 Task: open an excel sheet and write heading  Budget Tracker. Add Descriptions in a column and its values below  'Salary, Rent, Dining Out, Internet Bill, Groceries, Utilities Bill, Gas & Savings. 'Add Categories in next column and its values below  Income, Housing, Food, Utilities, Food, Utilities, Transportation & Savings. Add amount in next column and its values below  $2,500, $800, $100, $50, $200, $100, $100, $50 & $500. Add Dates in next column and its values below  2023-05-01, 2023-05-05, 2023-05-10, 2023-05-15, 2023-05-19, 2023-05-22, 2023-05-25 & 2023-05-30. Add Income/ Expense in next column and its values below  Income, Expense, Expense, Expense, Expense, Expense, Expense & IncomeSave page  Expense Manager book
Action: Mouse moved to (310, 151)
Screenshot: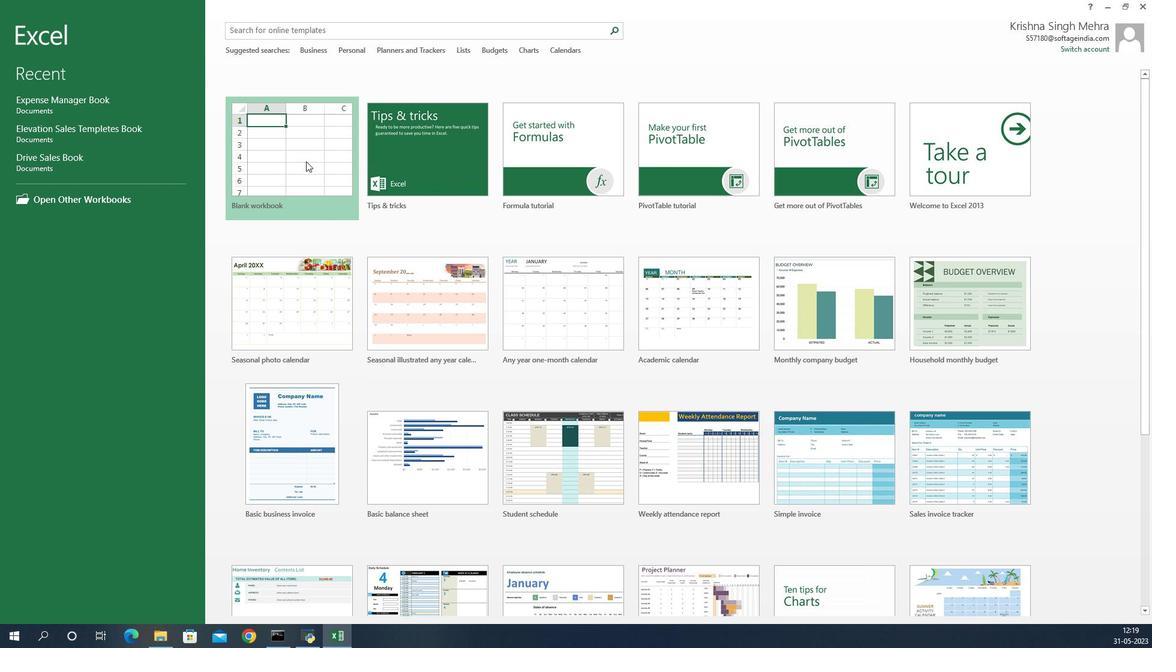 
Action: Mouse pressed left at (310, 151)
Screenshot: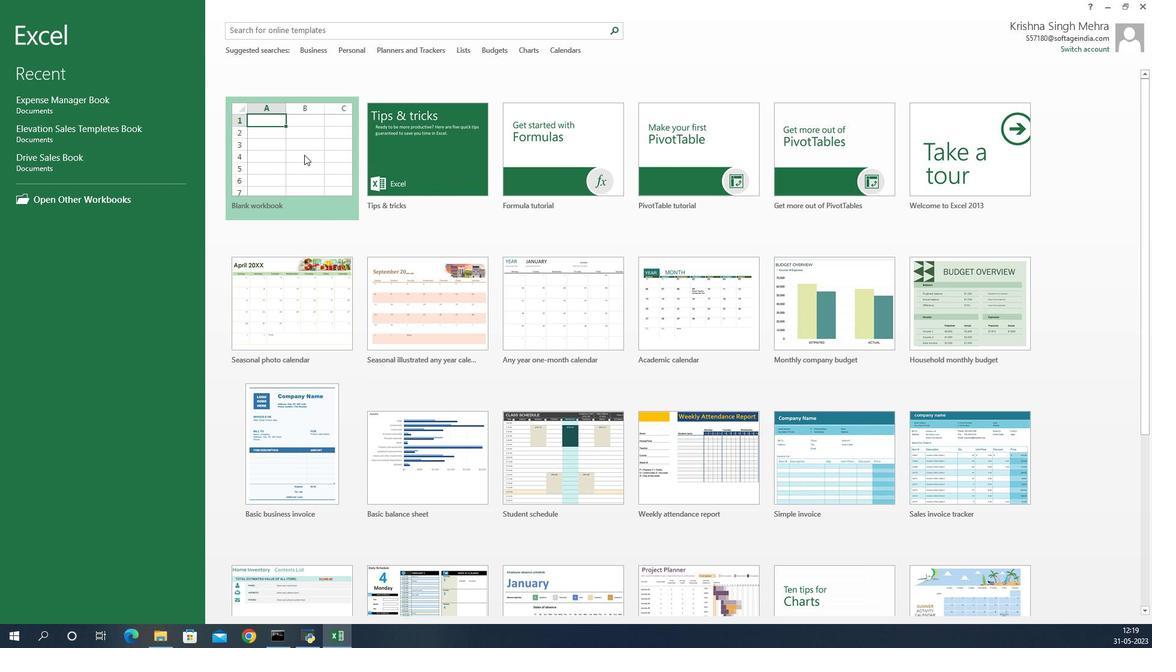 
Action: Mouse pressed left at (310, 151)
Screenshot: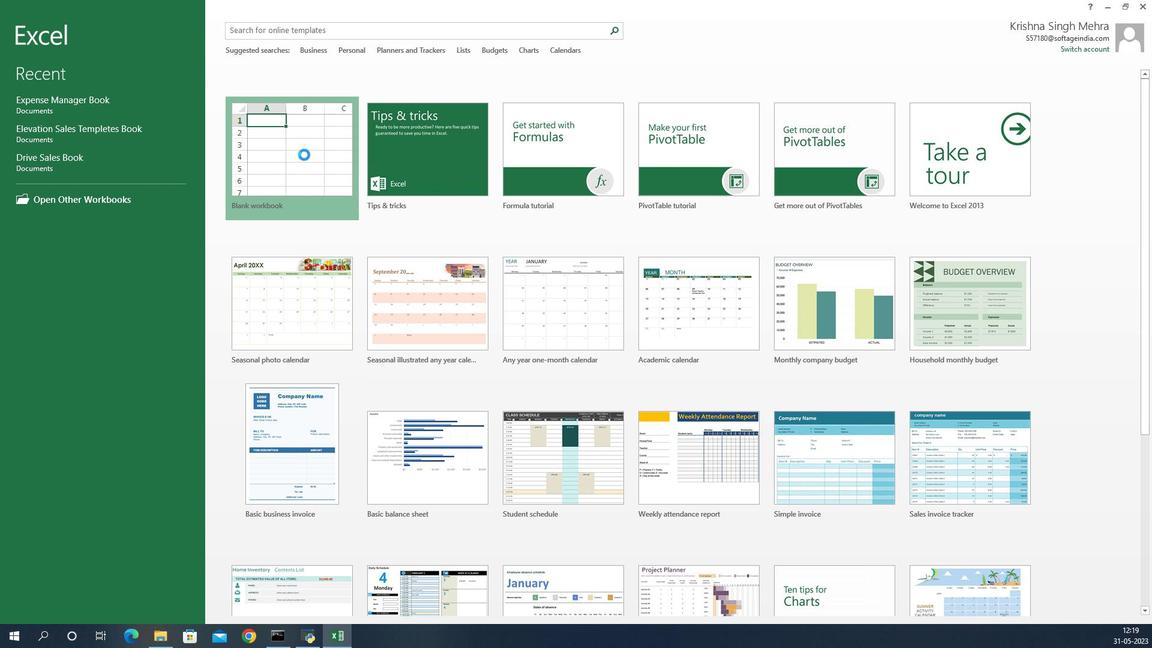 
Action: Mouse moved to (33, 122)
Screenshot: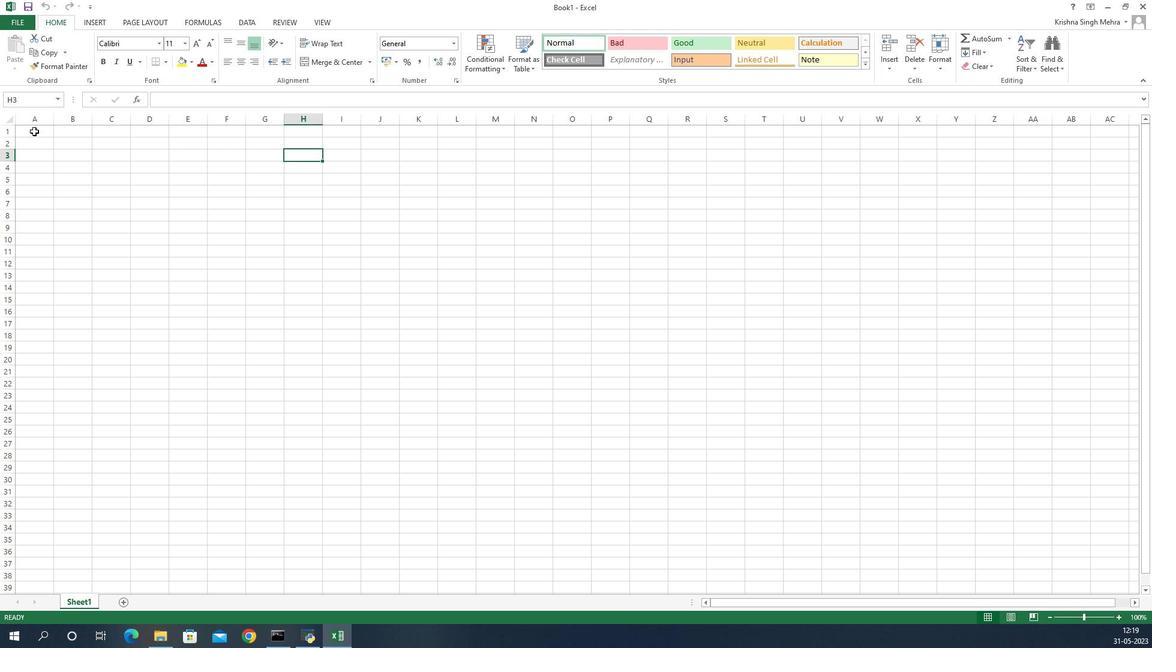 
Action: Mouse pressed left at (33, 122)
Screenshot: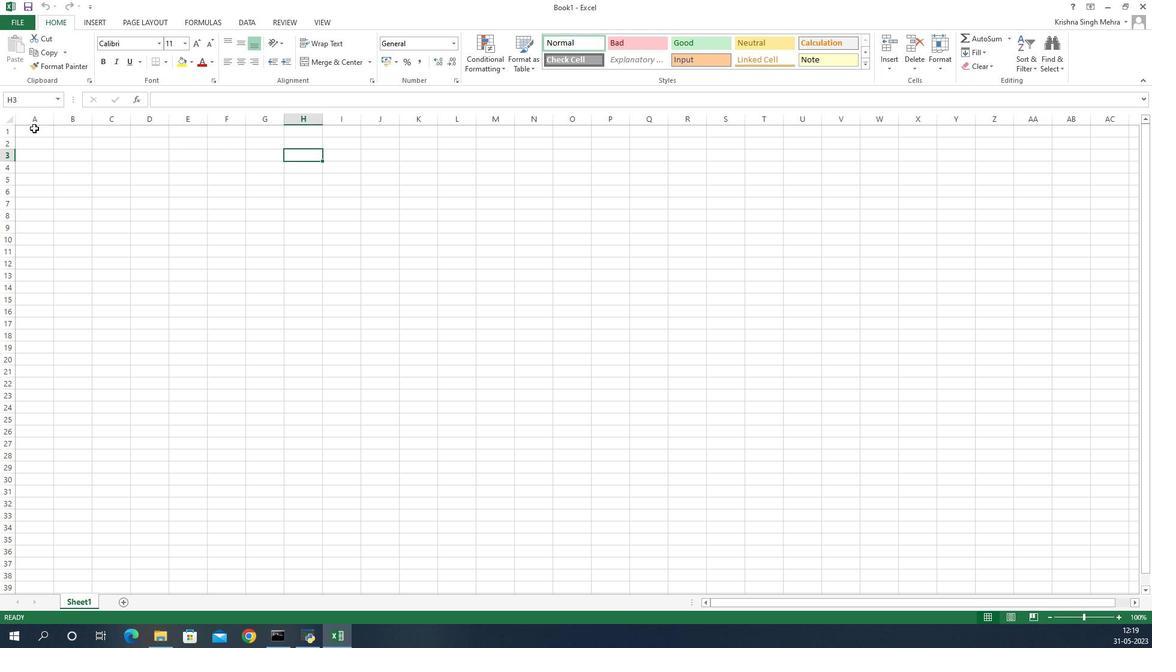 
Action: Key pressed <Key.shift>Budget<Key.space><Key.shift><Key.shift><Key.shift><Key.shift><Key.shift><Key.shift>Tracker<Key.enter><Key.shift>Descriptions<Key.enter><Key.shift>Salary<Key.enter><Key.shift>Rent<Key.enter><Key.shift>Dining<Key.space><Key.shift>Out<Key.enter><Key.shift>Internet<Key.space><Key.shift>Bill<Key.enter><Key.shift><Key.shift><Key.shift><Key.shift><Key.shift><Key.shift><Key.shift><Key.shift><Key.shift>Groceries<Key.enter><Key.shift>Utilities<Key.space><Key.shift>Bill<Key.enter><Key.shift><Key.shift>Gas<Key.space><Key.shift>Sav<Key.backspace><Key.backspace><Key.backspace><Key.backspace><Key.enter><Key.shift>Savings
Screenshot: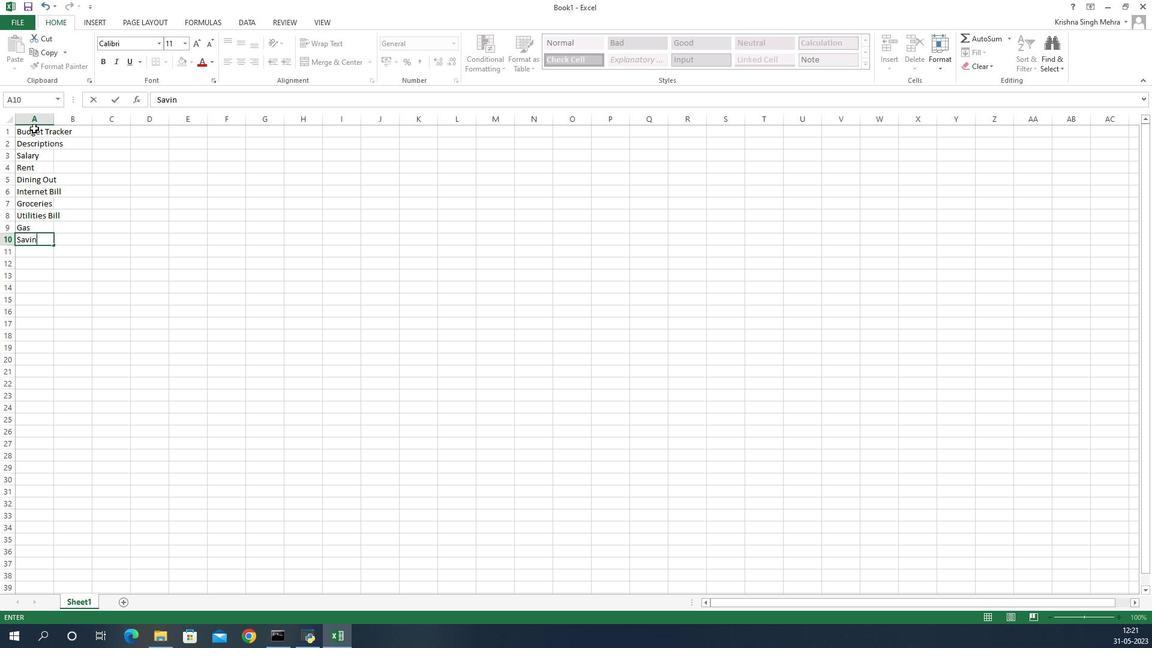 
Action: Mouse moved to (85, 216)
Screenshot: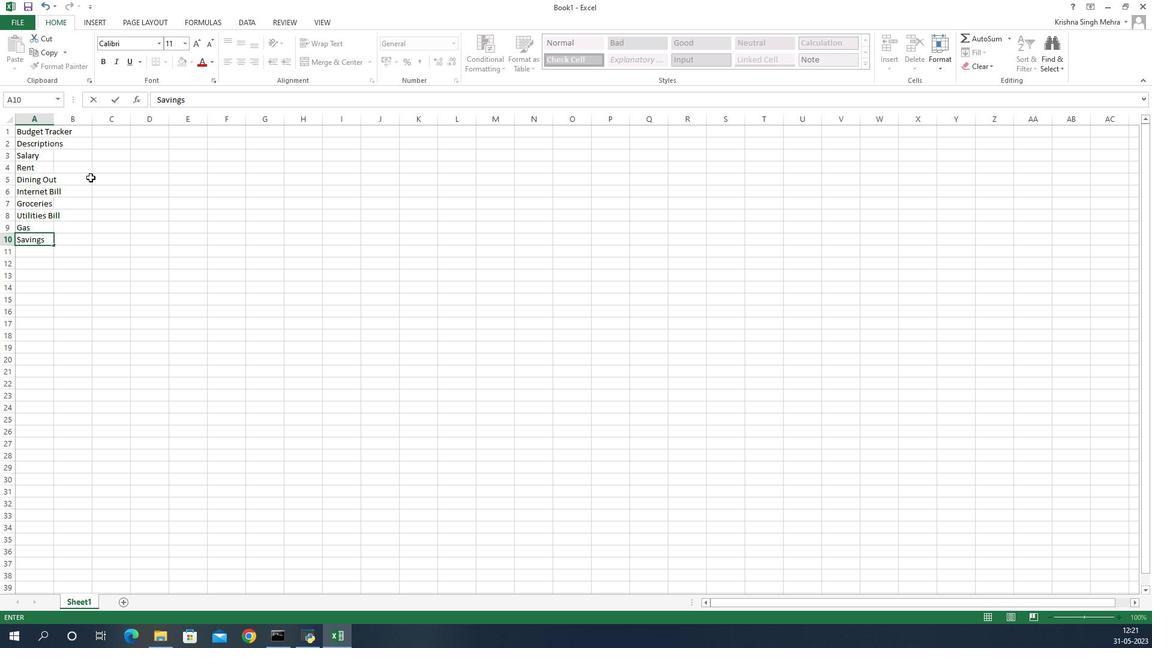 
Action: Key pressed <Key.enter>
Screenshot: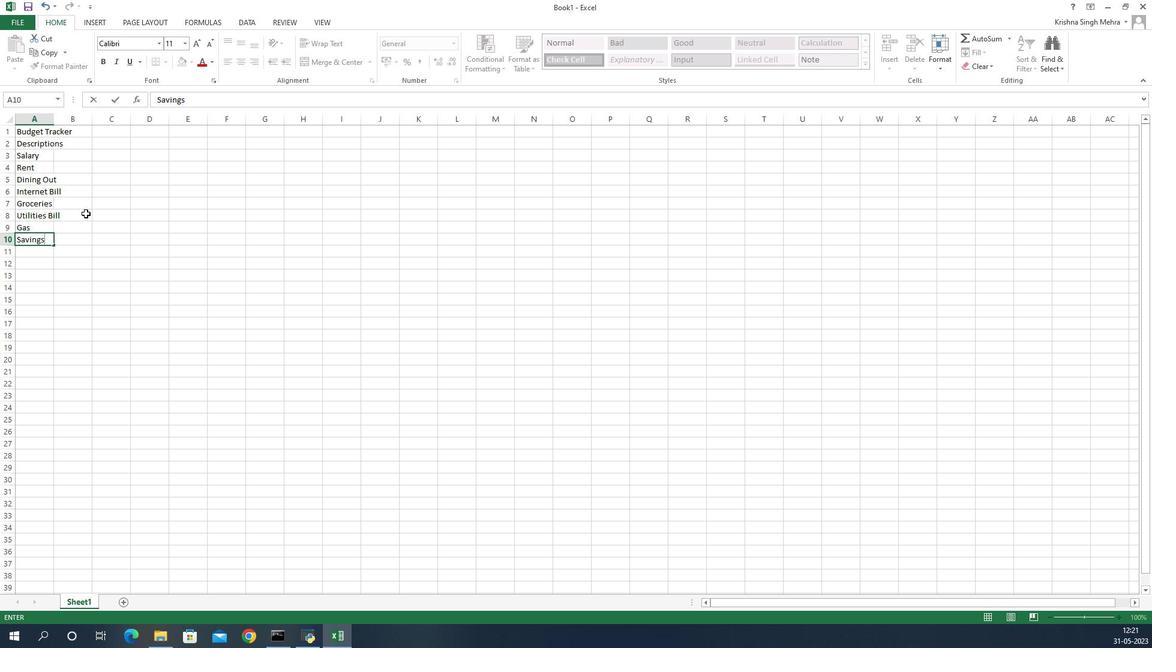 
Action: Mouse moved to (52, 109)
Screenshot: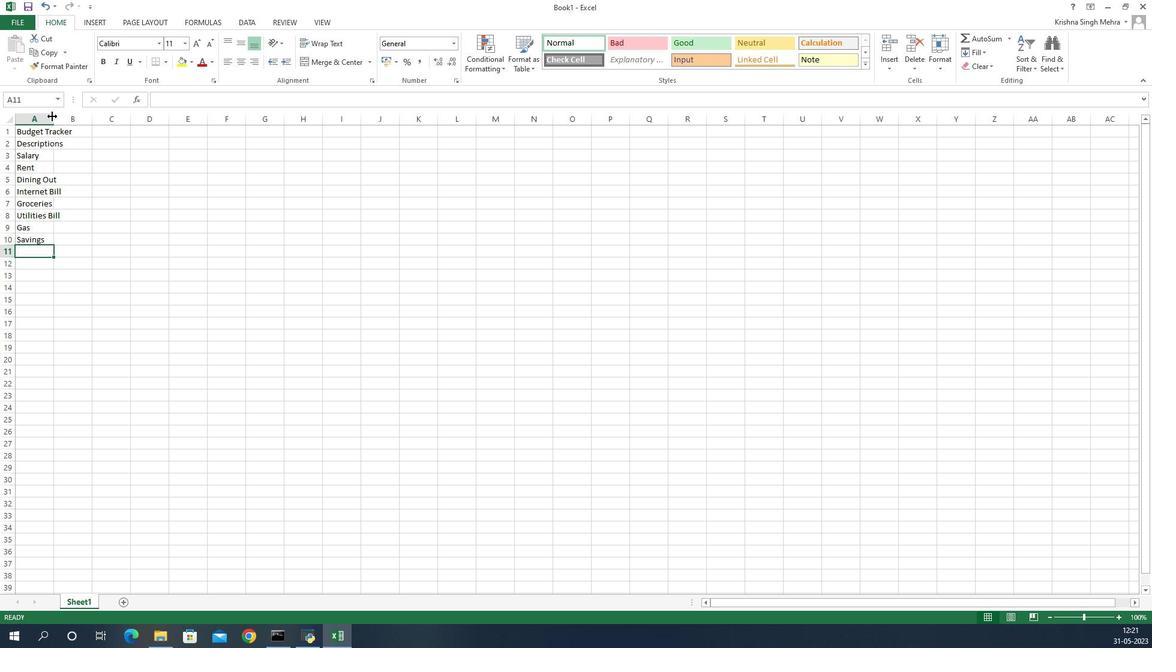 
Action: Mouse pressed left at (52, 109)
Screenshot: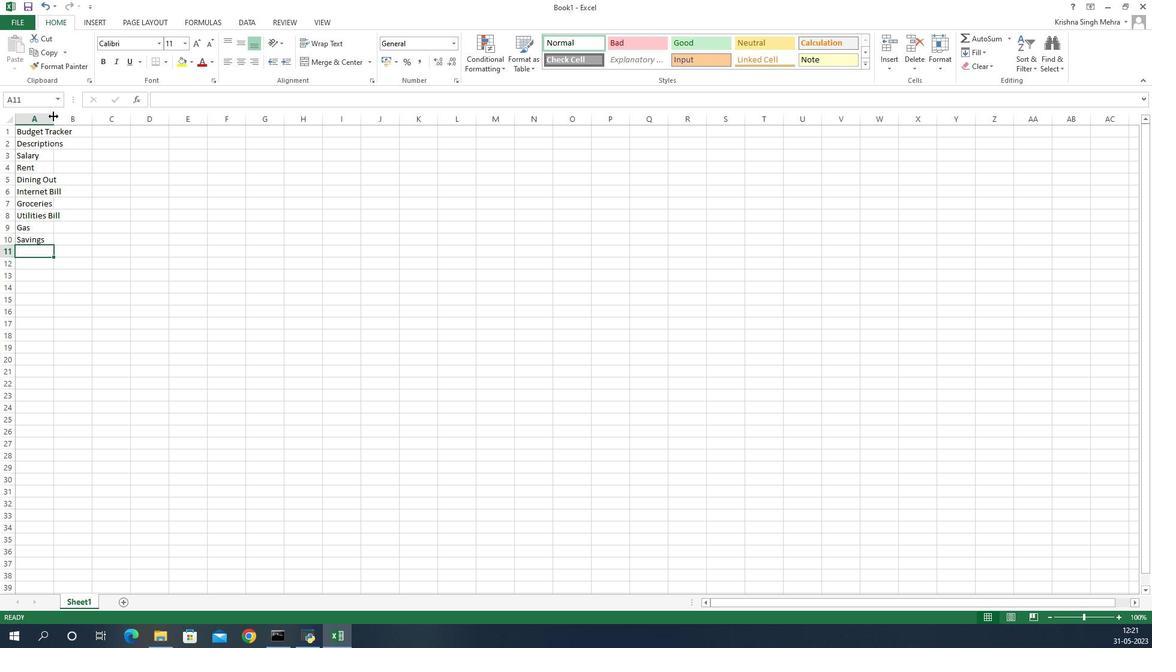 
Action: Mouse pressed left at (52, 109)
Screenshot: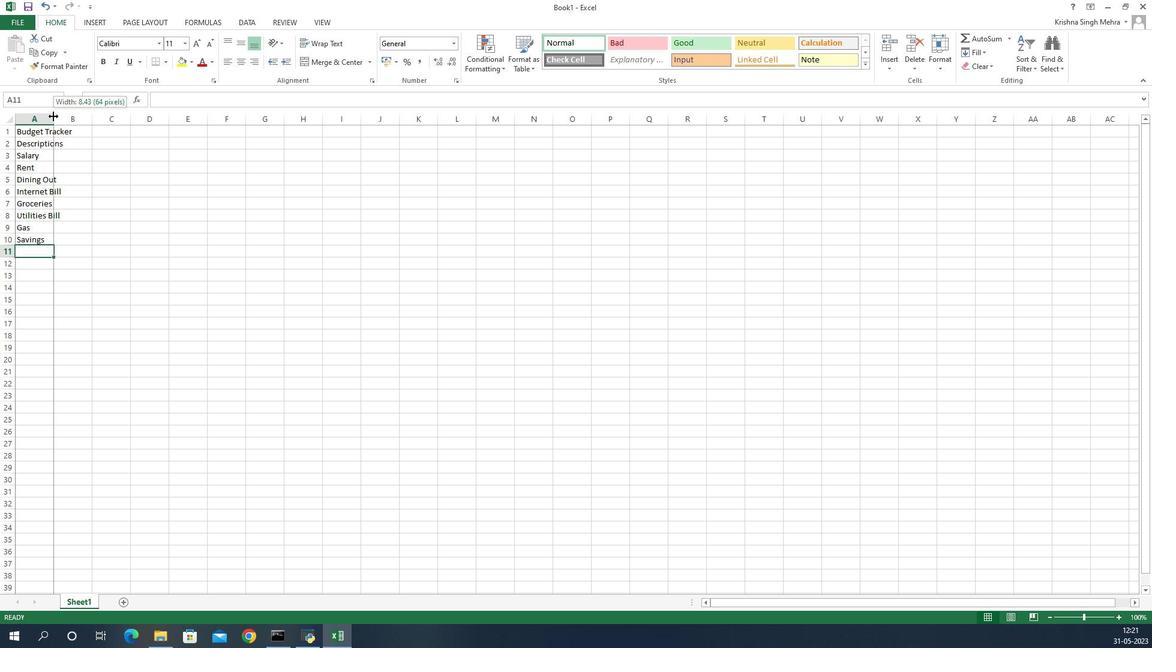
Action: Mouse moved to (88, 139)
Screenshot: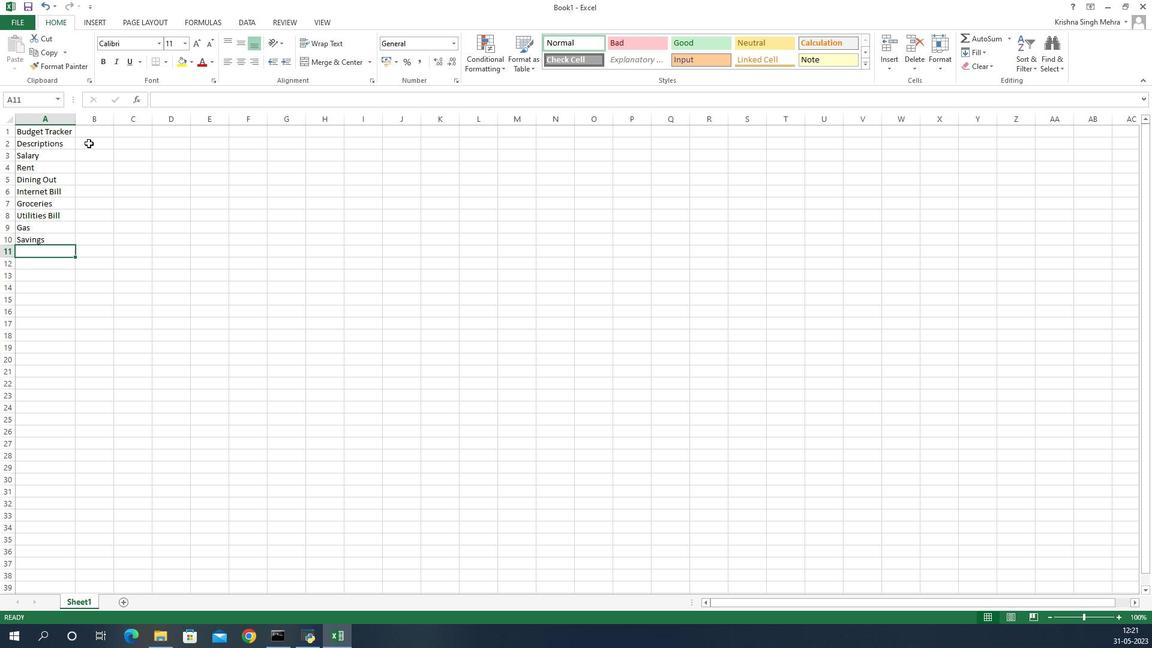 
Action: Mouse pressed left at (88, 139)
Screenshot: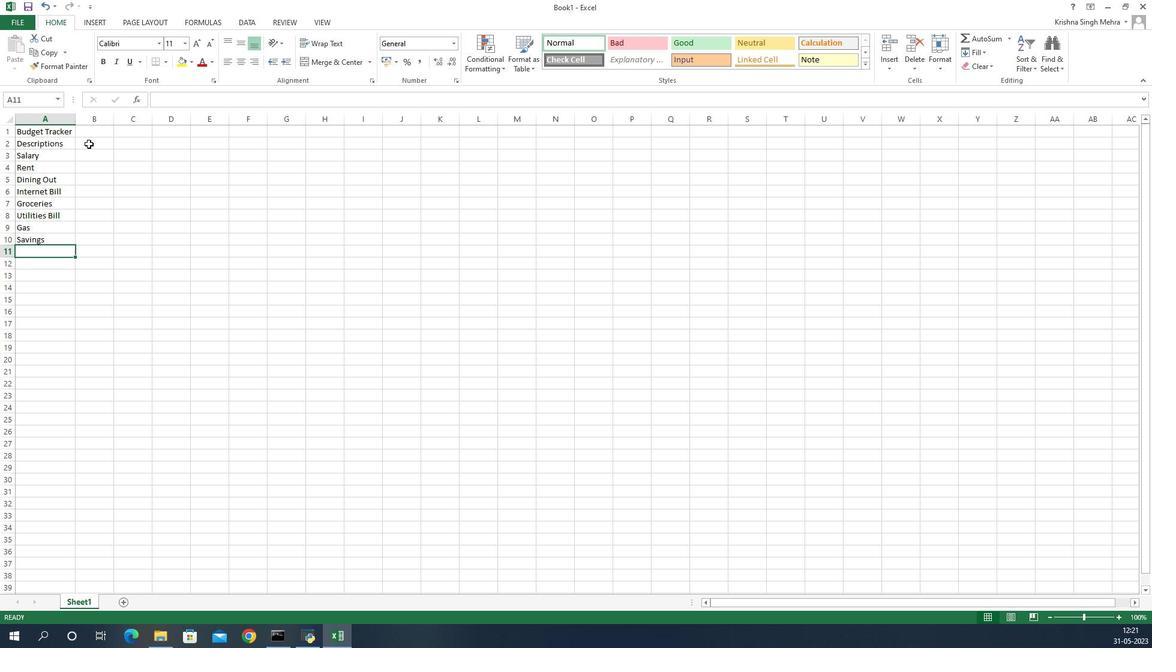 
Action: Mouse moved to (87, 139)
Screenshot: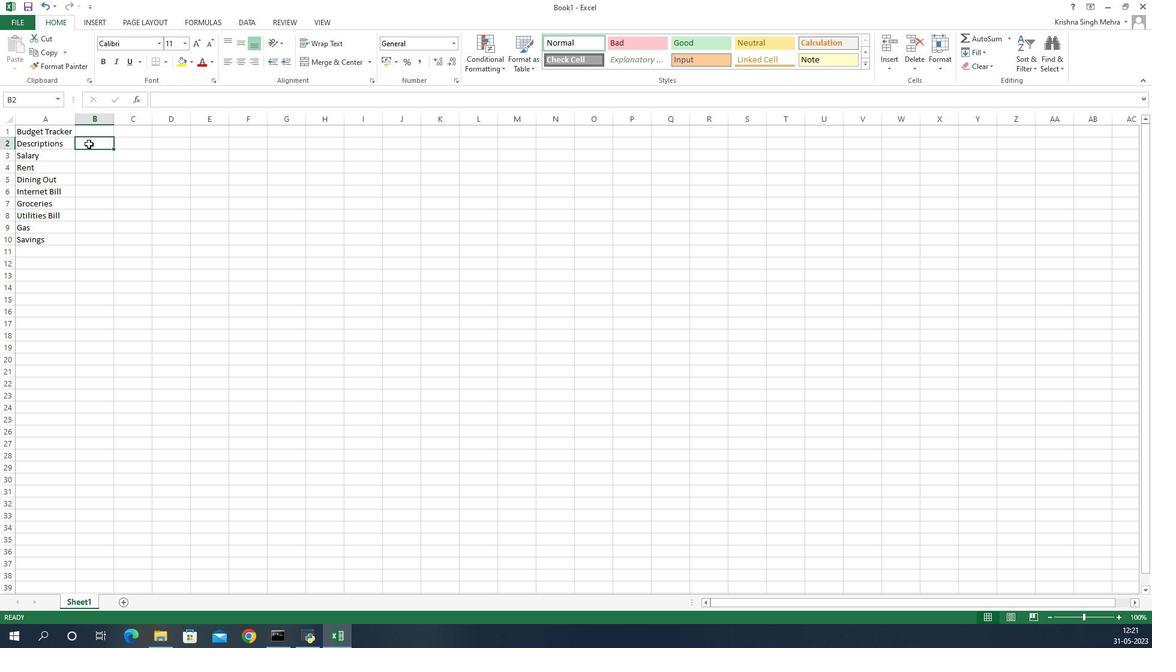 
Action: Key pressed <Key.shift><Key.shift>Categories<Key.enter><Key.shift>Income<Key.enter><Key.shift>Housing<Key.enter><Key.shift>Food<Key.enter><Key.shift>Utilities<Key.enter><Key.shift>Food<Key.space><Key.backspace><Key.enter><Key.shift>Utilities<Key.enter><Key.shift>Transportation<Key.enter><Key.shift>Savings<Key.enter>
Screenshot: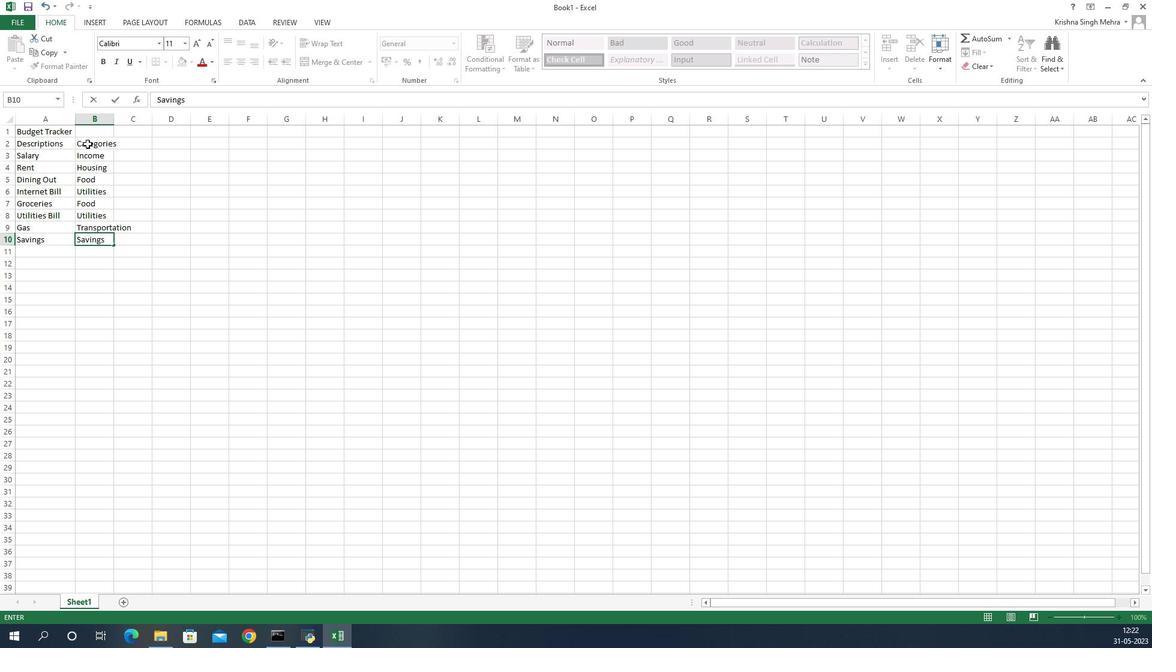 
Action: Mouse moved to (114, 124)
Screenshot: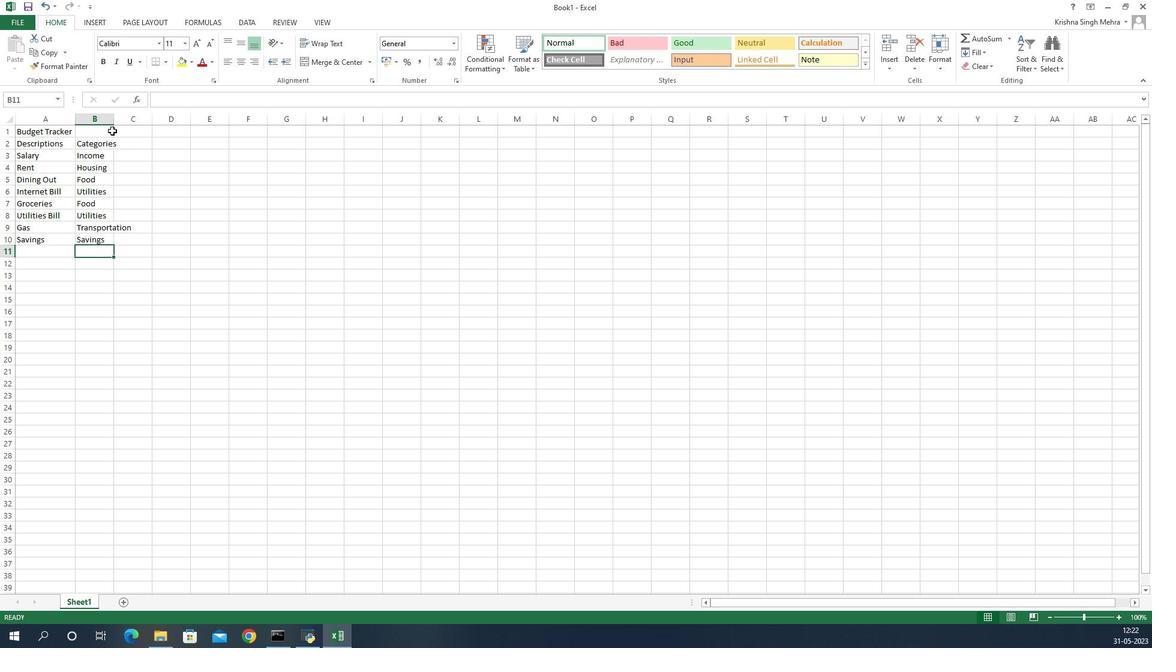 
Action: Mouse pressed left at (114, 124)
Screenshot: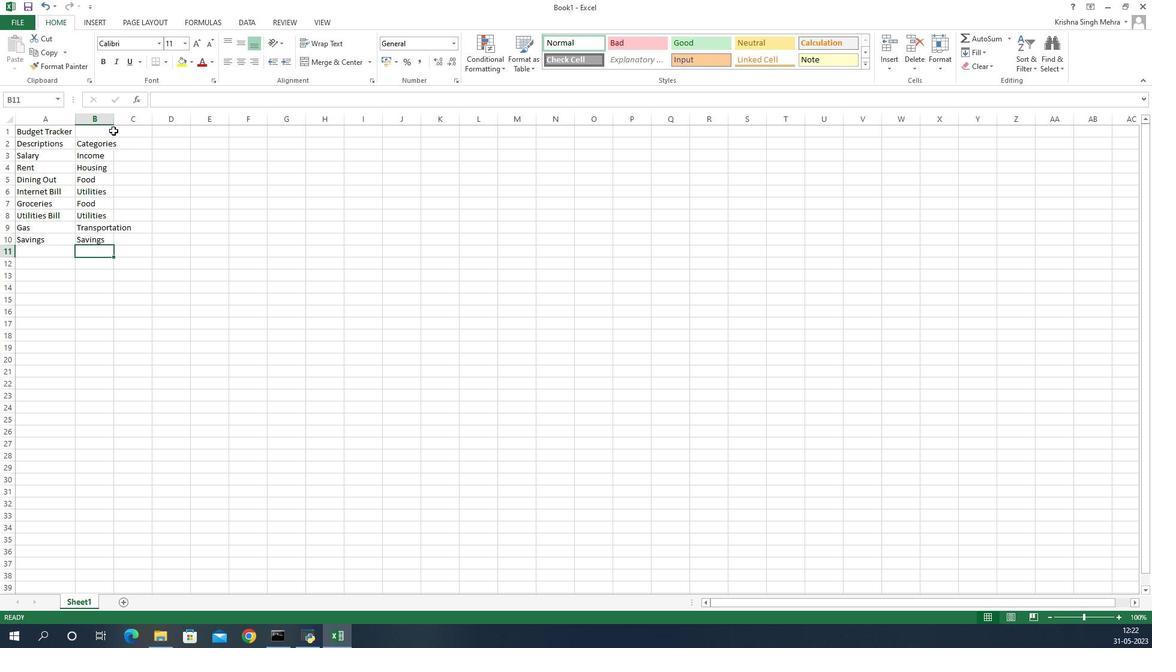 
Action: Mouse moved to (114, 124)
Screenshot: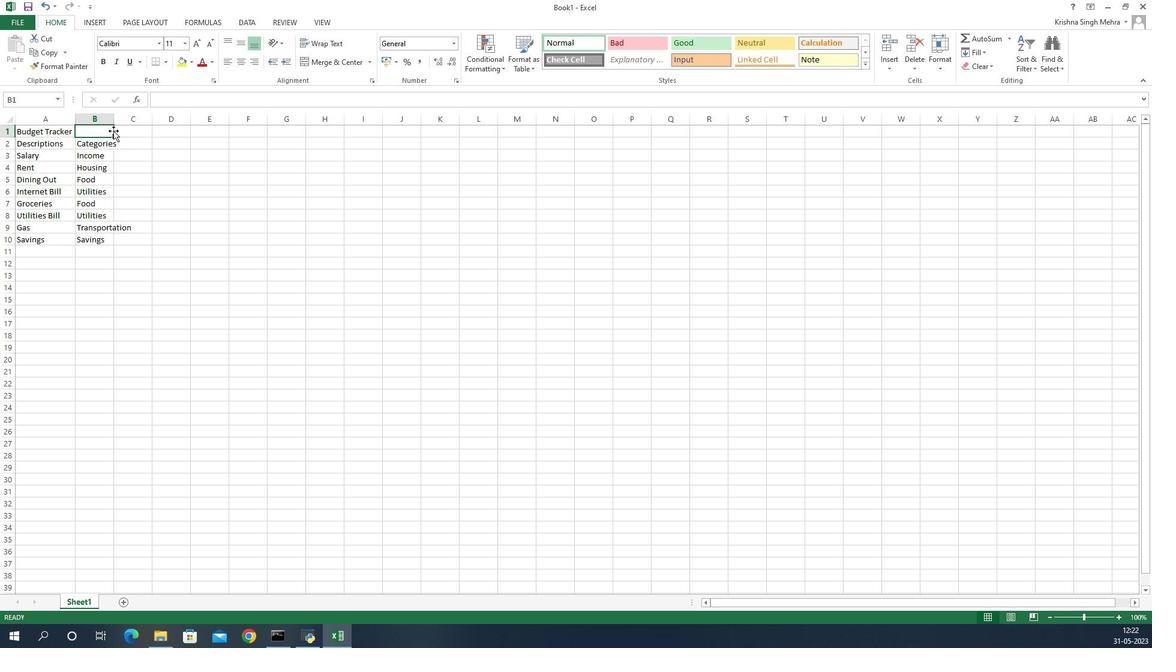 
Action: Mouse pressed left at (114, 124)
Screenshot: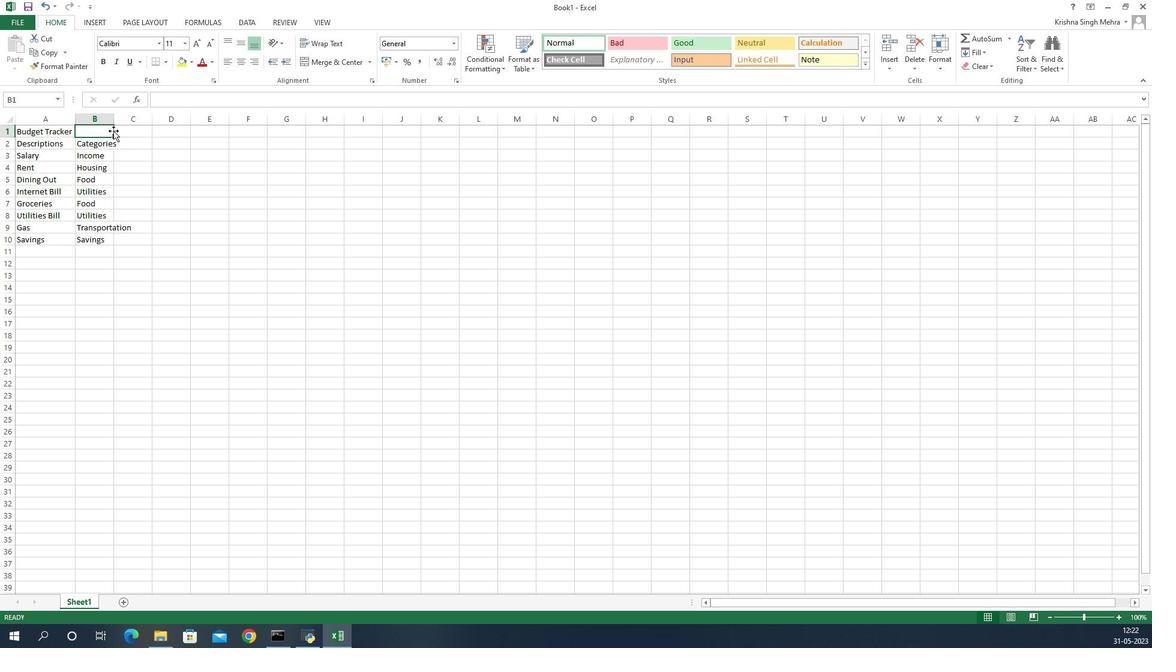 
Action: Mouse pressed left at (114, 124)
Screenshot: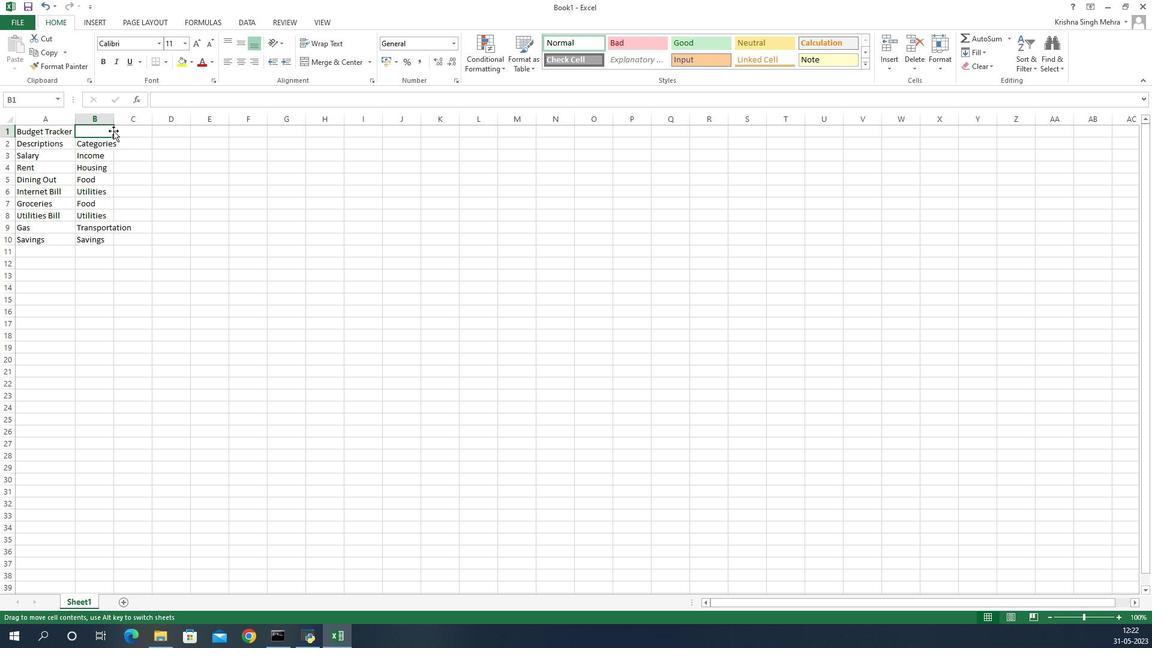 
Action: Mouse moved to (112, 107)
Screenshot: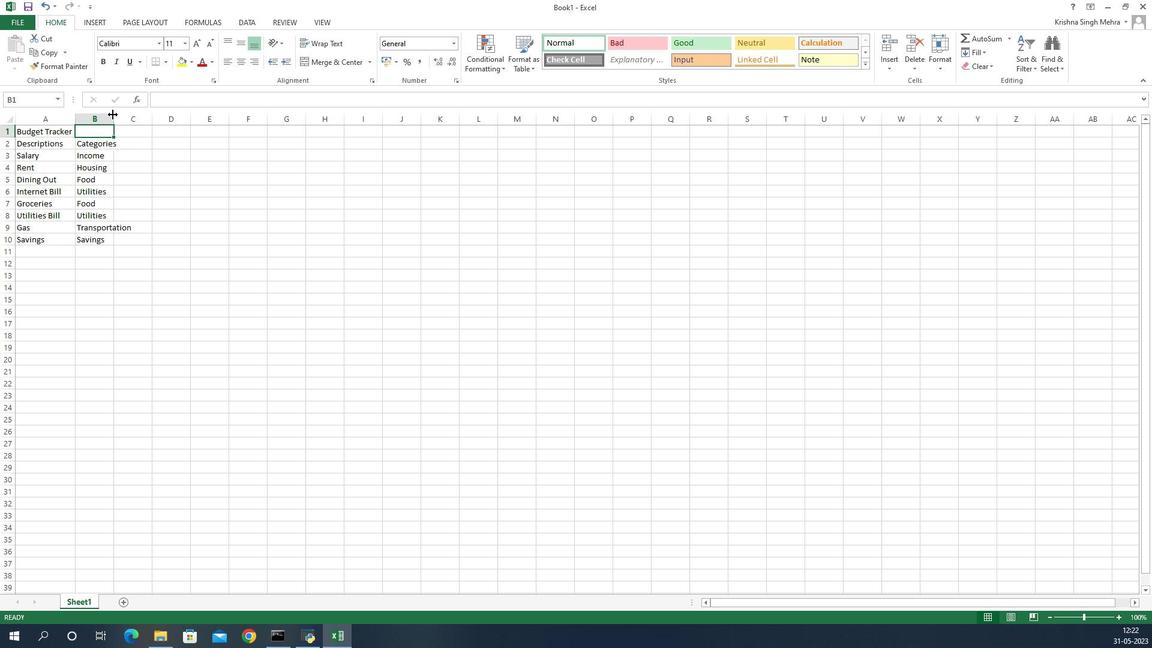 
Action: Mouse pressed left at (112, 107)
Screenshot: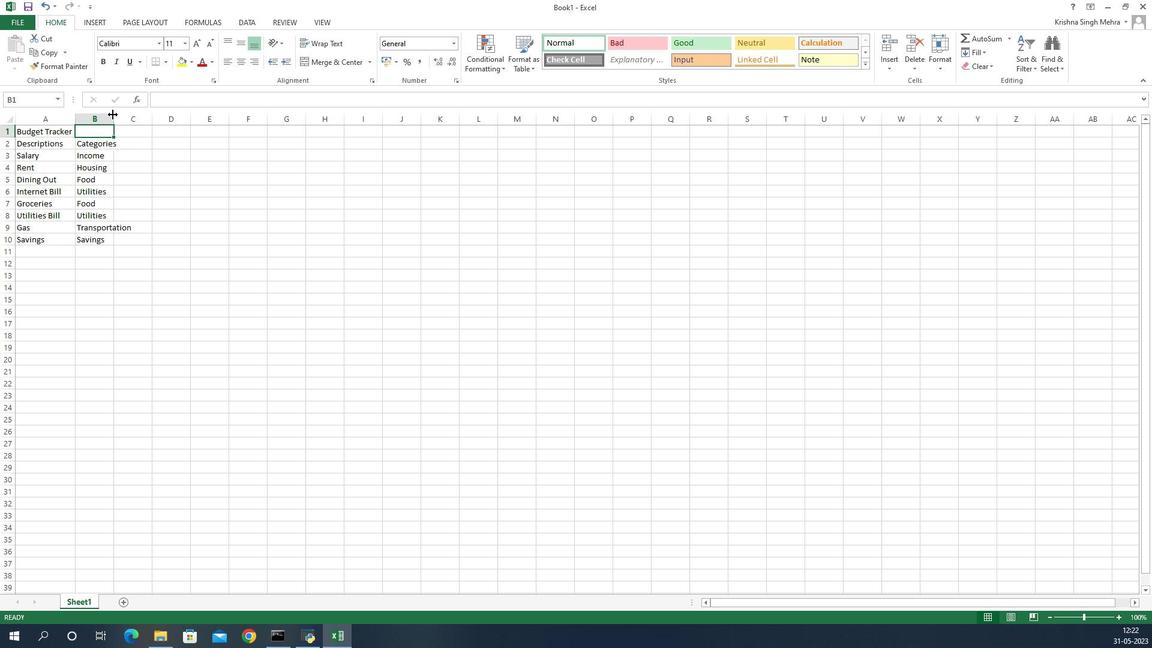 
Action: Mouse pressed left at (112, 107)
Screenshot: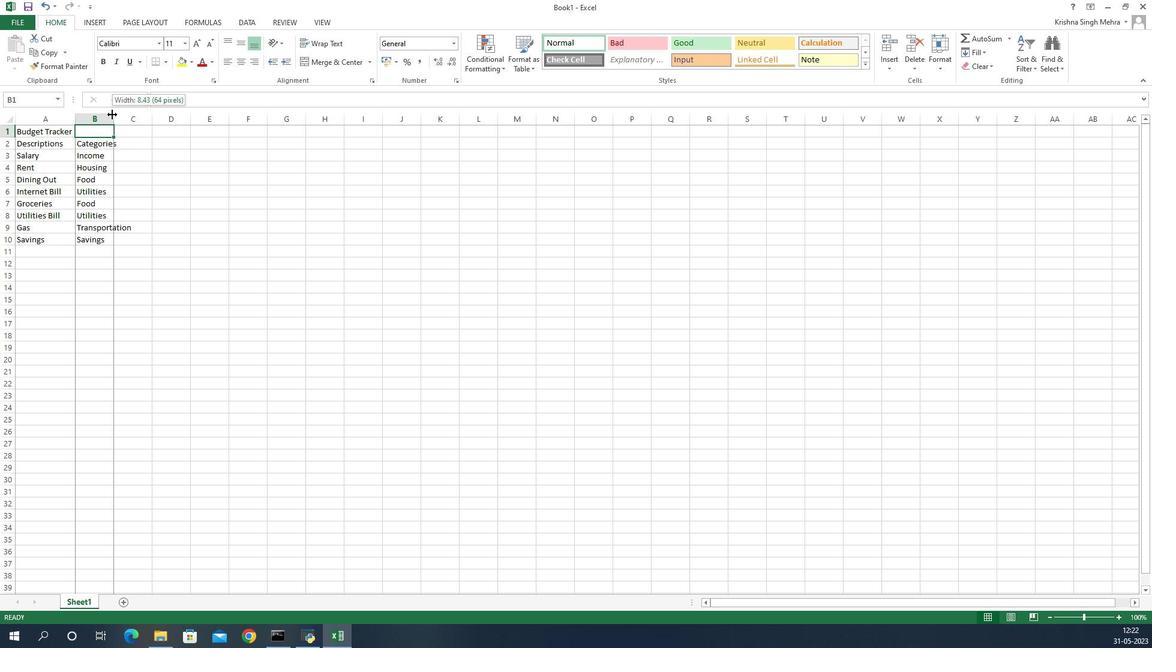 
Action: Mouse moved to (151, 141)
Screenshot: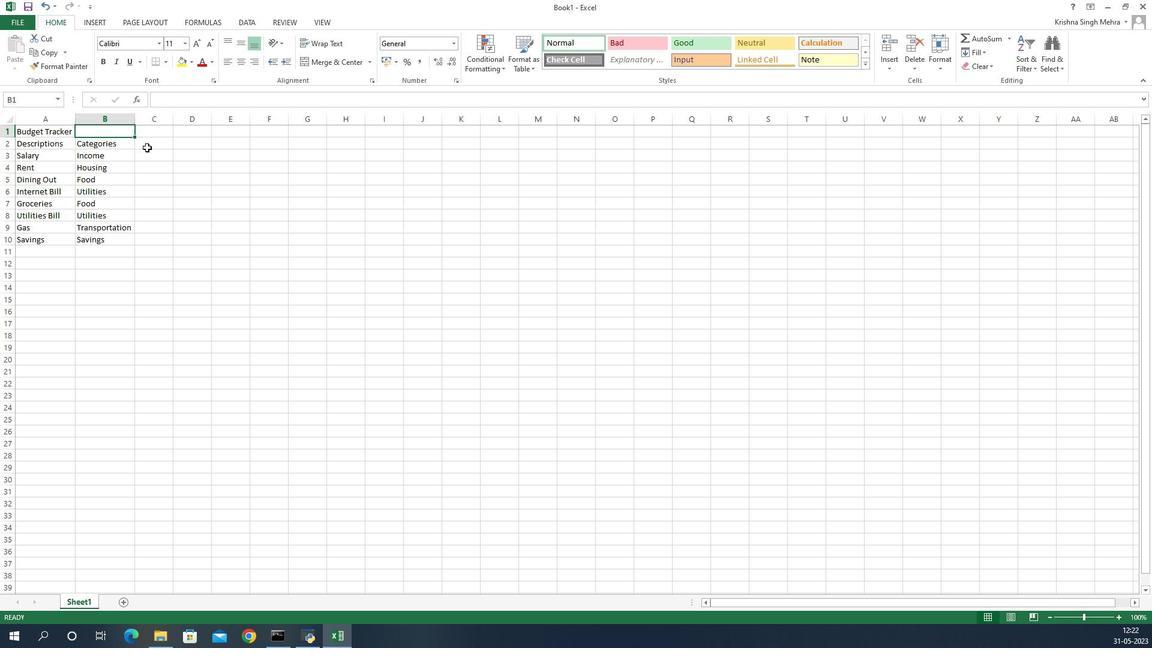 
Action: Mouse pressed left at (151, 141)
Screenshot: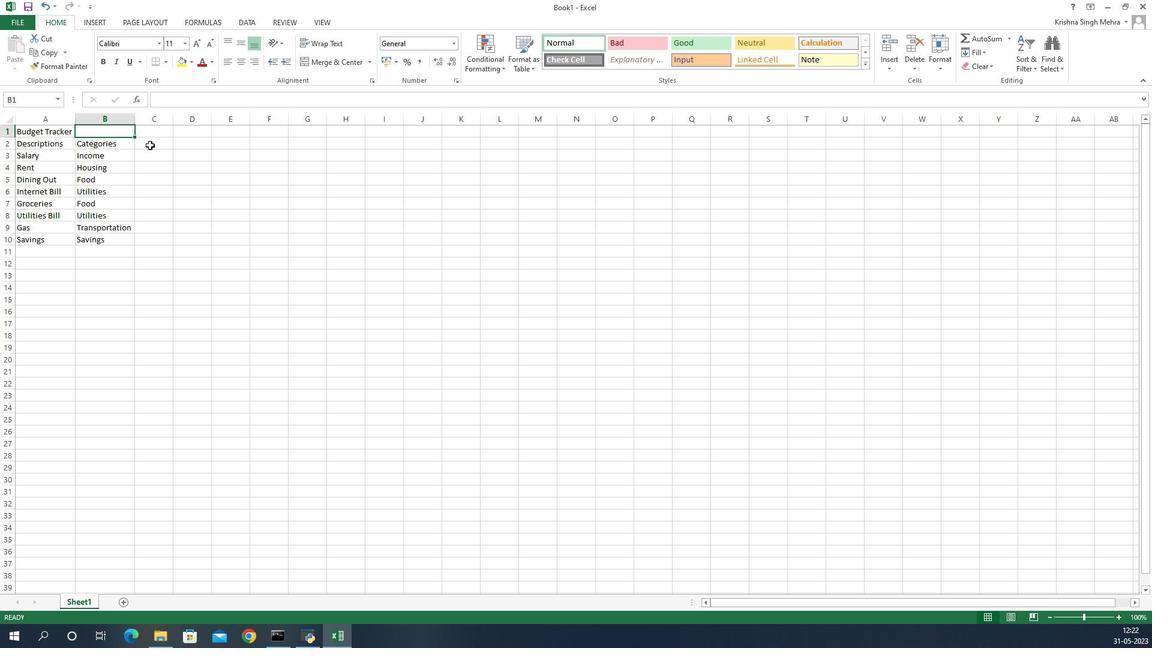 
Action: Key pressed <Key.shift>Amount<Key.enter><Key.shift><Key.shift><Key.shift><Key.shift>$2500<Key.enter><Key.shift><Key.shift><Key.shift><Key.shift><Key.shift><Key.shift><Key.shift><Key.shift><Key.shift><Key.shift><Key.shift><Key.shift><Key.shift><Key.shift><Key.shift><Key.shift><Key.shift><Key.shift><Key.shift><Key.shift><Key.shift><Key.shift><Key.shift><Key.shift><Key.shift><Key.shift><Key.shift><Key.shift><Key.shift><Key.shift><Key.shift><Key.shift><Key.shift><Key.shift><Key.shift><Key.shift><Key.shift><Key.shift><Key.shift><Key.shift><Key.shift><Key.shift><Key.shift><Key.shift><Key.shift><Key.shift><Key.shift><Key.shift><Key.shift><Key.shift><Key.shift>$800<Key.enter><Key.shift><Key.shift><Key.shift><Key.shift><Key.shift><Key.shift><Key.shift><Key.shift><Key.shift><Key.shift><Key.shift><Key.shift><Key.shift><Key.shift><Key.shift><Key.shift><Key.shift><Key.shift><Key.shift><Key.shift><Key.shift><Key.shift><Key.shift><Key.shift><Key.shift><Key.shift><Key.shift><Key.shift><Key.shift><Key.shift><Key.shift>$100<Key.enter><Key.shift><Key.shift><Key.shift><Key.shift><Key.shift><Key.shift><Key.shift><Key.shift><Key.shift><Key.shift><Key.shift><Key.shift><Key.shift><Key.shift><Key.shift><Key.shift><Key.shift><Key.shift>$50<Key.enter><Key.shift><Key.shift><Key.shift><Key.shift><Key.shift><Key.shift><Key.shift><Key.shift>$200<Key.enter><Key.shift><Key.shift><Key.shift><Key.shift><Key.shift><Key.shift><Key.shift><Key.shift><Key.shift><Key.shift><Key.shift><Key.shift><Key.shift><Key.shift><Key.shift><Key.shift><Key.shift><Key.shift><Key.shift><Key.shift><Key.shift><Key.shift><Key.shift><Key.shift><Key.shift><Key.shift><Key.shift><Key.shift><Key.shift><Key.shift><Key.shift><Key.shift><Key.shift><Key.shift><Key.shift><Key.shift><Key.shift><Key.shift><Key.shift><Key.shift><Key.shift><Key.shift><Key.shift><Key.shift><Key.shift><Key.shift><Key.shift><Key.shift><Key.shift><Key.shift><Key.shift><Key.shift><Key.shift><Key.shift><Key.shift><Key.shift>$100<Key.enter><Key.shift><Key.shift><Key.shift><Key.shift><Key.shift><Key.shift><Key.shift><Key.shift><Key.shift><Key.shift><Key.shift><Key.shift><Key.shift><Key.shift><Key.shift><Key.shift><Key.shift><Key.shift><Key.shift><Key.shift><Key.shift><Key.shift><Key.shift><Key.shift><Key.shift><Key.shift><Key.shift><Key.shift><Key.shift><Key.shift><Key.shift><Key.shift><Key.shift><Key.shift><Key.shift><Key.shift><Key.shift><Key.shift>$100<Key.enter><Key.shift><Key.shift><Key.shift><Key.shift><Key.shift><Key.shift><Key.shift><Key.shift><Key.shift><Key.shift><Key.shift>$50<Key.enter>
Screenshot: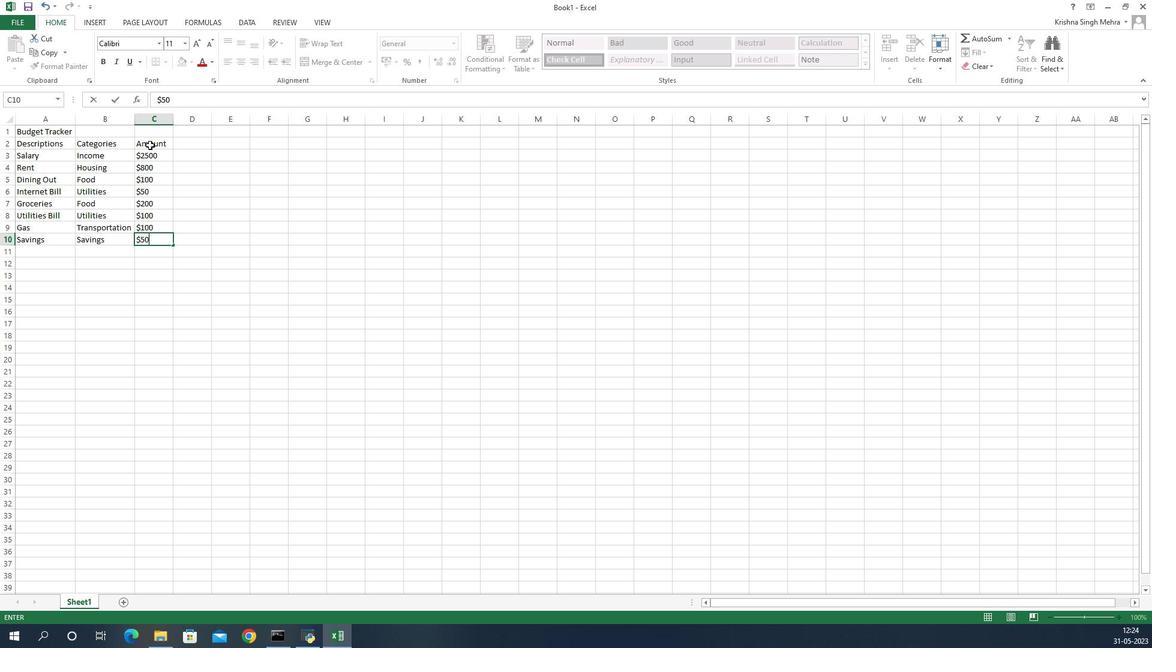 
Action: Mouse moved to (186, 138)
Screenshot: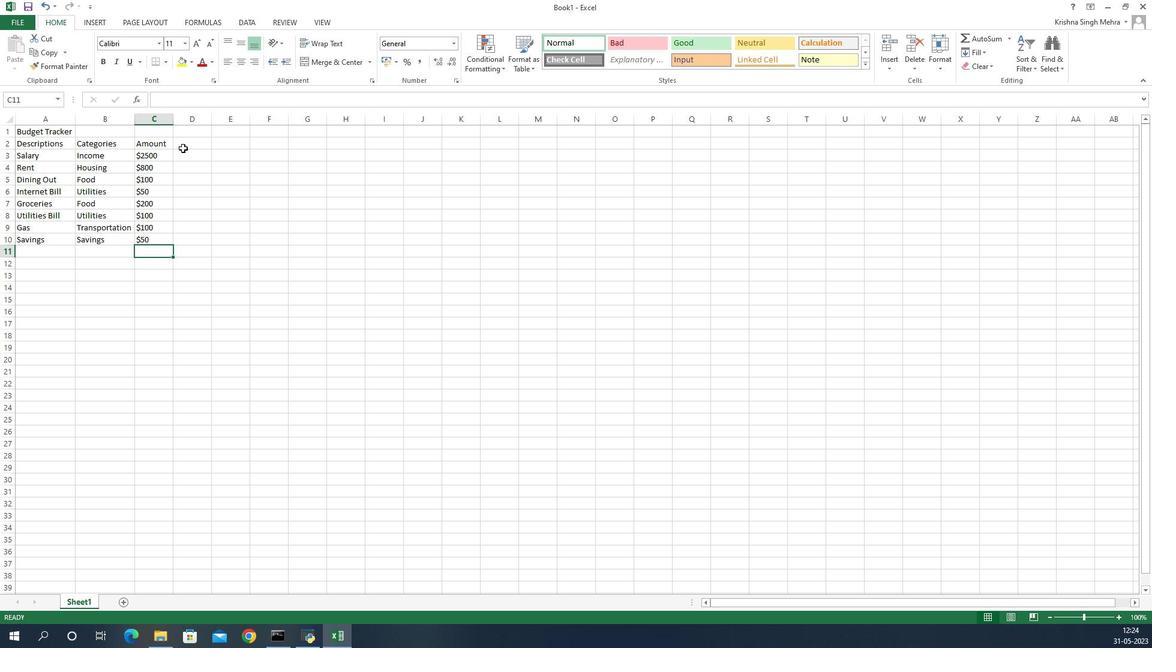 
Action: Mouse pressed left at (186, 138)
Screenshot: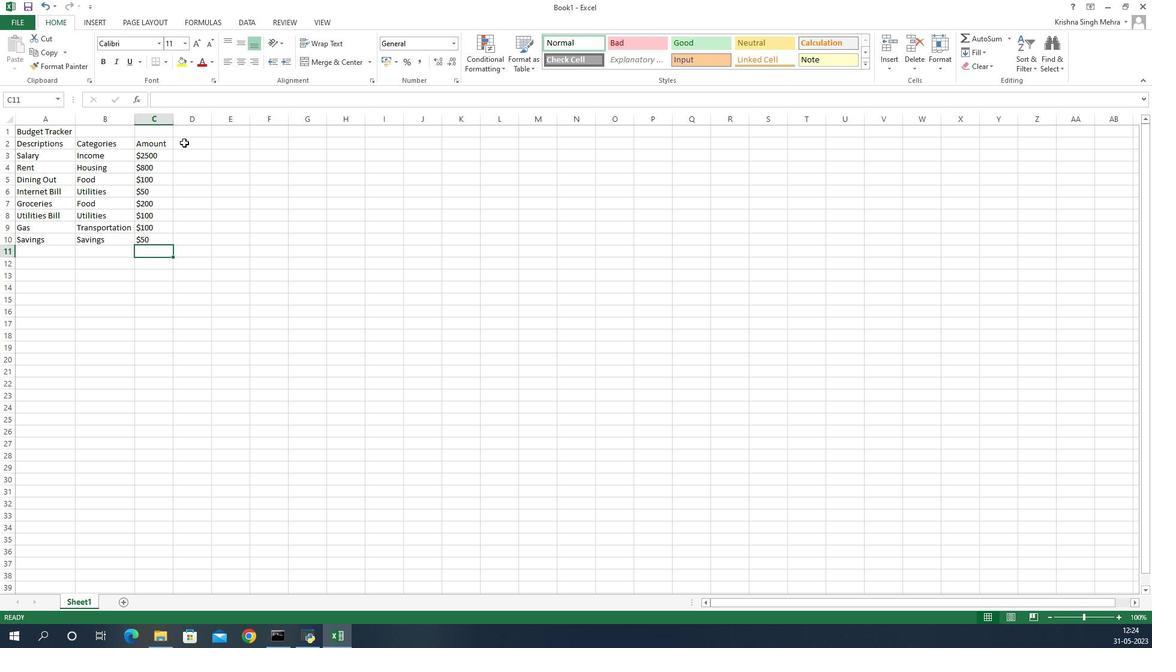 
Action: Key pressed <Key.shift><Key.shift><Key.shift><Key.shift><Key.shift>Dates<Key.enter>
Screenshot: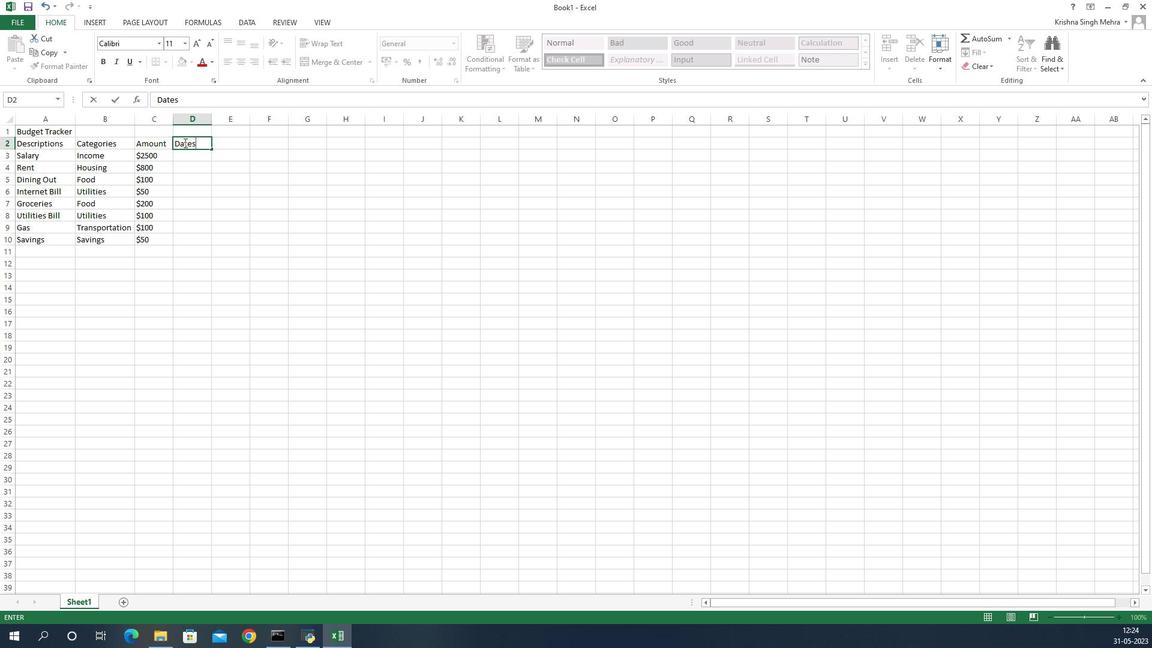 
Action: Mouse moved to (202, 152)
Screenshot: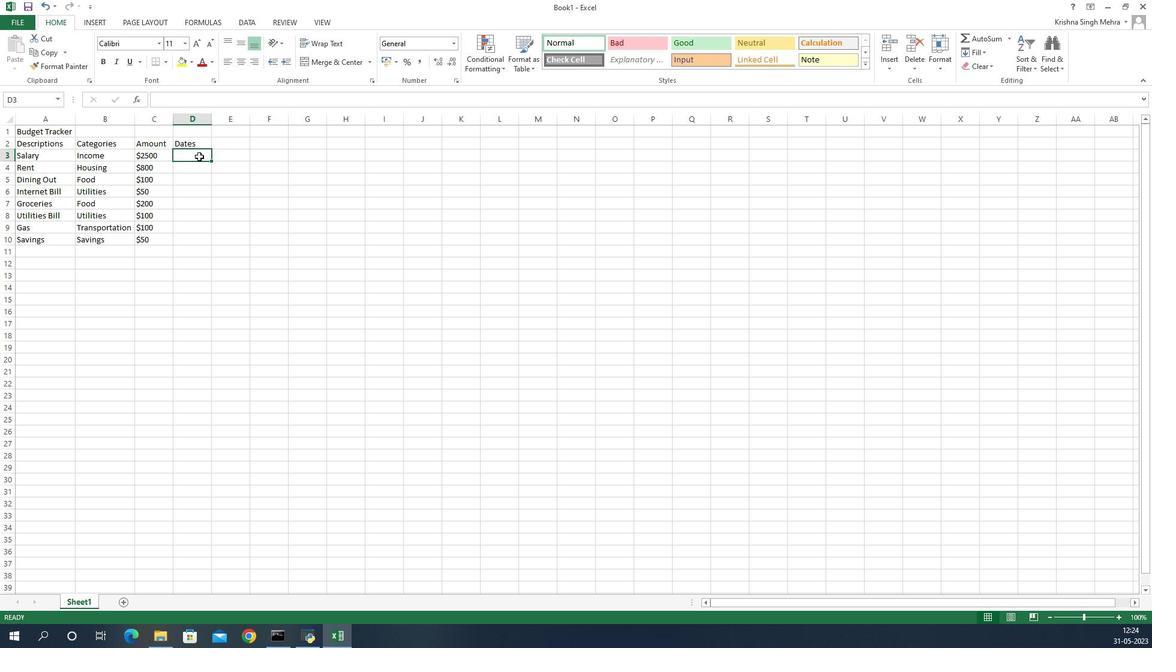 
Action: Mouse pressed right at (202, 152)
Screenshot: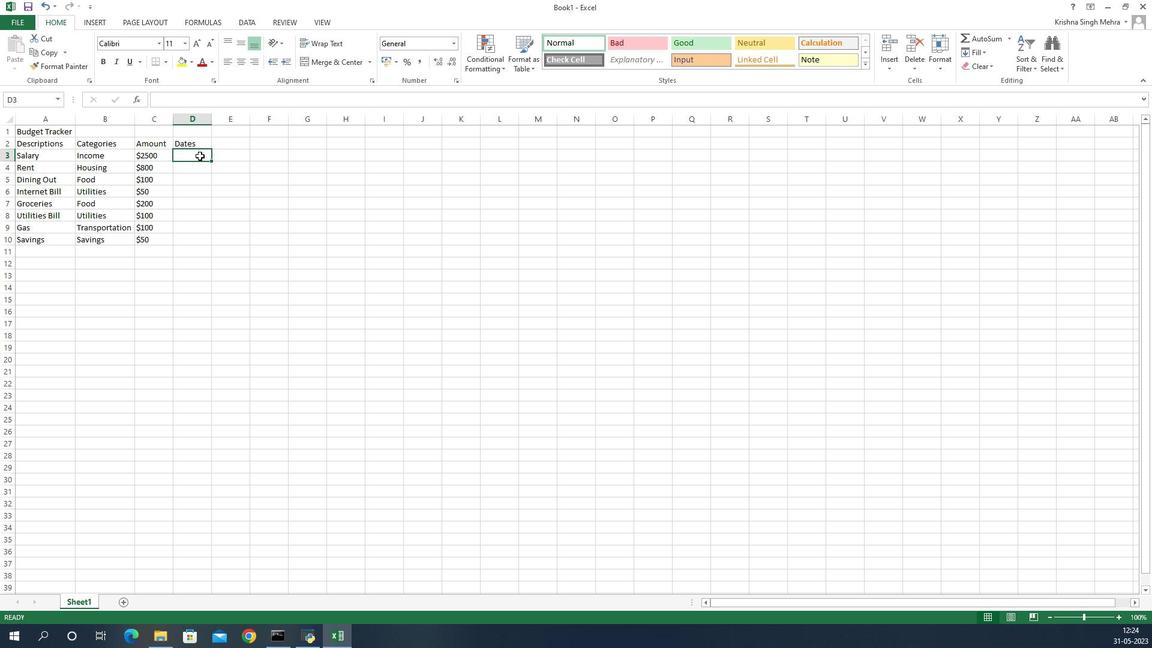 
Action: Mouse pressed left at (202, 152)
Screenshot: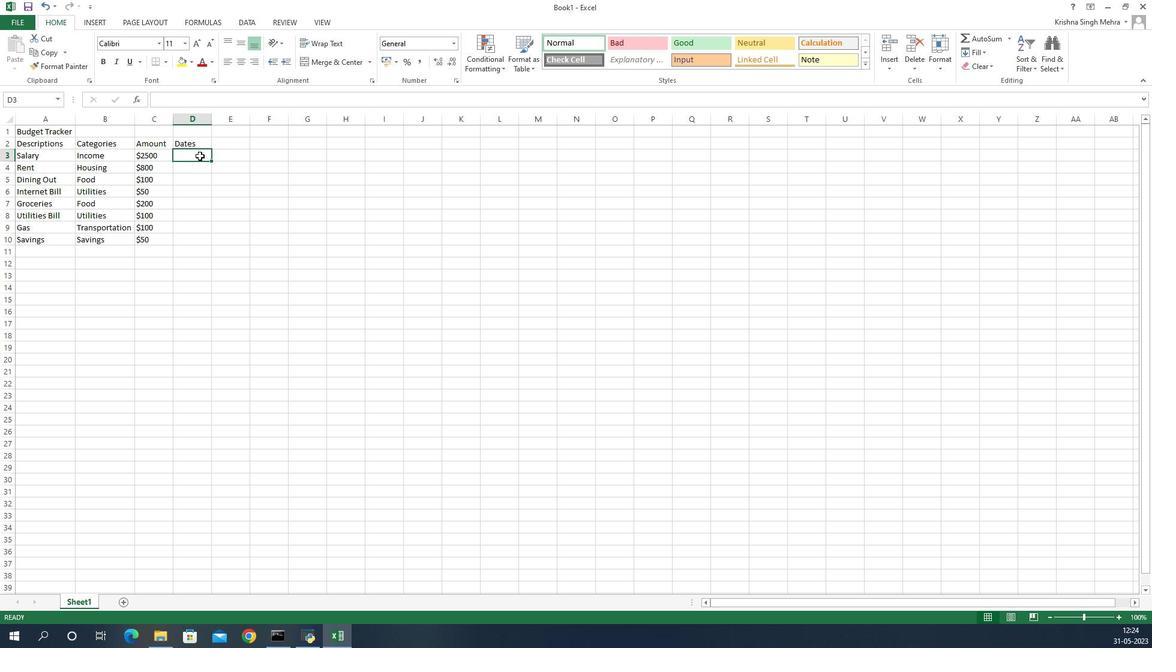 
Action: Key pressed 2023-05-01
Screenshot: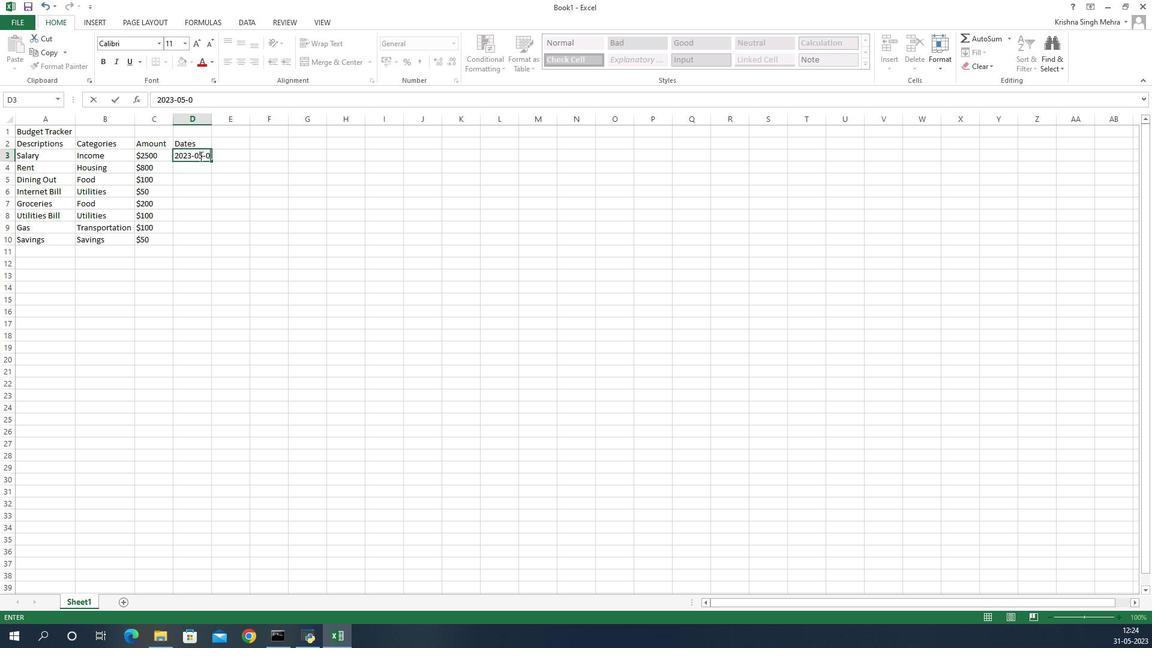 
Action: Mouse pressed right at (202, 152)
Screenshot: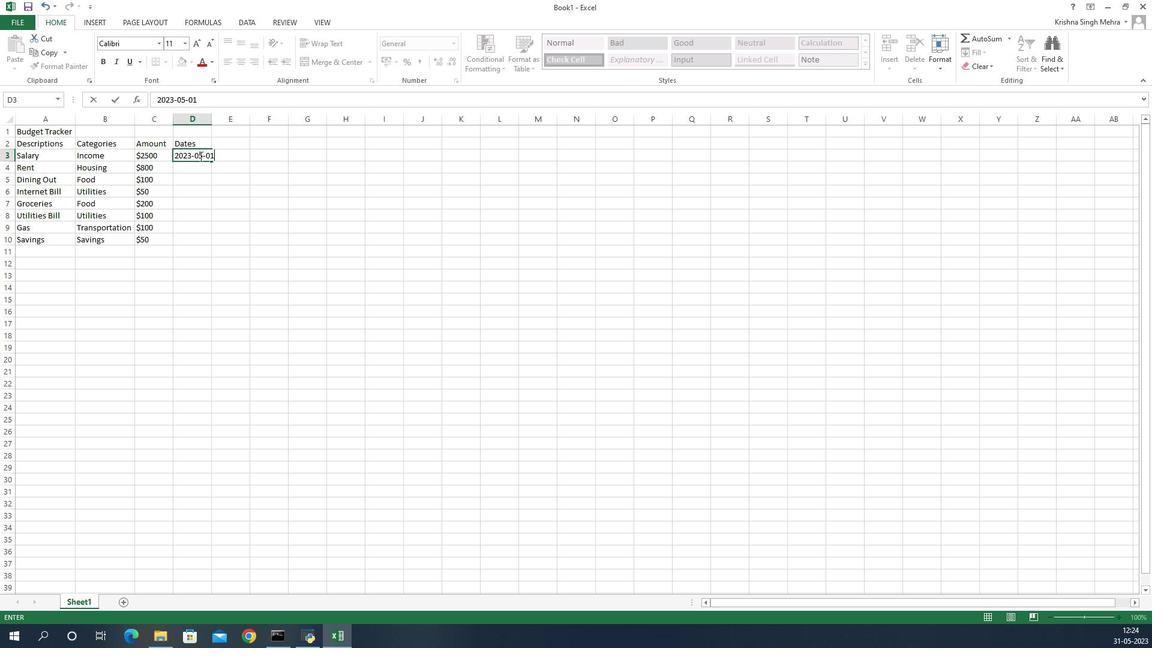 
Action: Mouse moved to (256, 230)
Screenshot: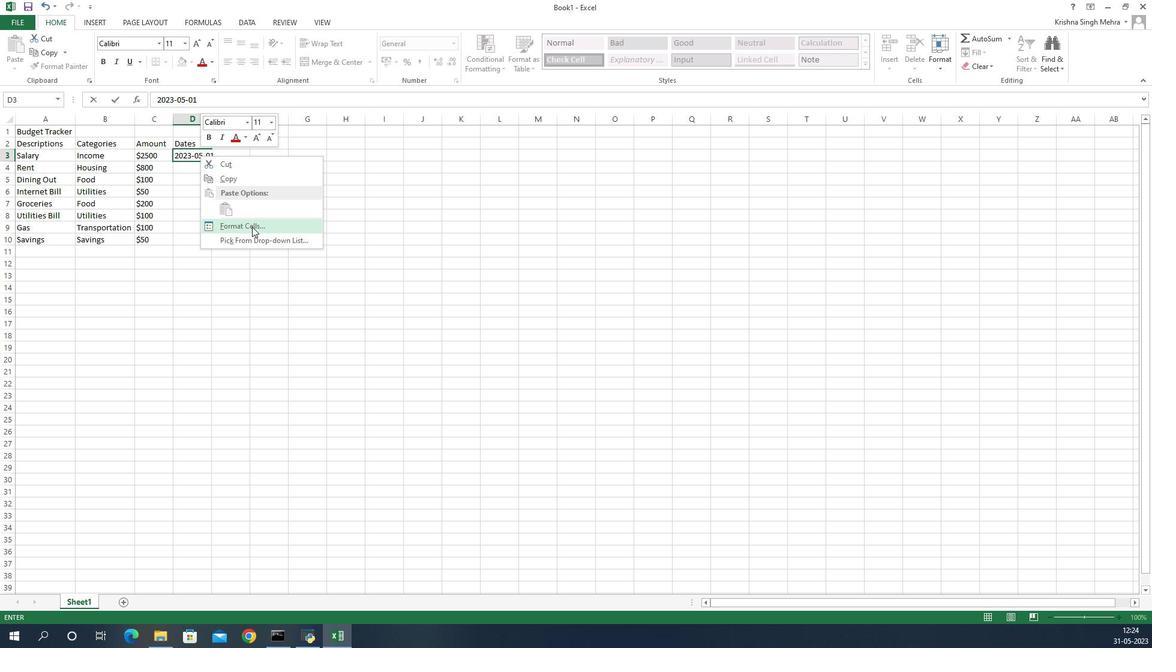 
Action: Mouse pressed left at (256, 230)
Screenshot: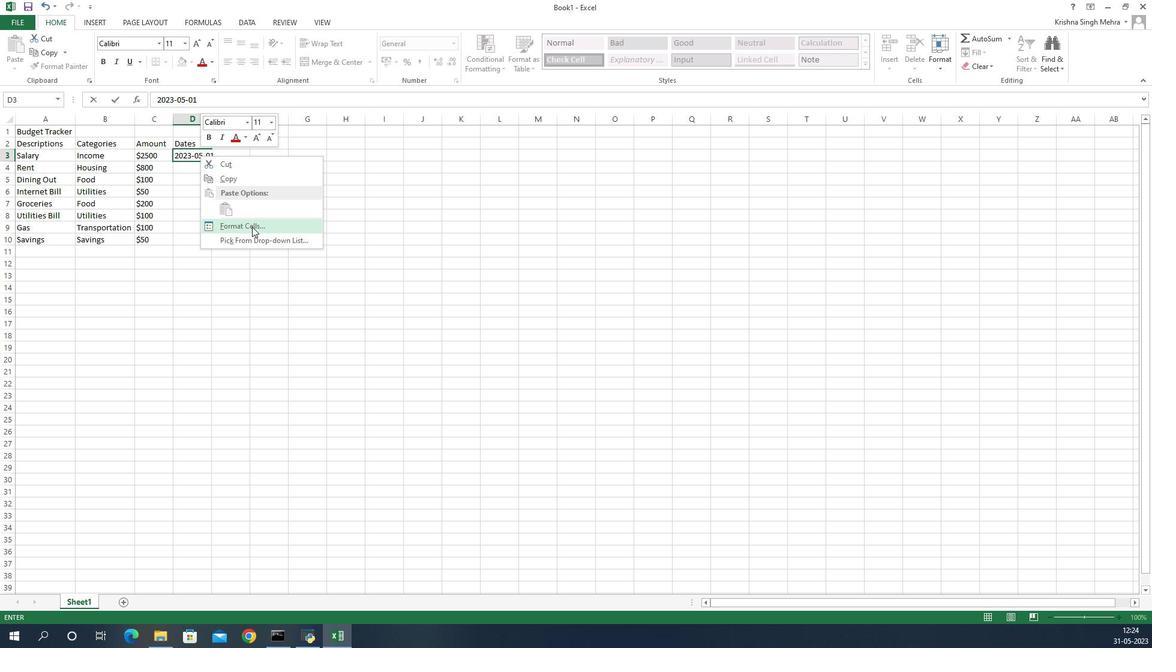 
Action: Mouse moved to (179, 168)
Screenshot: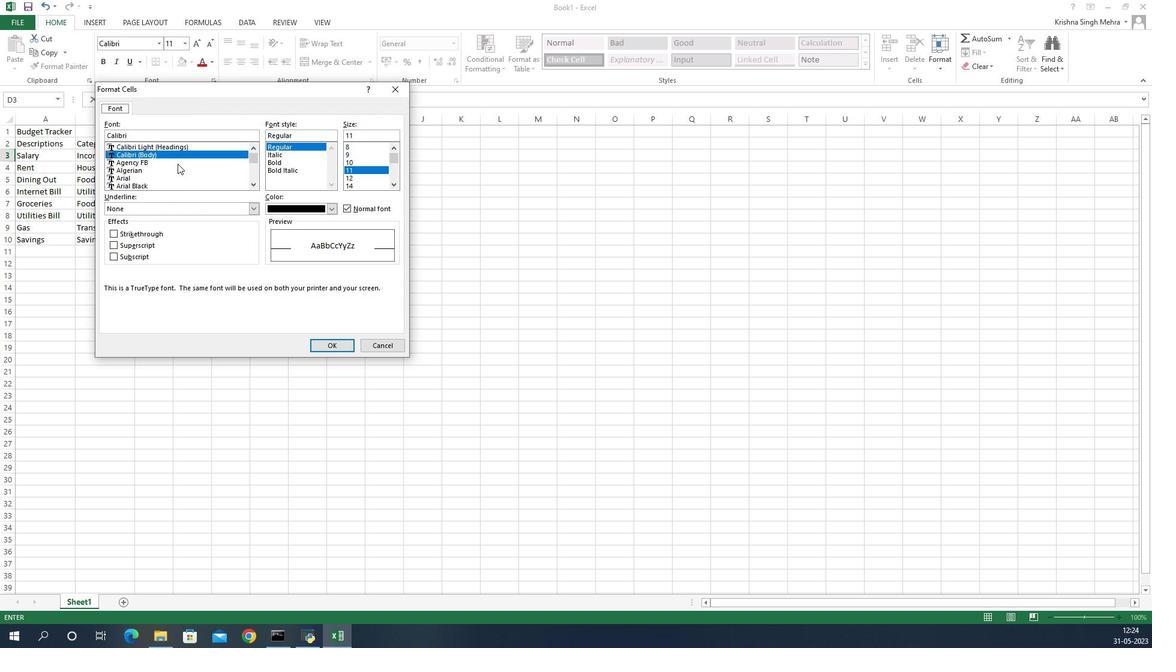 
Action: Mouse scrolled (179, 166) with delta (0, -1)
Screenshot: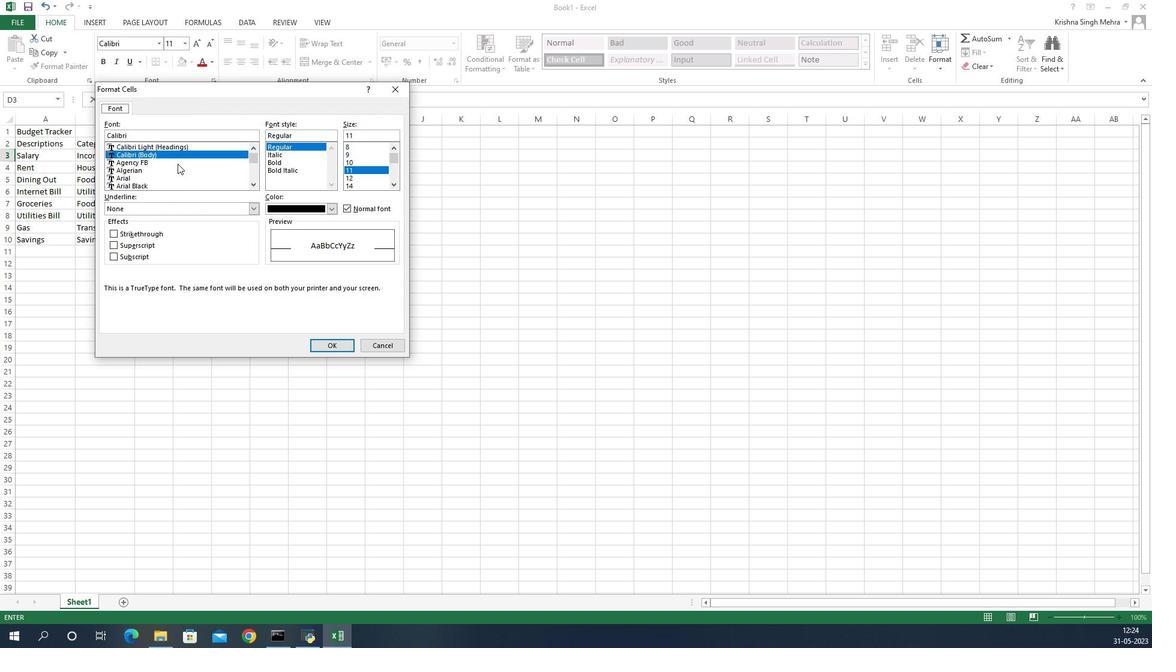
Action: Mouse scrolled (179, 166) with delta (0, -1)
Screenshot: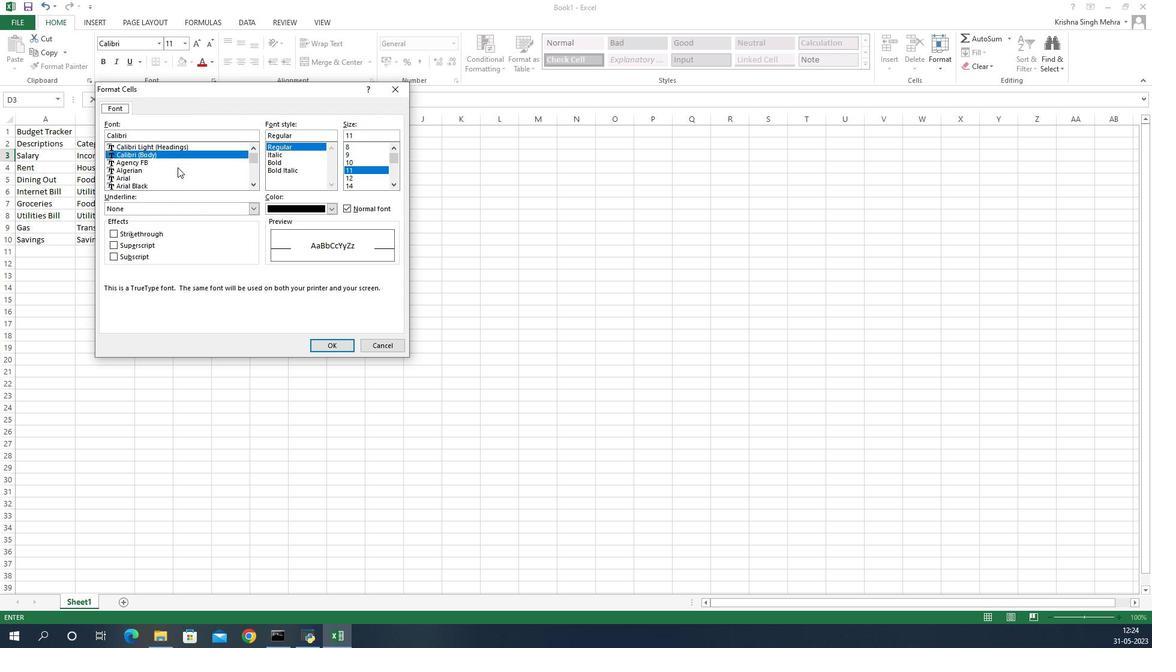 
Action: Mouse scrolled (179, 166) with delta (0, -1)
Screenshot: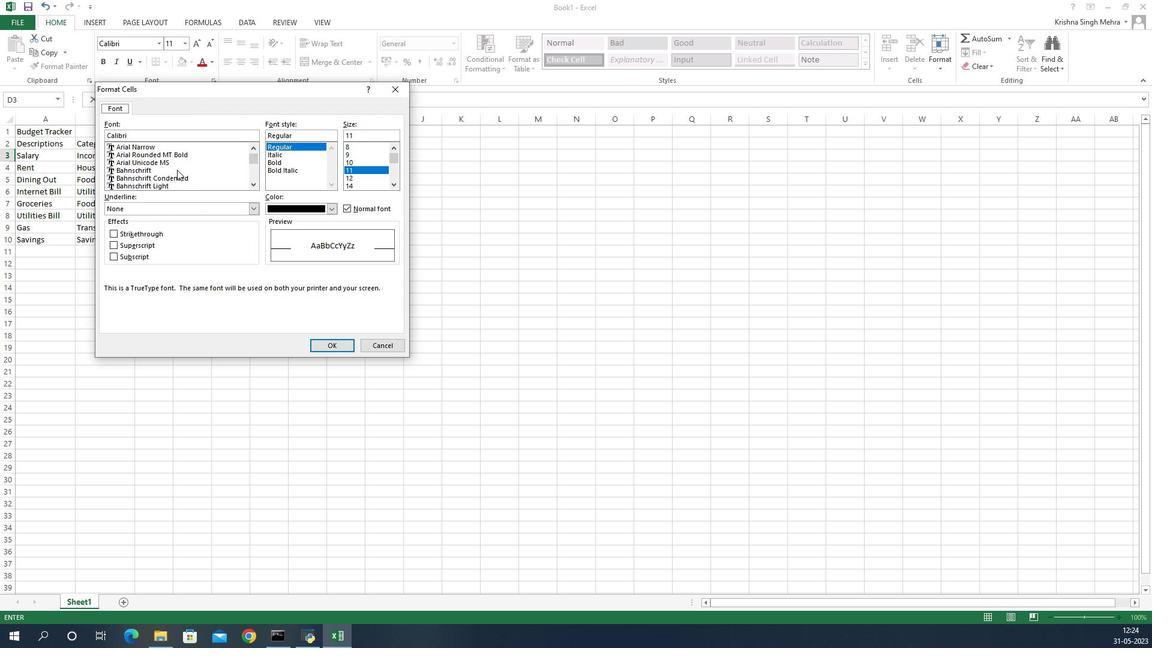 
Action: Mouse scrolled (179, 166) with delta (0, -1)
Screenshot: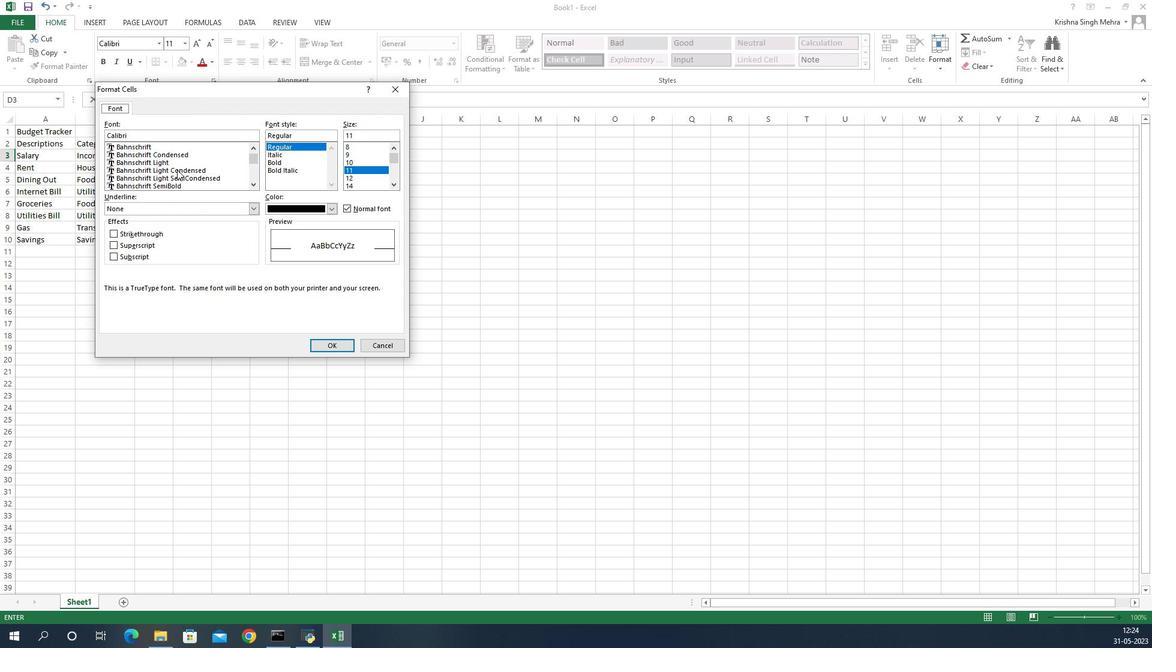 
Action: Mouse scrolled (179, 166) with delta (0, -1)
Screenshot: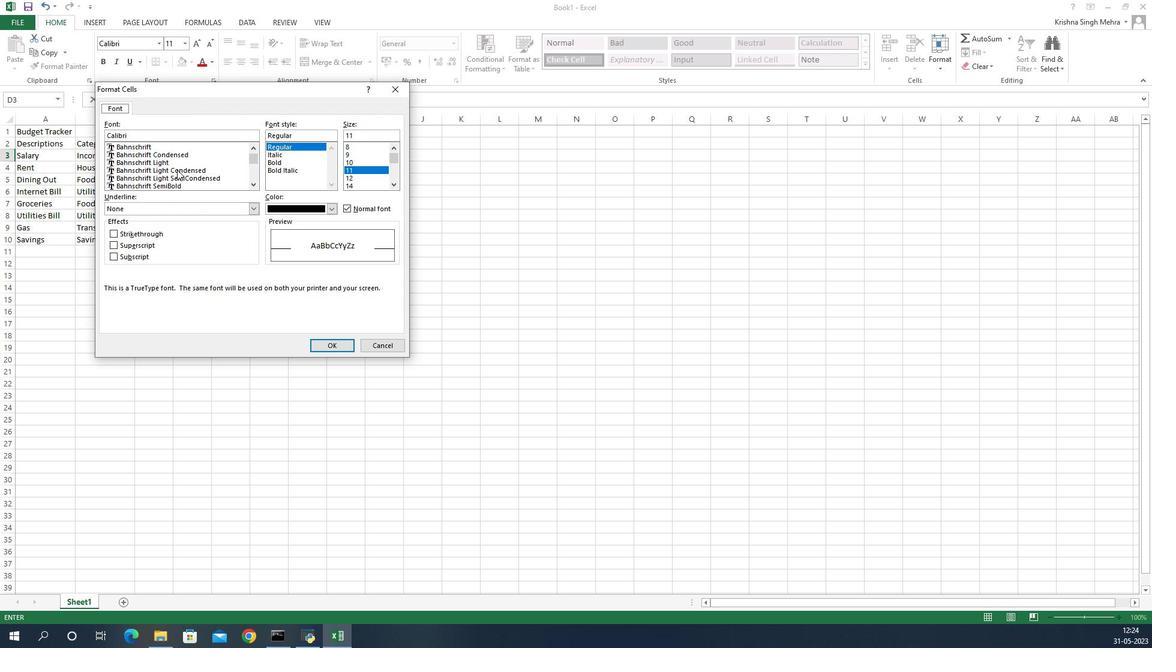 
Action: Mouse scrolled (179, 166) with delta (0, -1)
Screenshot: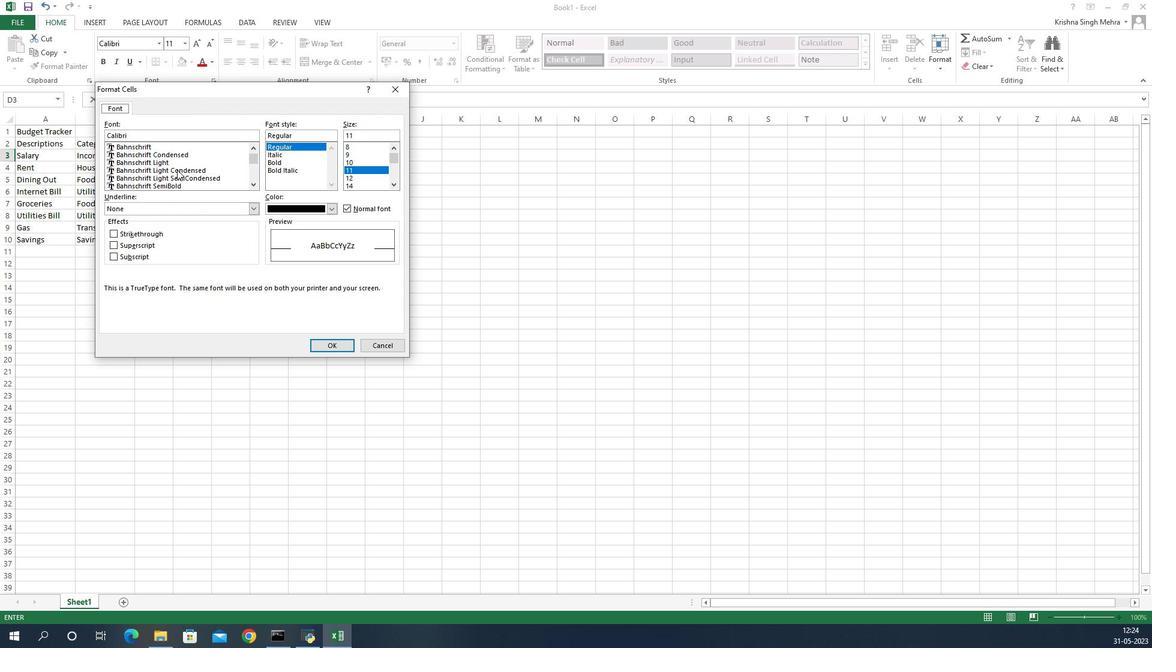
Action: Mouse scrolled (179, 166) with delta (0, -1)
Screenshot: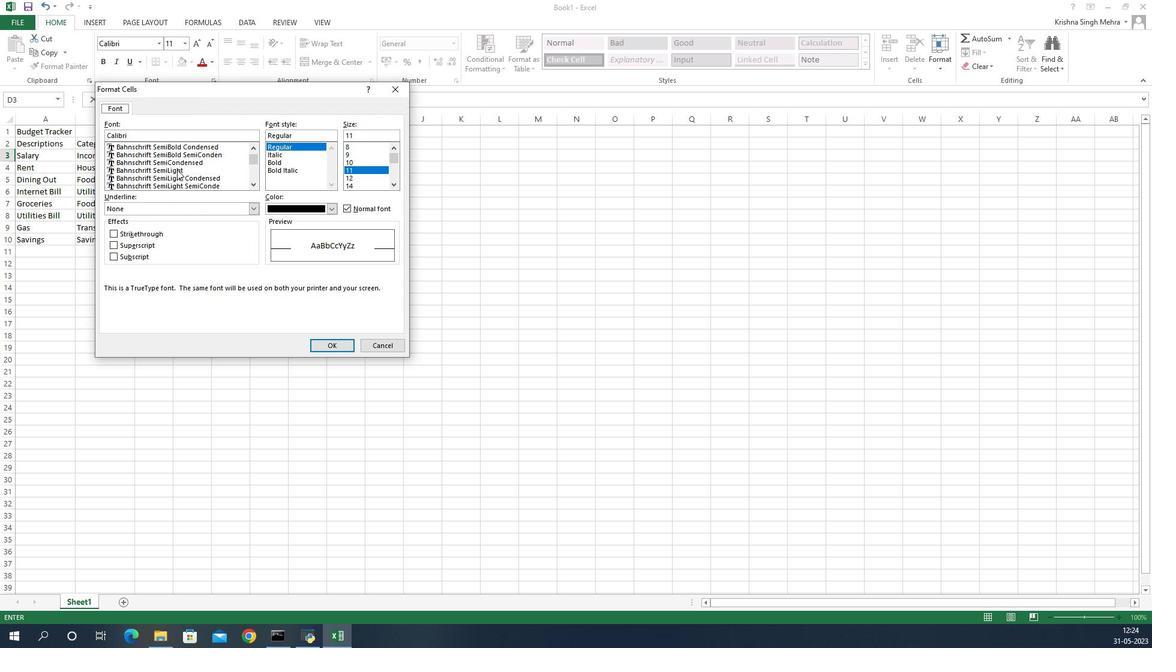 
Action: Mouse scrolled (179, 166) with delta (0, -1)
Screenshot: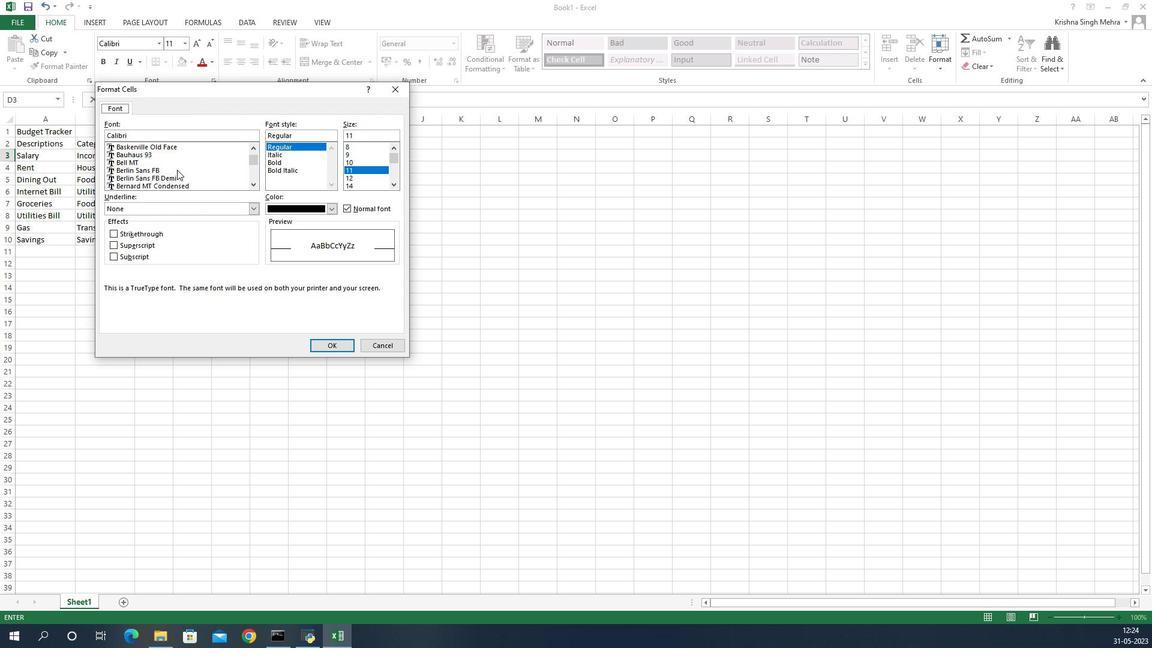 
Action: Mouse scrolled (179, 166) with delta (0, -1)
Screenshot: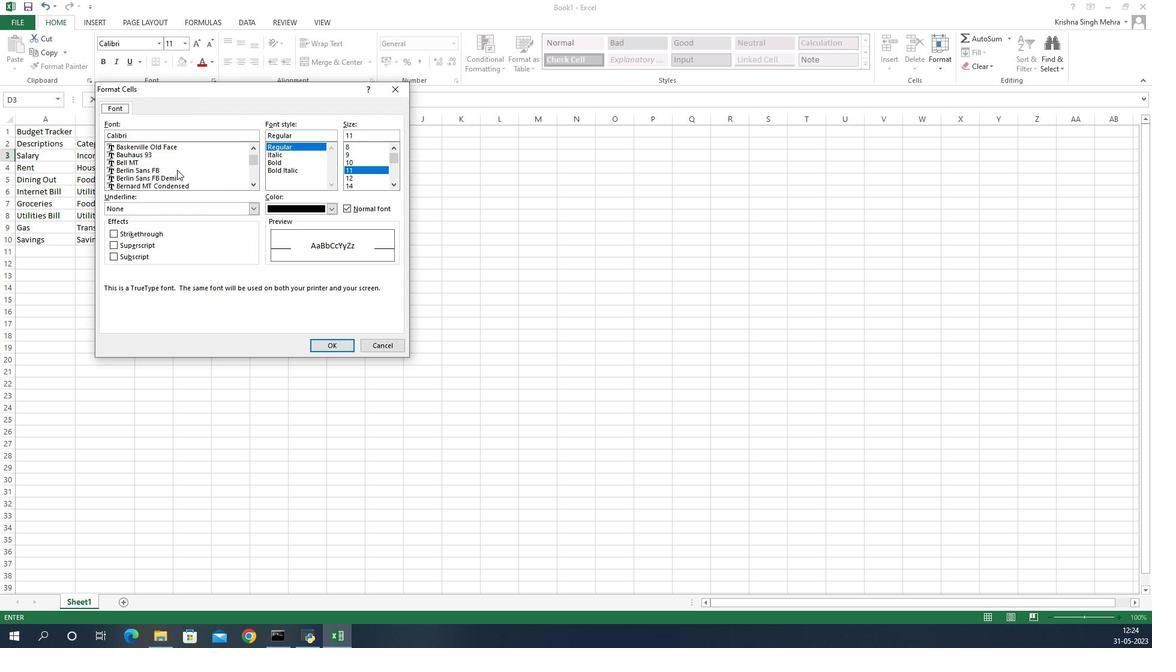 
Action: Mouse scrolled (179, 166) with delta (0, -1)
Screenshot: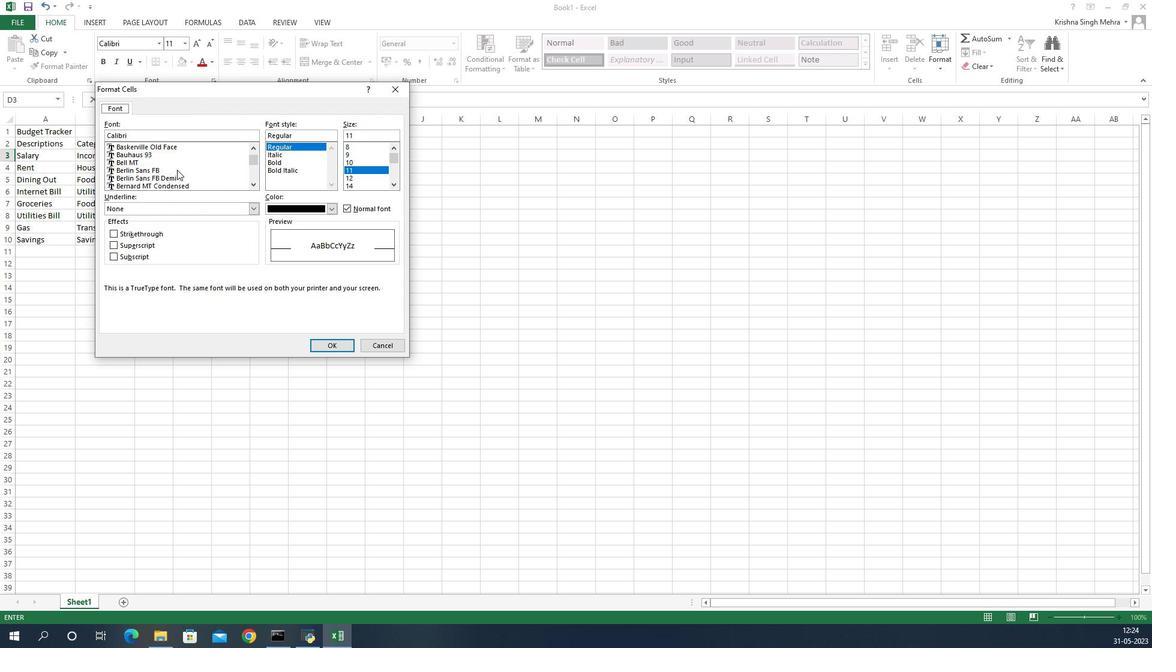 
Action: Mouse scrolled (179, 166) with delta (0, -1)
Screenshot: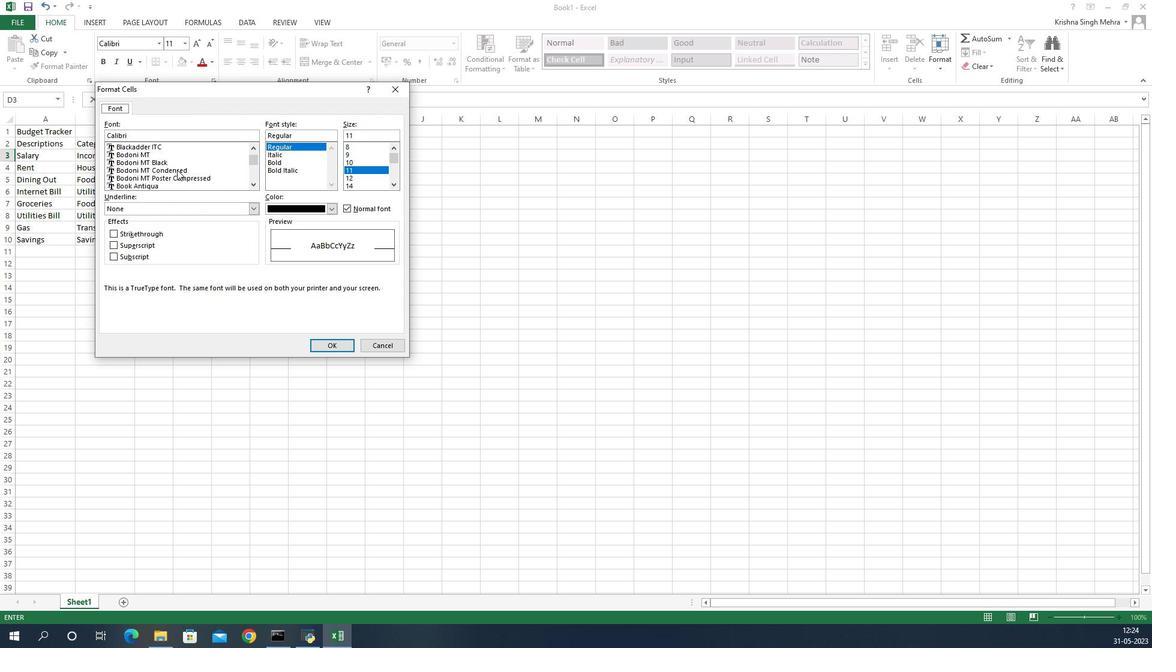 
Action: Mouse scrolled (179, 166) with delta (0, -1)
Screenshot: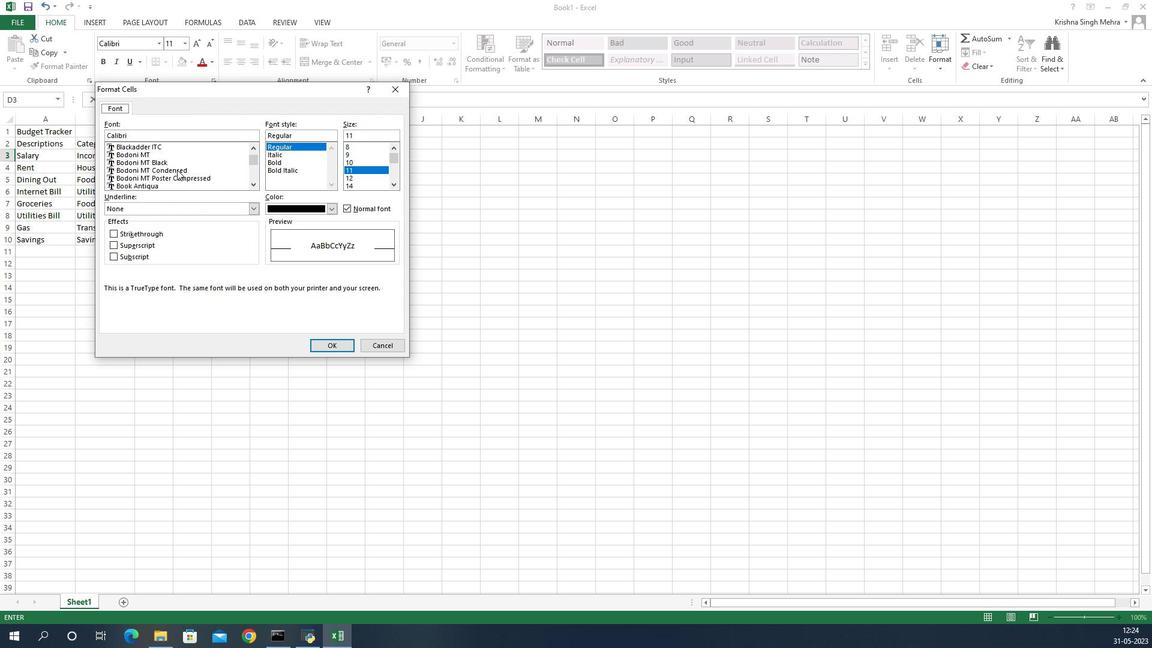 
Action: Mouse scrolled (179, 166) with delta (0, -1)
Screenshot: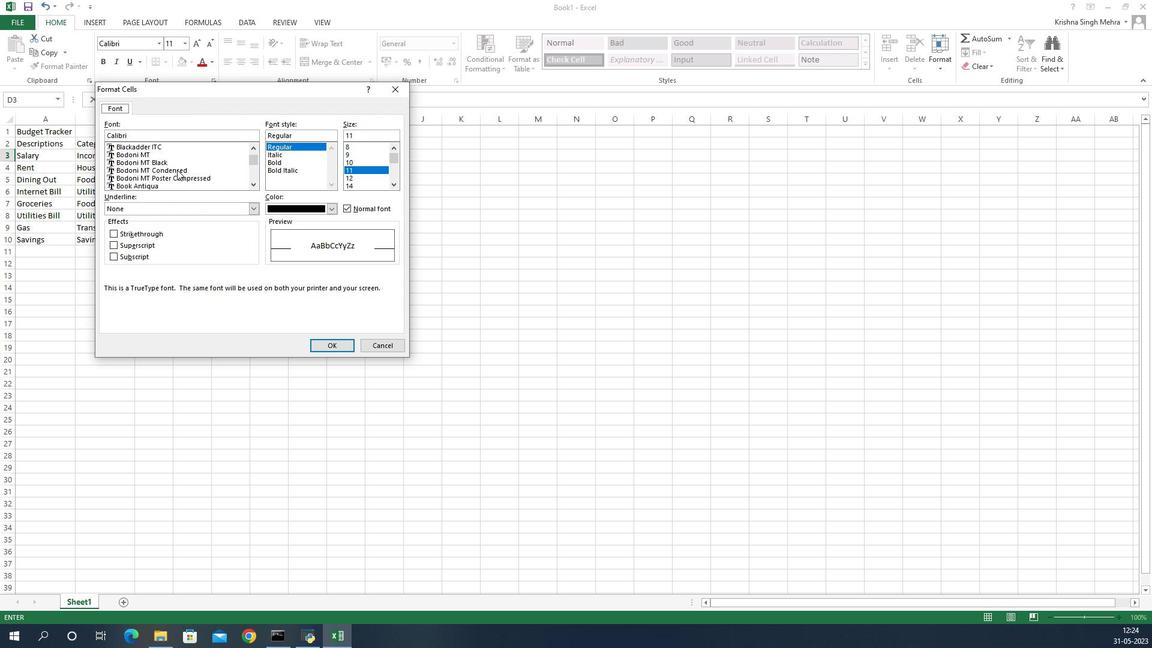 
Action: Mouse scrolled (179, 166) with delta (0, -1)
Screenshot: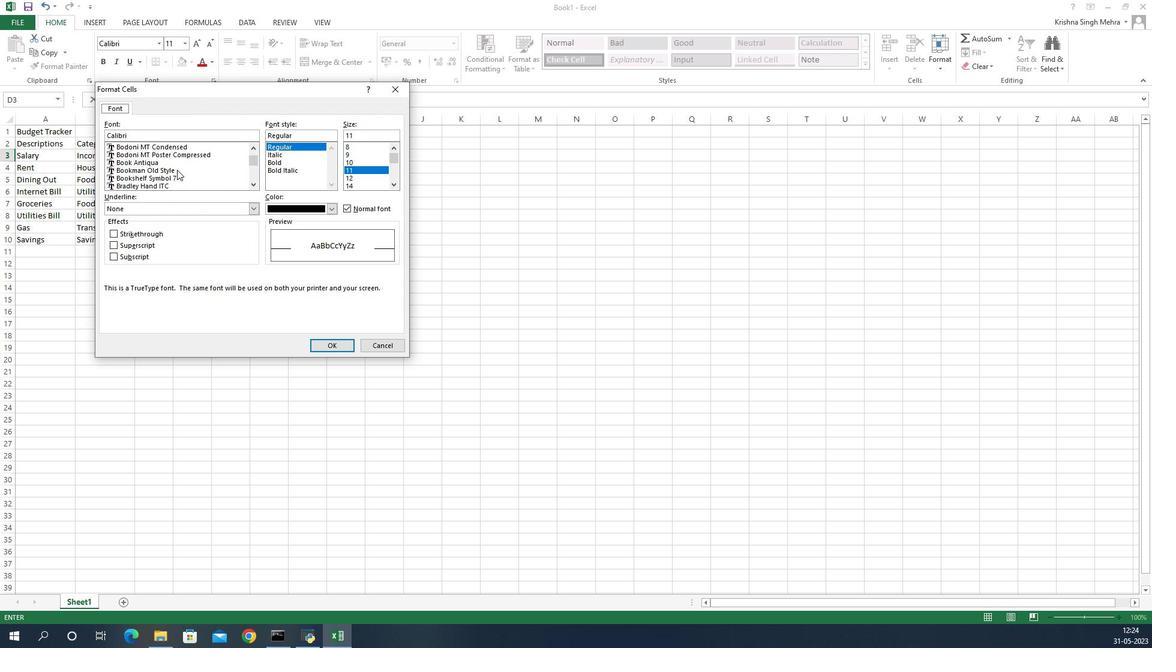 
Action: Mouse moved to (178, 168)
Screenshot: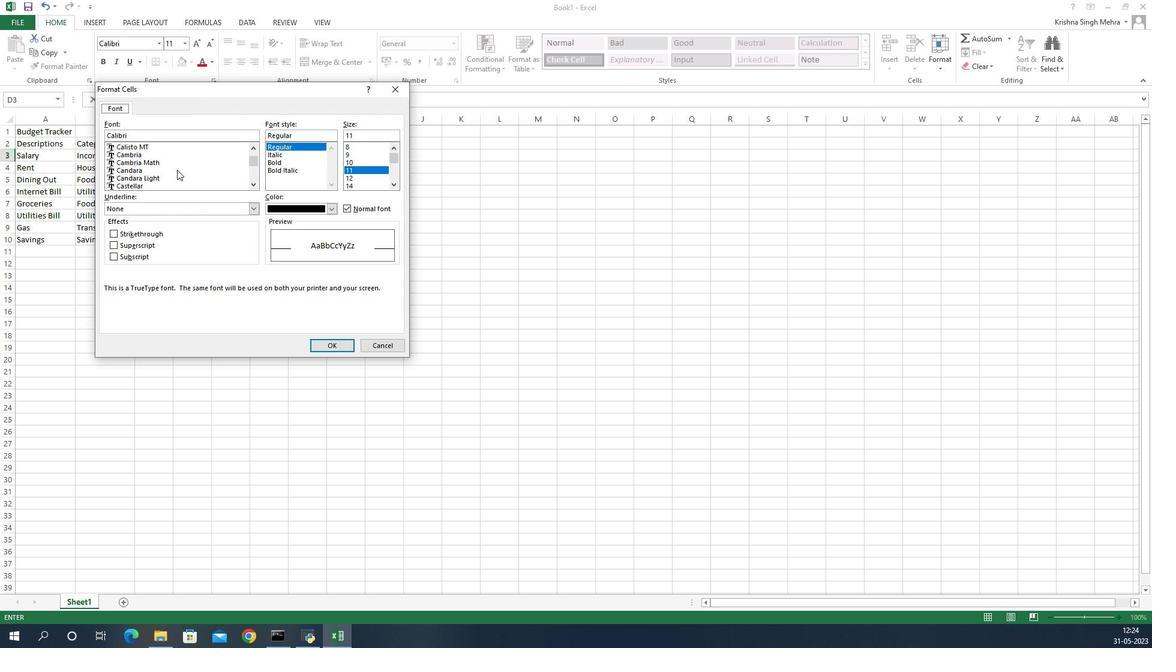 
Action: Mouse scrolled (178, 168) with delta (0, 0)
Screenshot: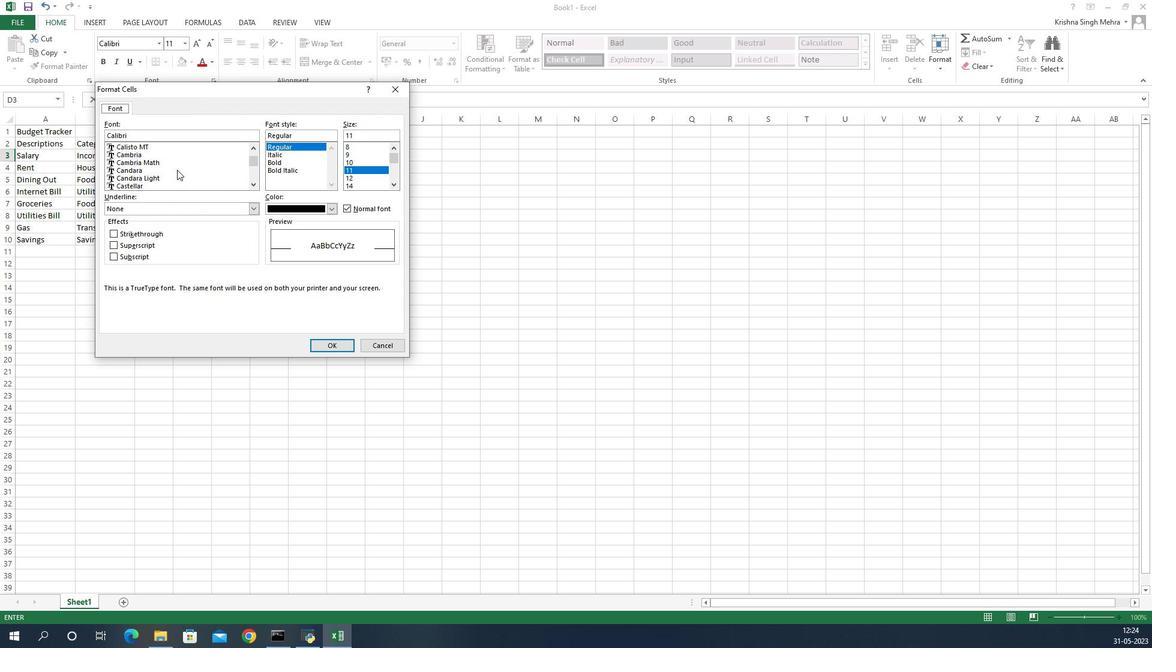 
Action: Mouse scrolled (178, 168) with delta (0, 0)
Screenshot: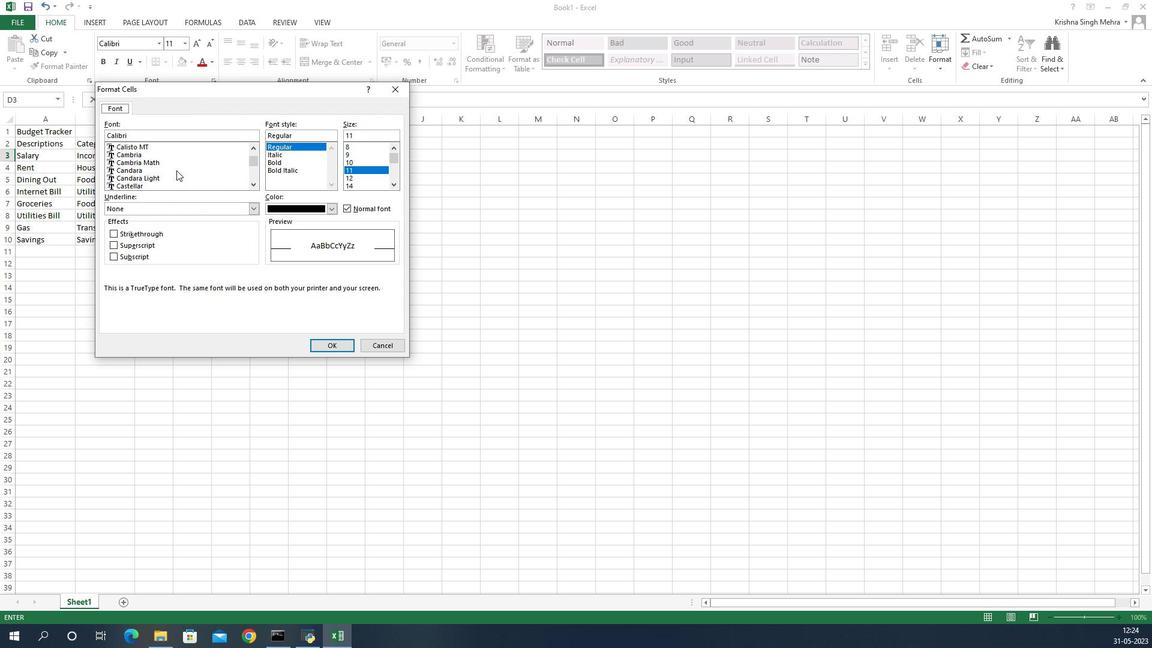 
Action: Mouse scrolled (178, 168) with delta (0, 0)
Screenshot: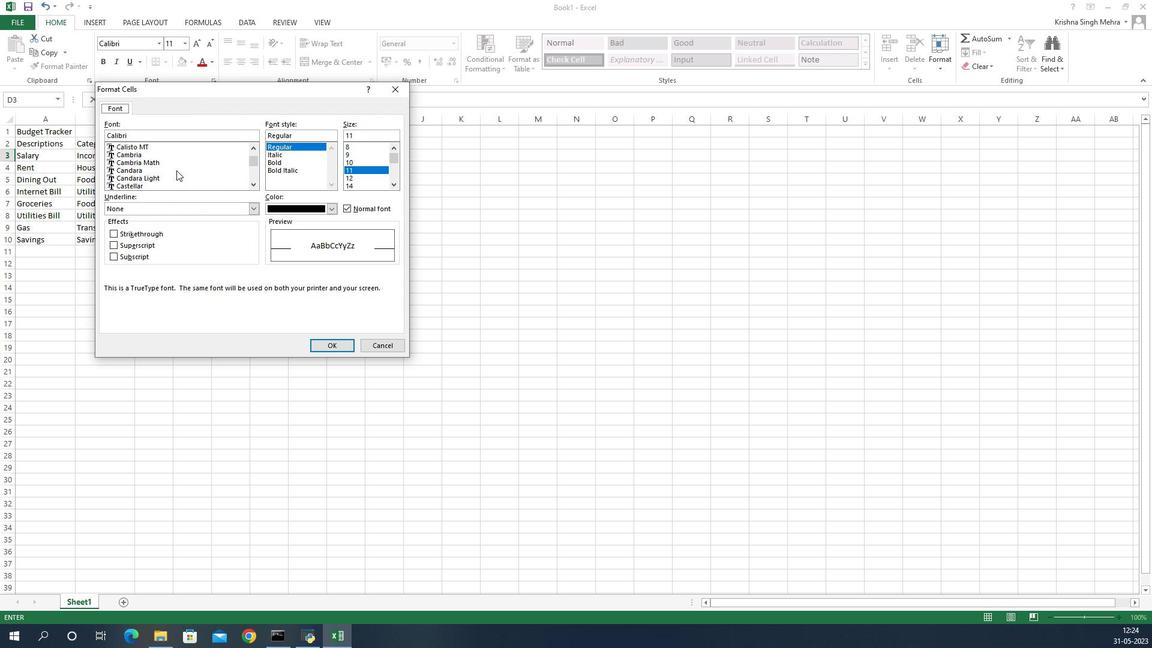 
Action: Mouse scrolled (178, 168) with delta (0, 0)
Screenshot: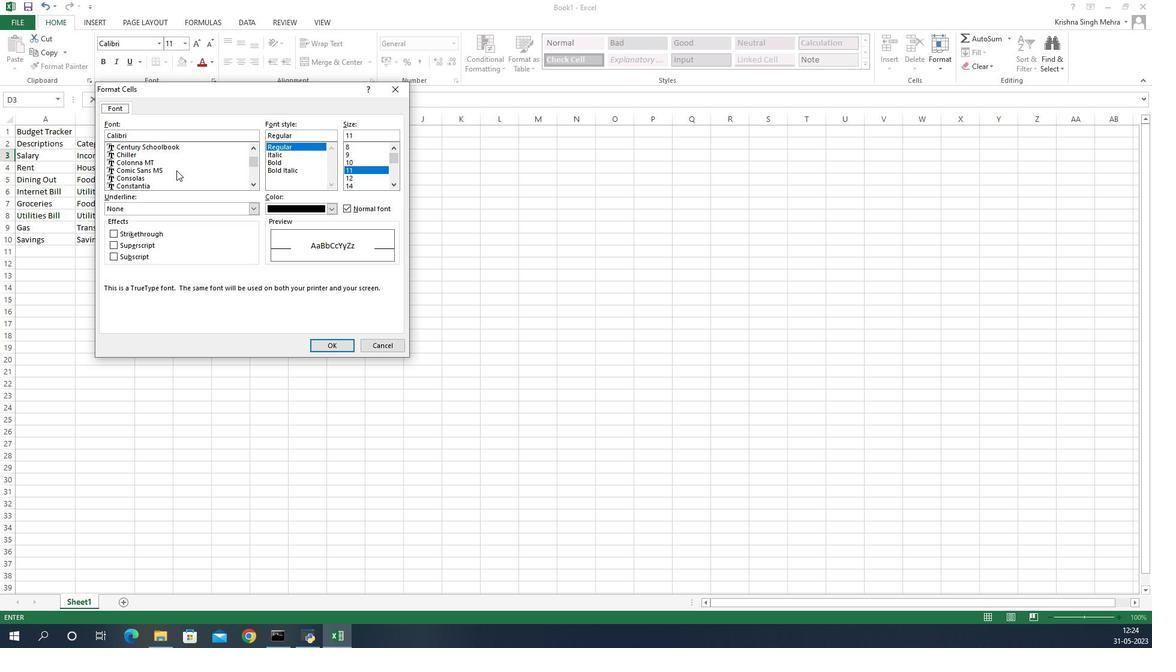 
Action: Mouse scrolled (178, 168) with delta (0, 0)
Screenshot: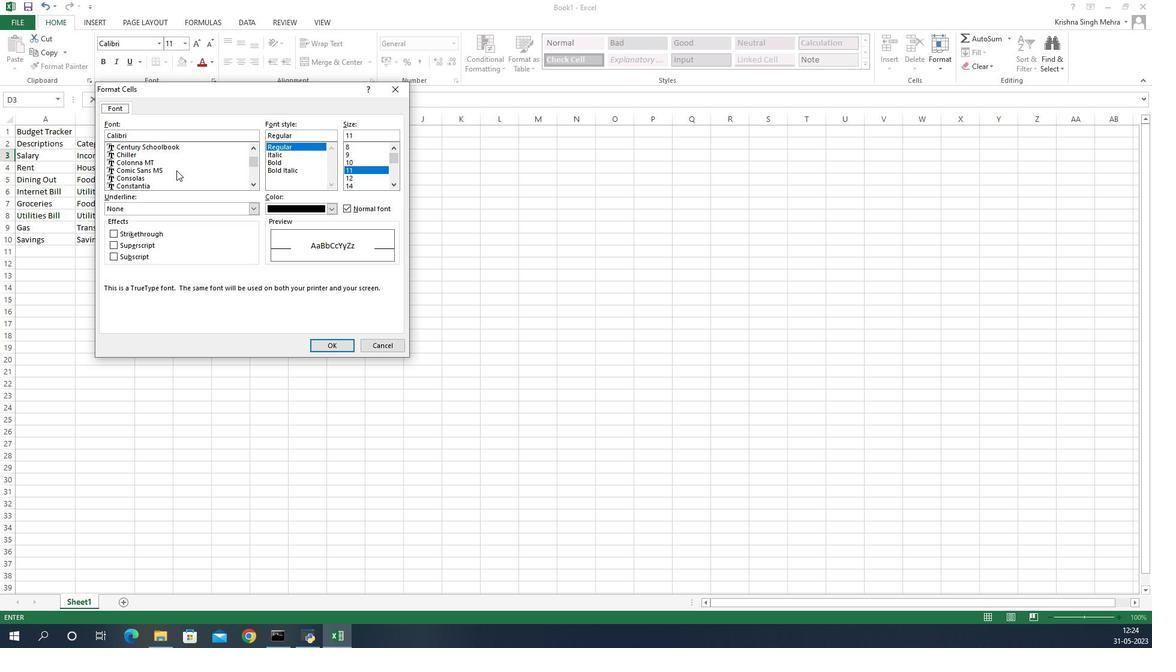 
Action: Mouse scrolled (178, 168) with delta (0, 0)
Screenshot: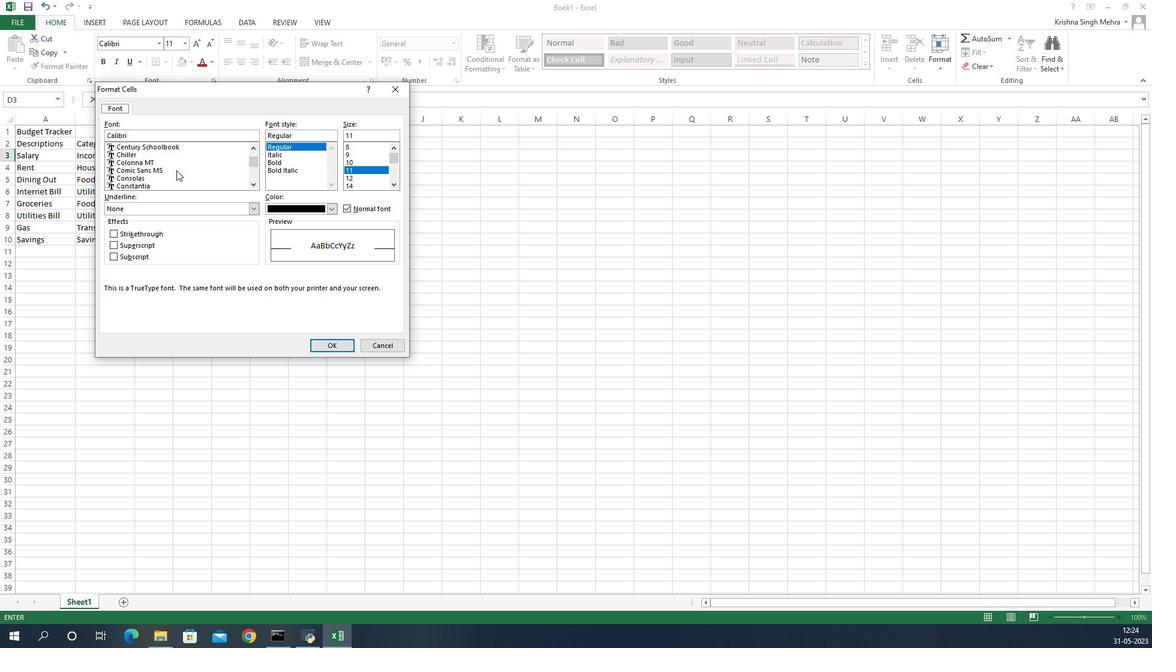 
Action: Mouse scrolled (178, 168) with delta (0, 0)
Screenshot: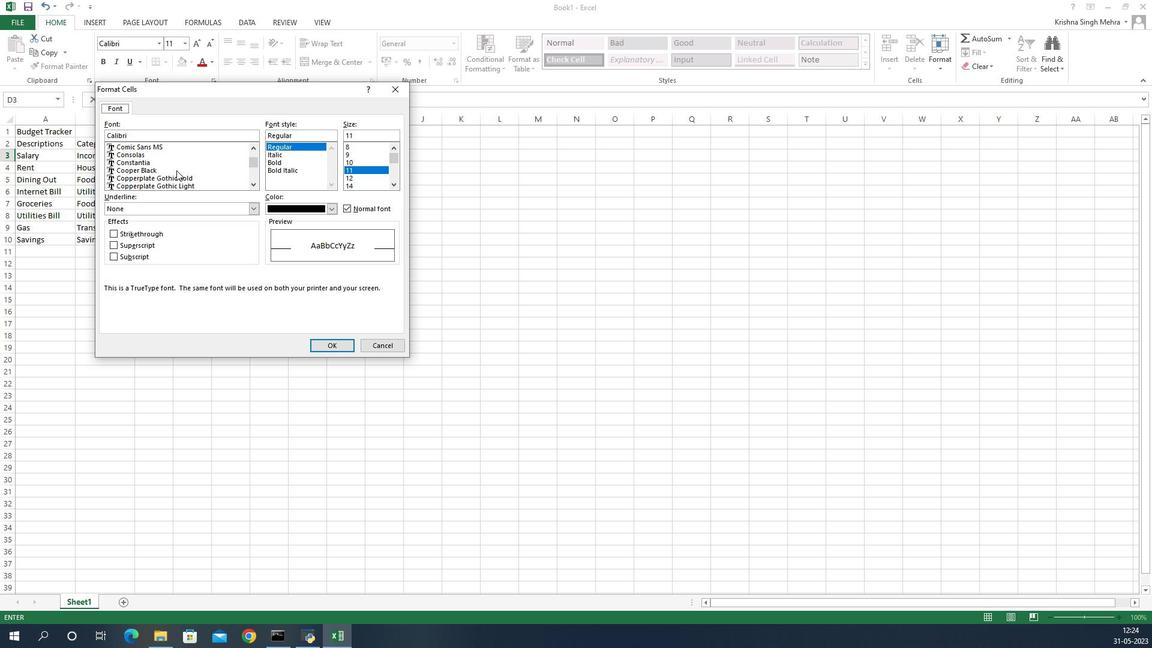 
Action: Mouse scrolled (178, 168) with delta (0, 0)
Screenshot: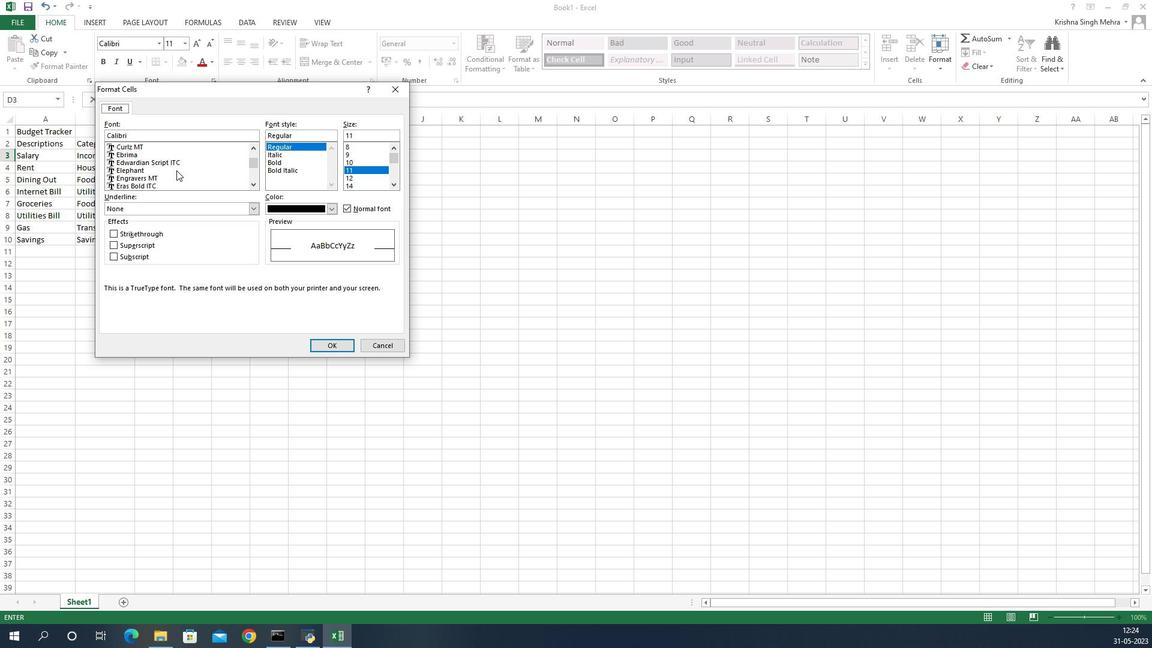 
Action: Mouse scrolled (178, 168) with delta (0, 0)
Screenshot: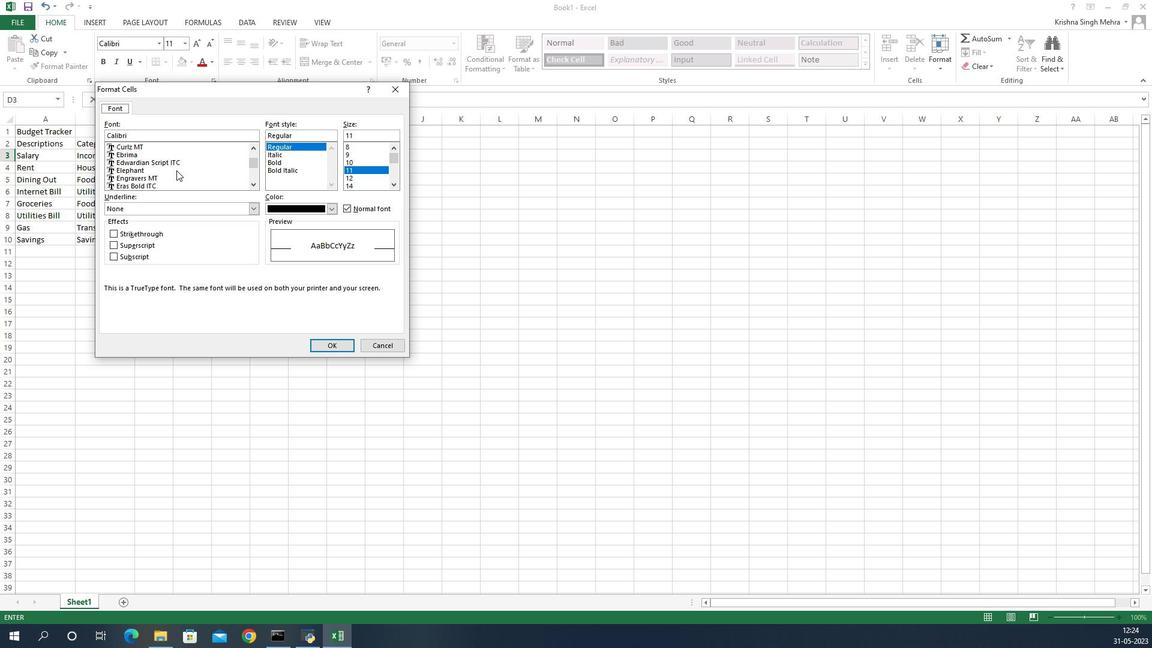 
Action: Mouse scrolled (178, 168) with delta (0, 0)
Screenshot: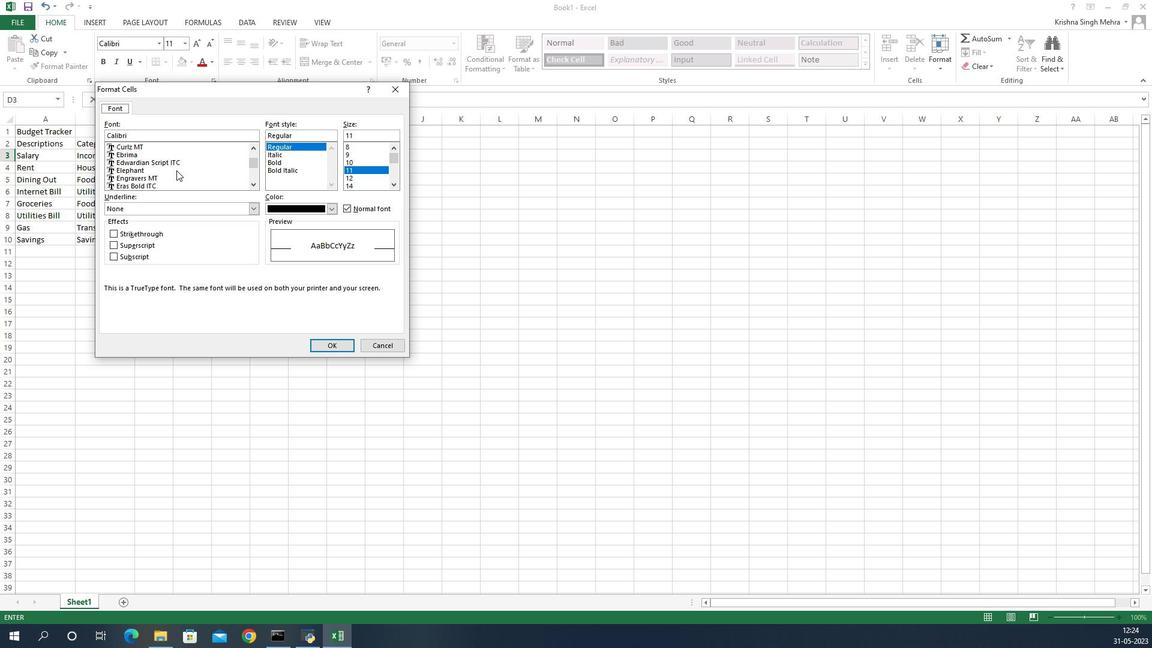 
Action: Mouse scrolled (178, 168) with delta (0, 0)
Screenshot: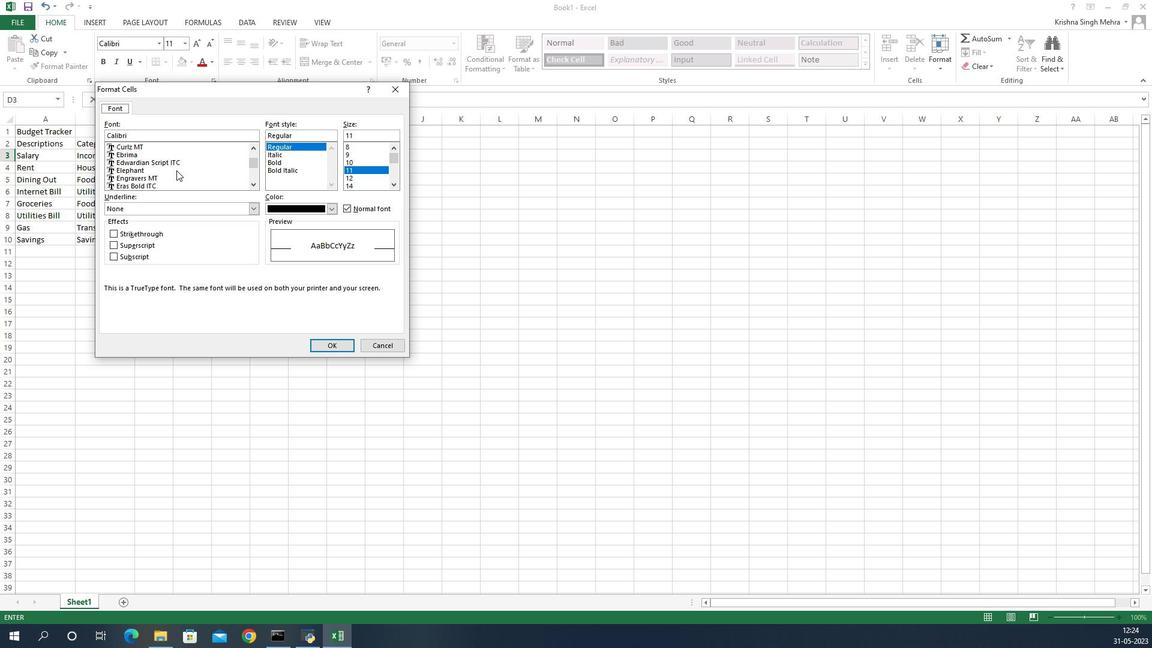 
Action: Mouse scrolled (178, 168) with delta (0, 0)
Screenshot: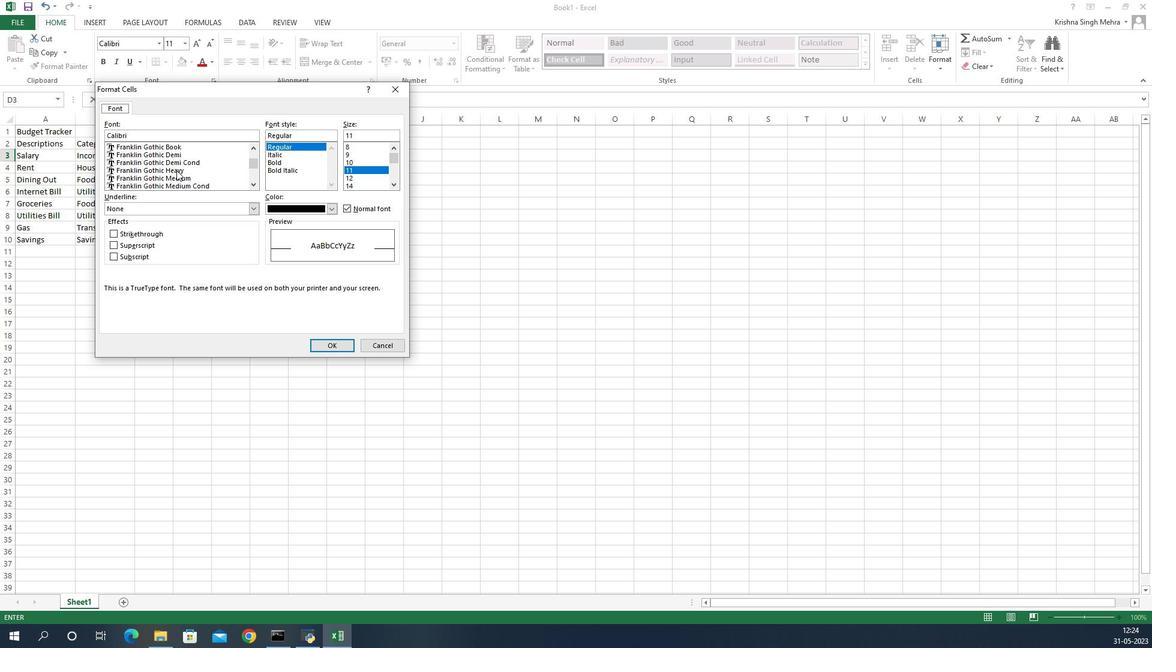 
Action: Mouse scrolled (178, 168) with delta (0, 0)
Screenshot: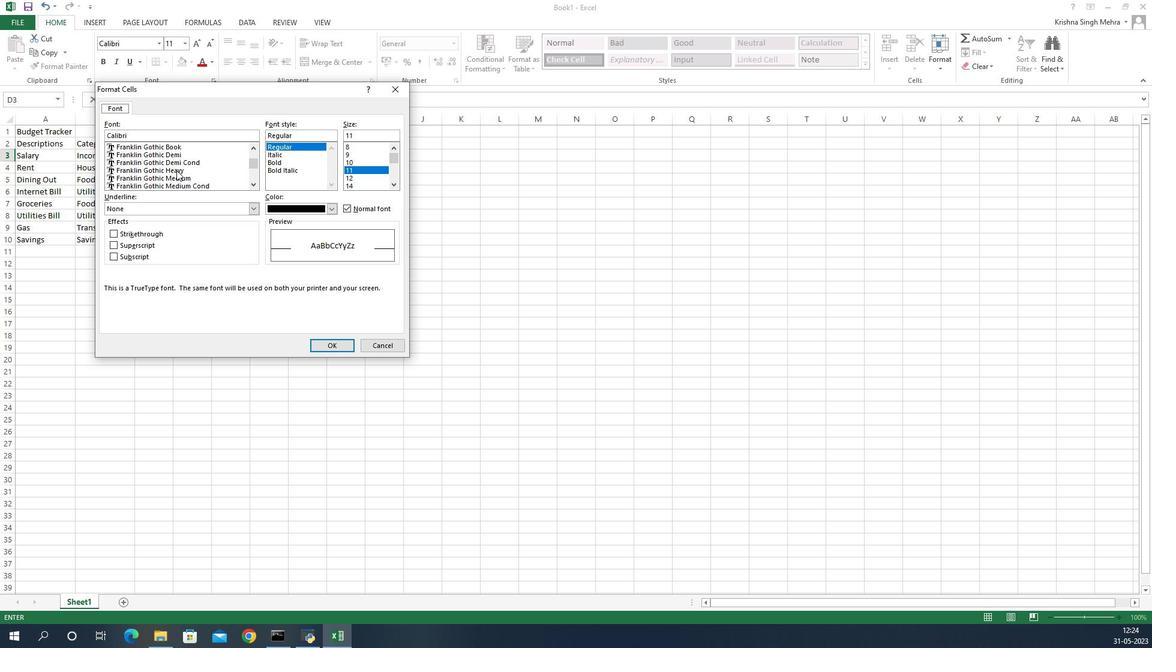 
Action: Mouse scrolled (178, 168) with delta (0, 0)
Screenshot: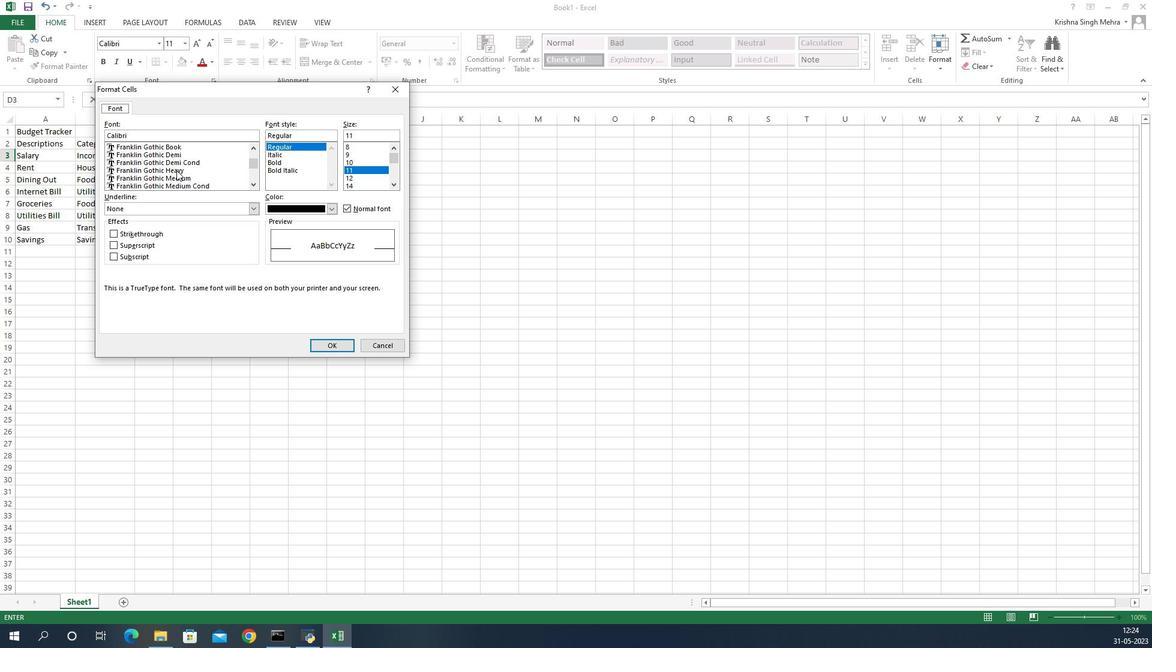 
Action: Mouse scrolled (178, 168) with delta (0, 0)
Screenshot: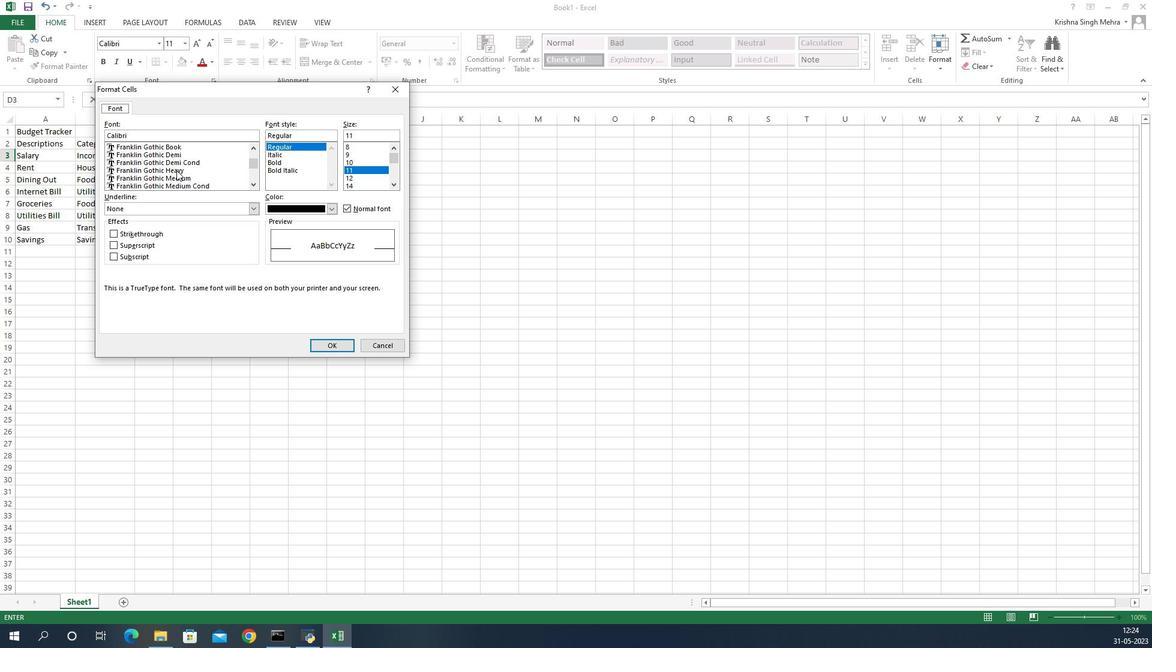 
Action: Mouse moved to (163, 245)
Screenshot: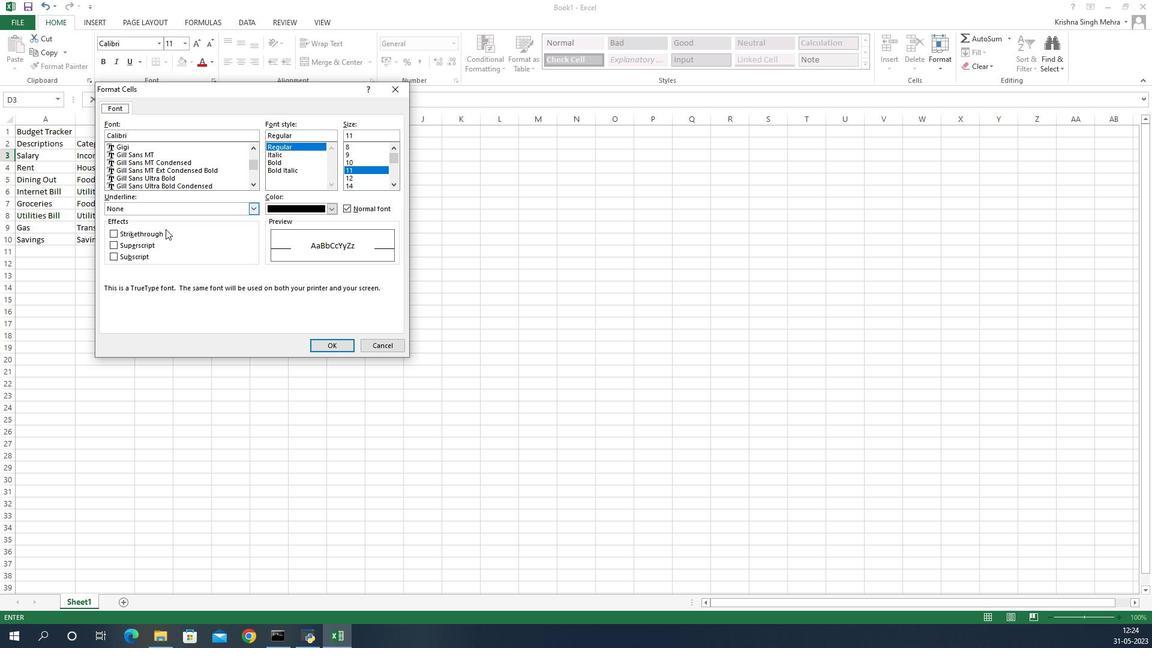 
Action: Mouse scrolled (163, 244) with delta (0, 0)
Screenshot: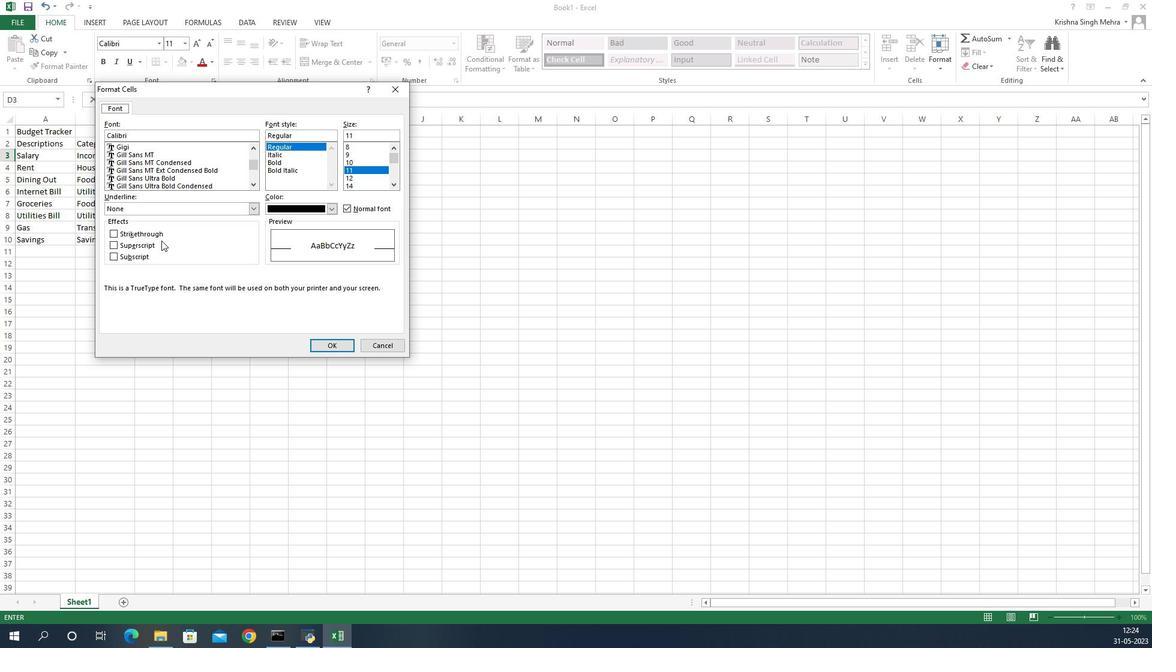 
Action: Mouse scrolled (163, 244) with delta (0, 0)
Screenshot: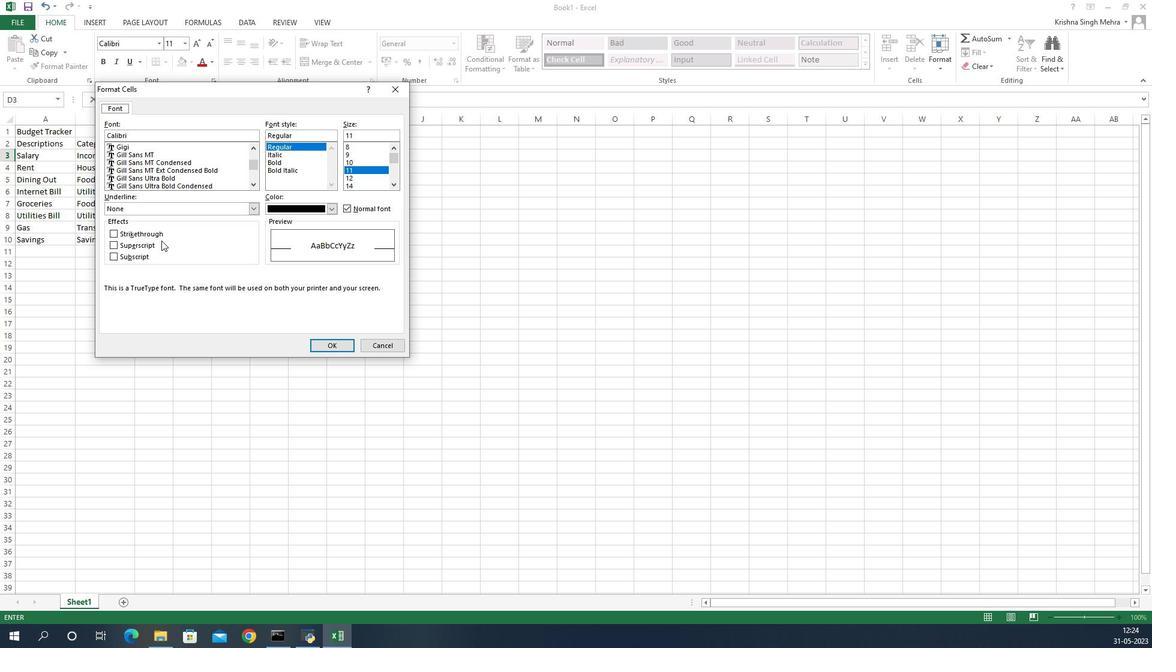 
Action: Mouse scrolled (163, 244) with delta (0, 0)
Screenshot: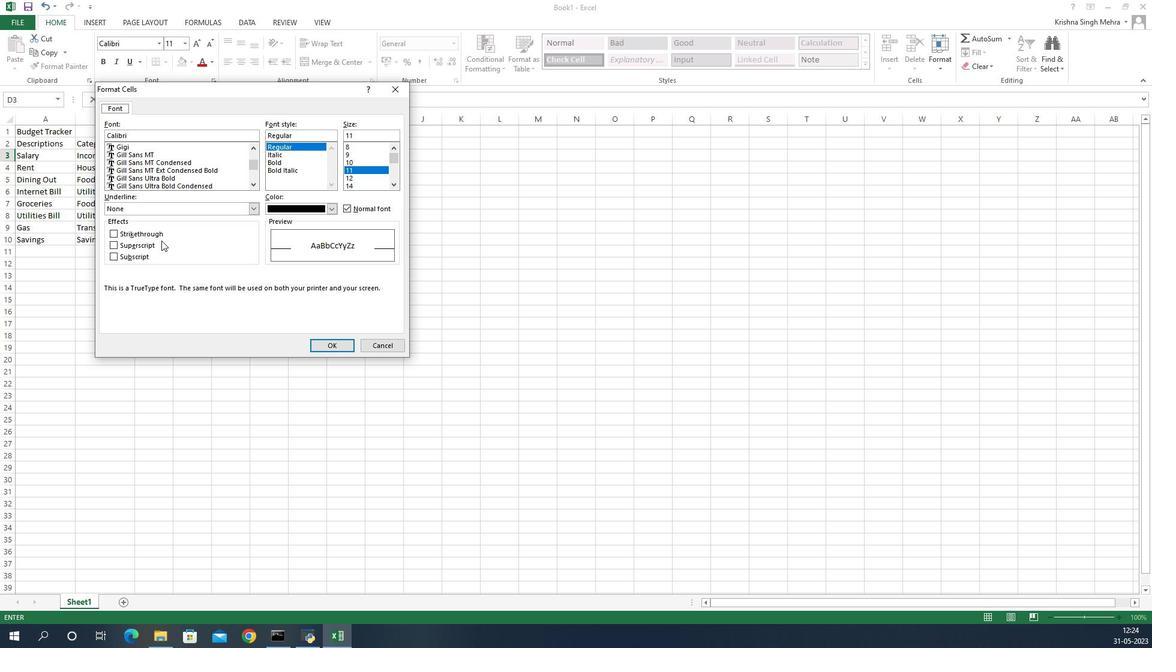 
Action: Mouse scrolled (163, 244) with delta (0, 0)
Screenshot: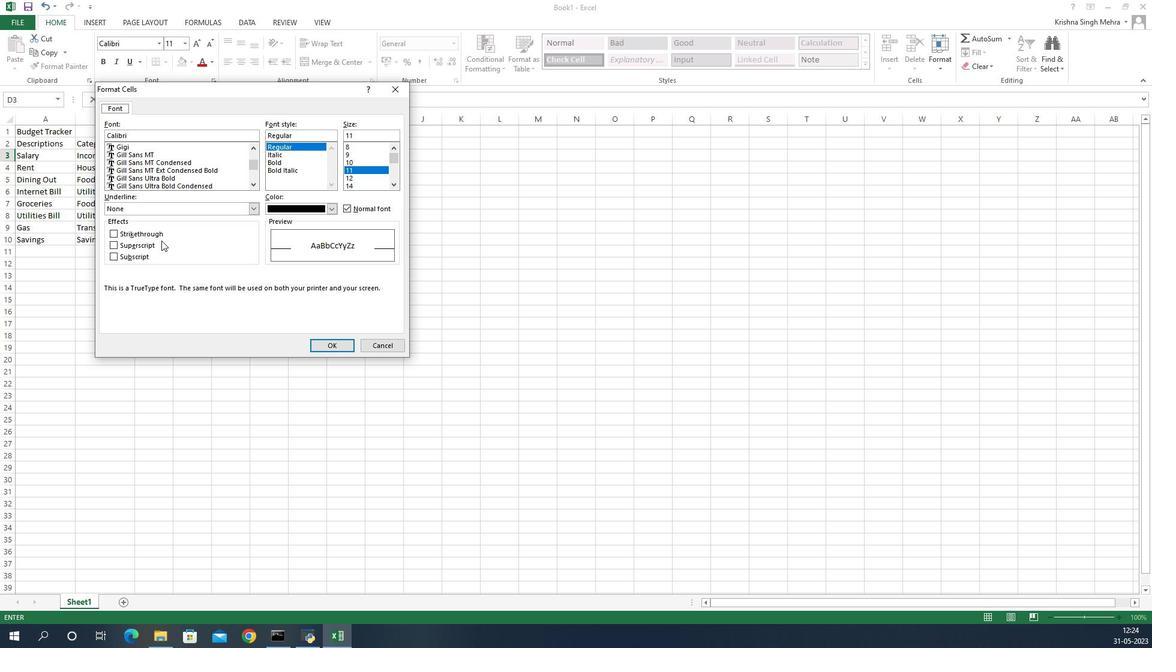 
Action: Mouse scrolled (163, 244) with delta (0, 0)
Screenshot: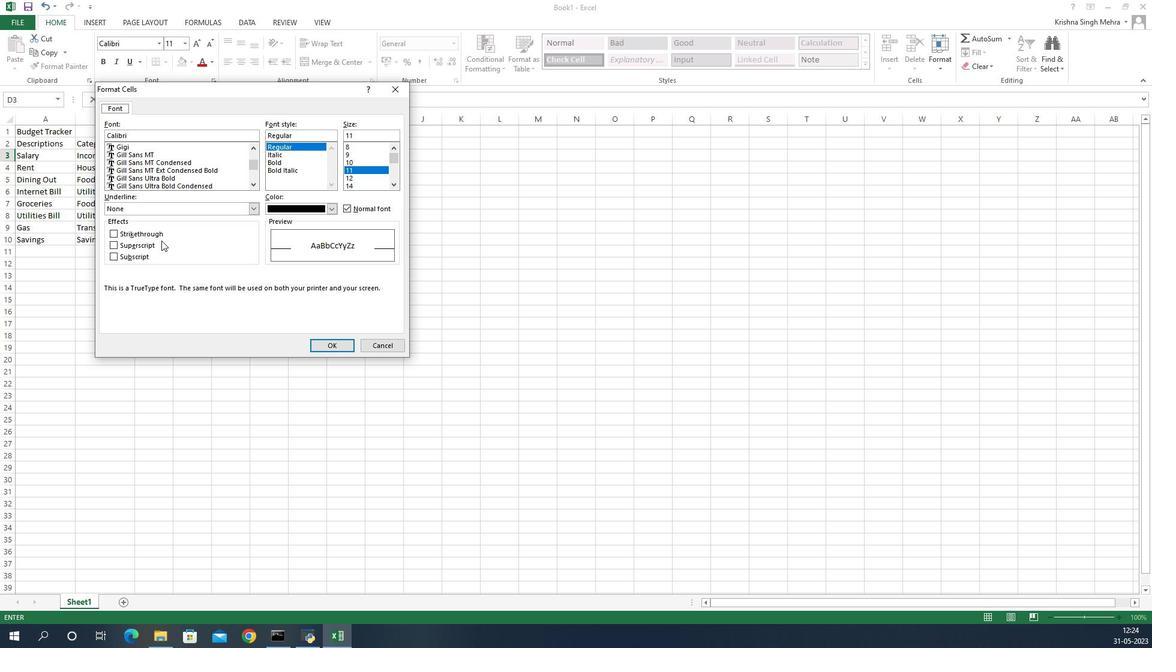 
Action: Mouse moved to (405, 362)
Screenshot: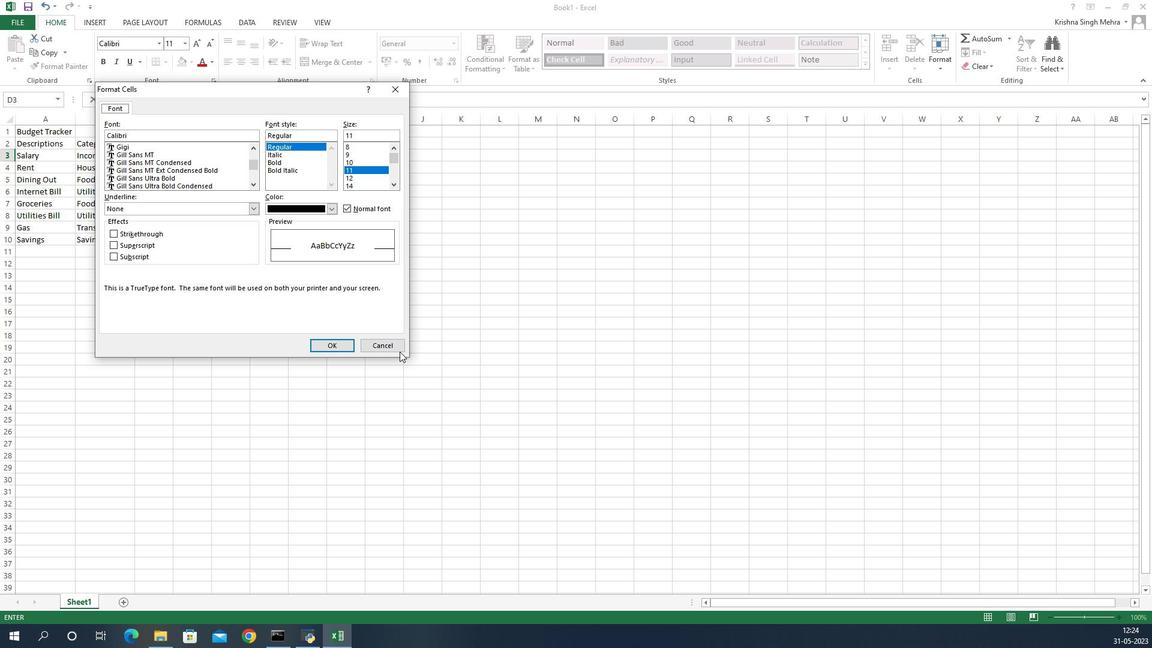 
Action: Mouse pressed left at (405, 362)
Screenshot: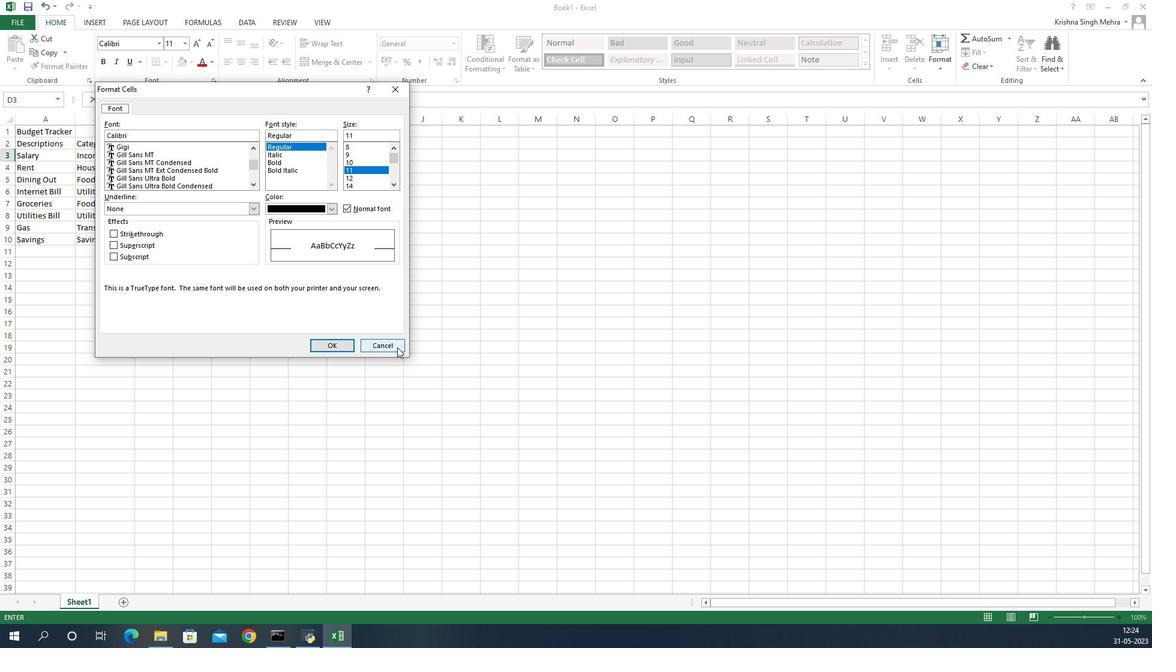 
Action: Mouse moved to (191, 168)
Screenshot: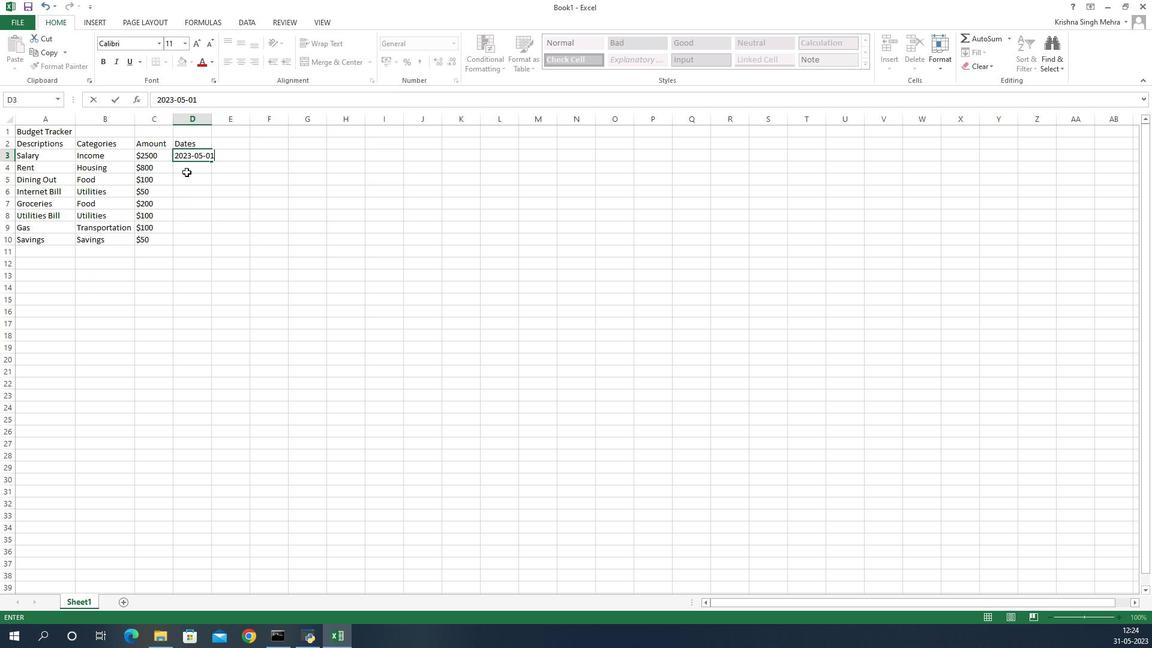 
Action: Key pressed <Key.enter>2023-05-05<Key.enter>2023-05-10<Key.enter>2023-0515<Key.backspace><Key.backspace>-15<Key.enter>2023-05-19<Key.enter>2023-05-22<Key.enter>2023-05-25<Key.enter>2023-05-30<Key.enter>
Screenshot: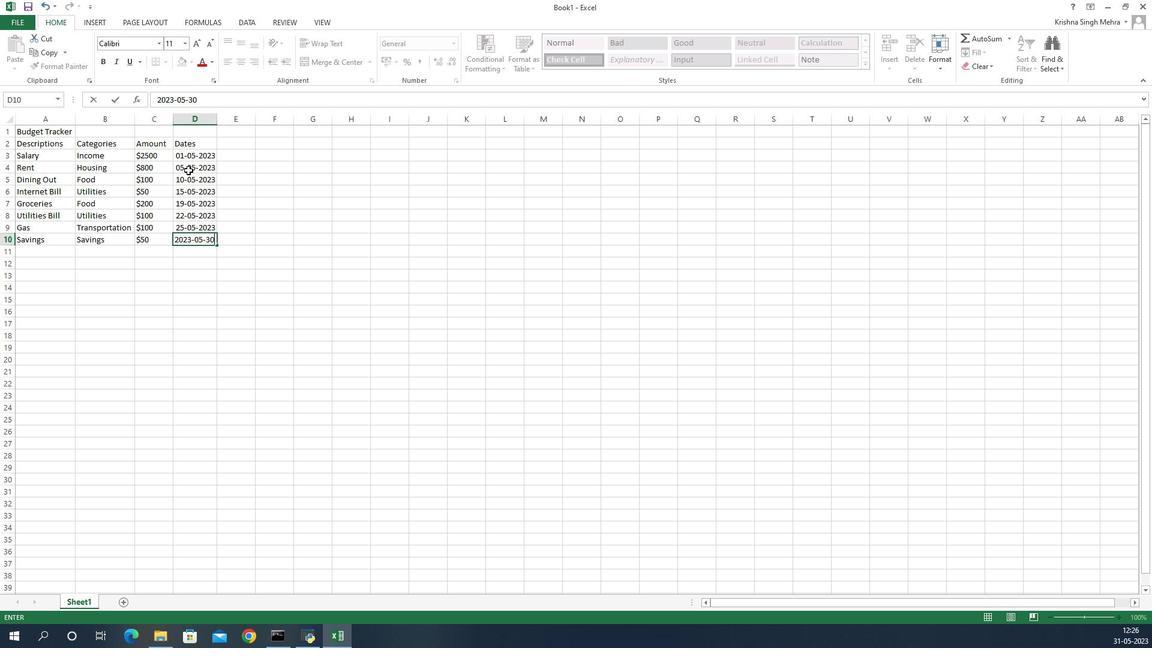 
Action: Mouse moved to (198, 151)
Screenshot: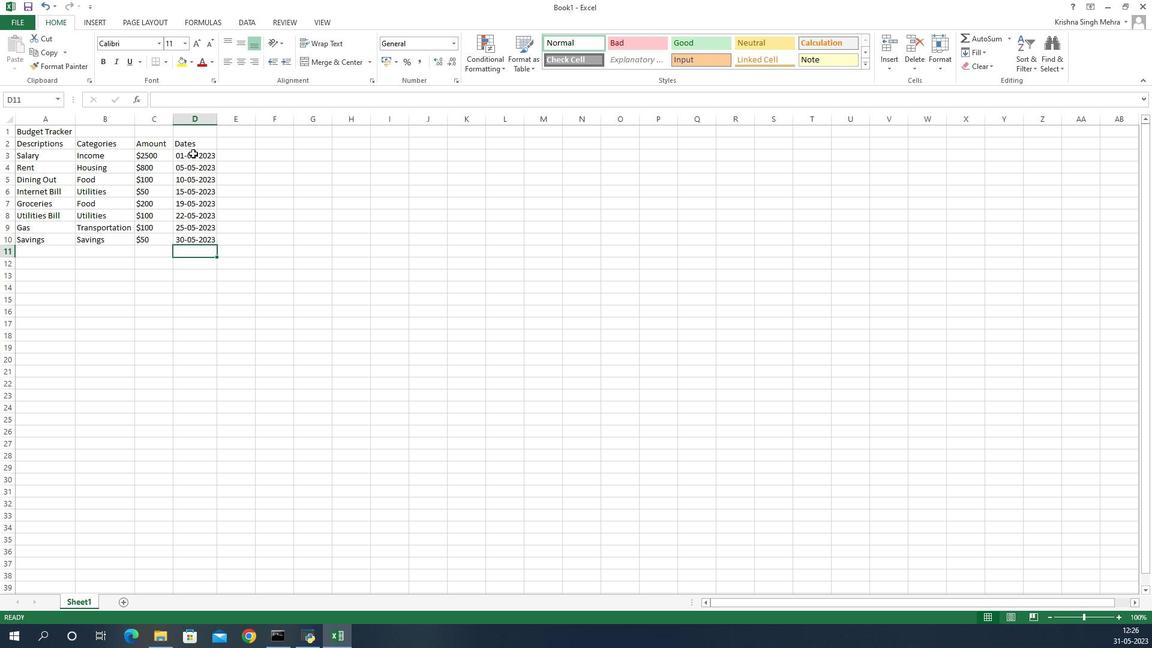 
Action: Mouse pressed left at (198, 151)
Screenshot: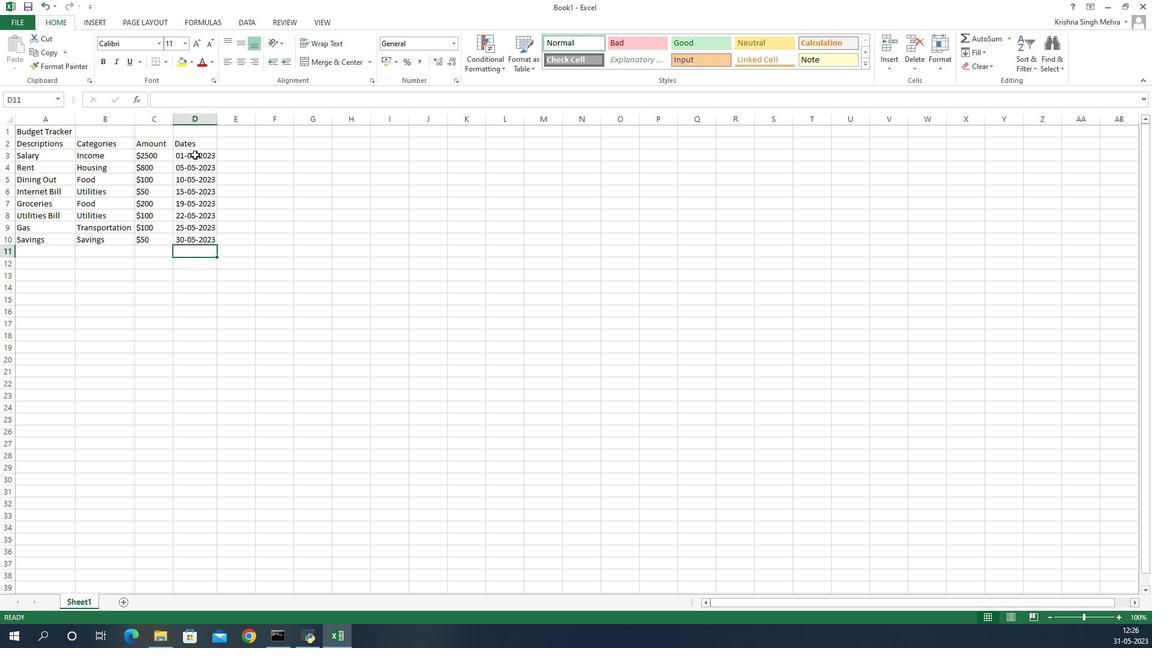 
Action: Mouse pressed left at (198, 151)
Screenshot: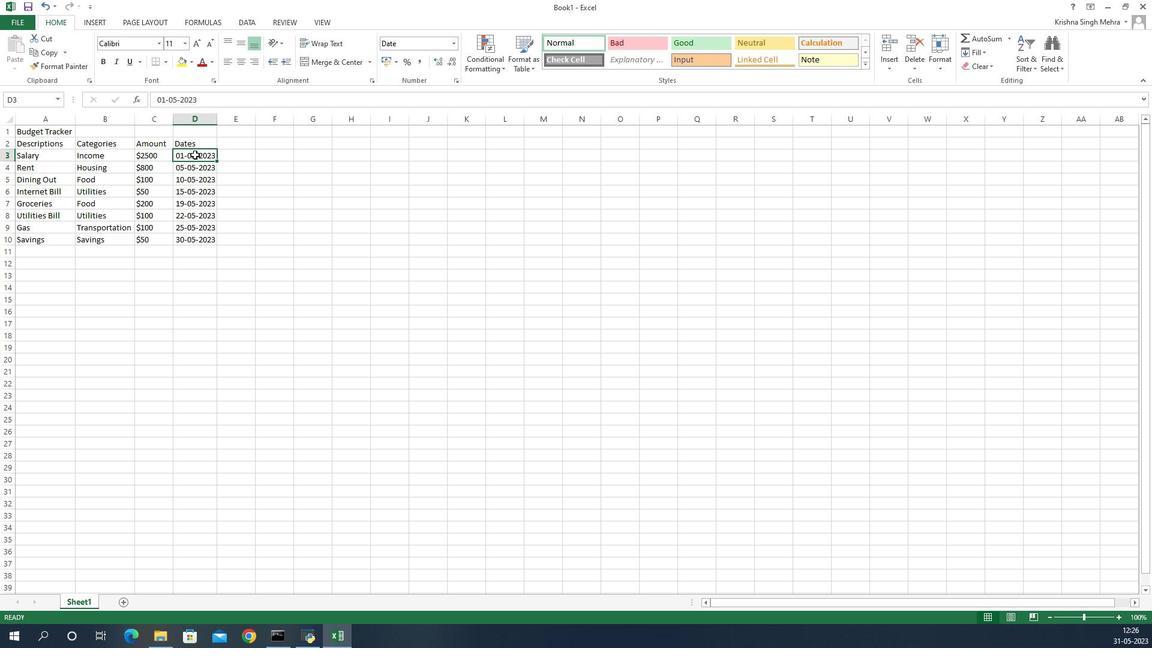 
Action: Mouse moved to (205, 154)
Screenshot: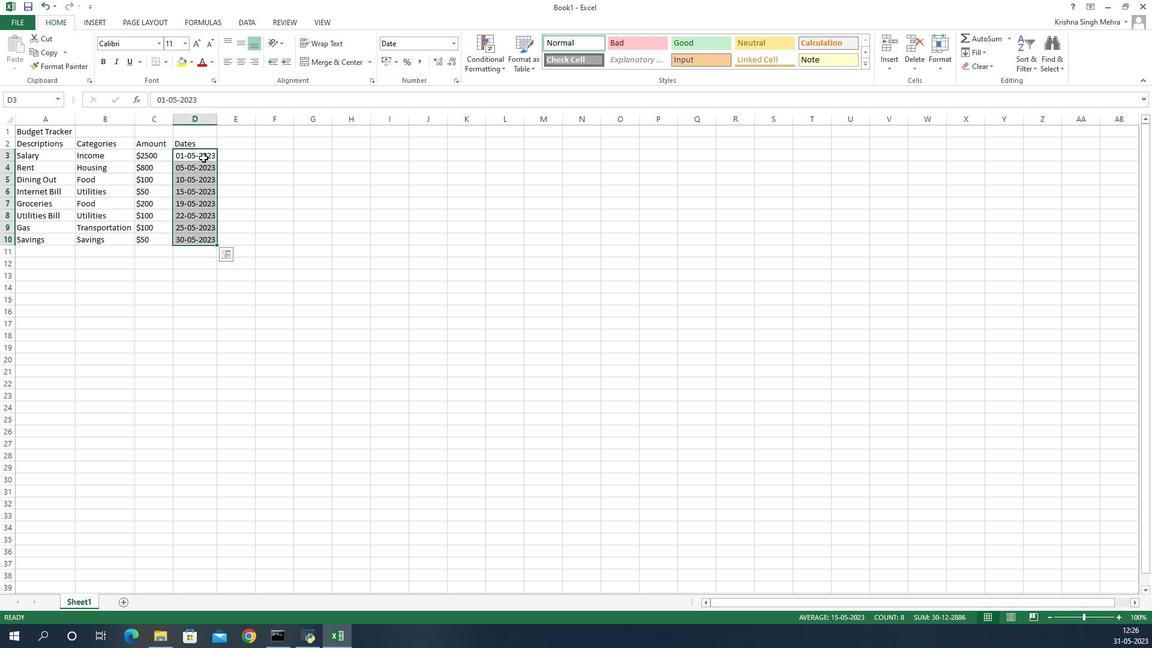 
Action: Mouse pressed right at (205, 154)
Screenshot: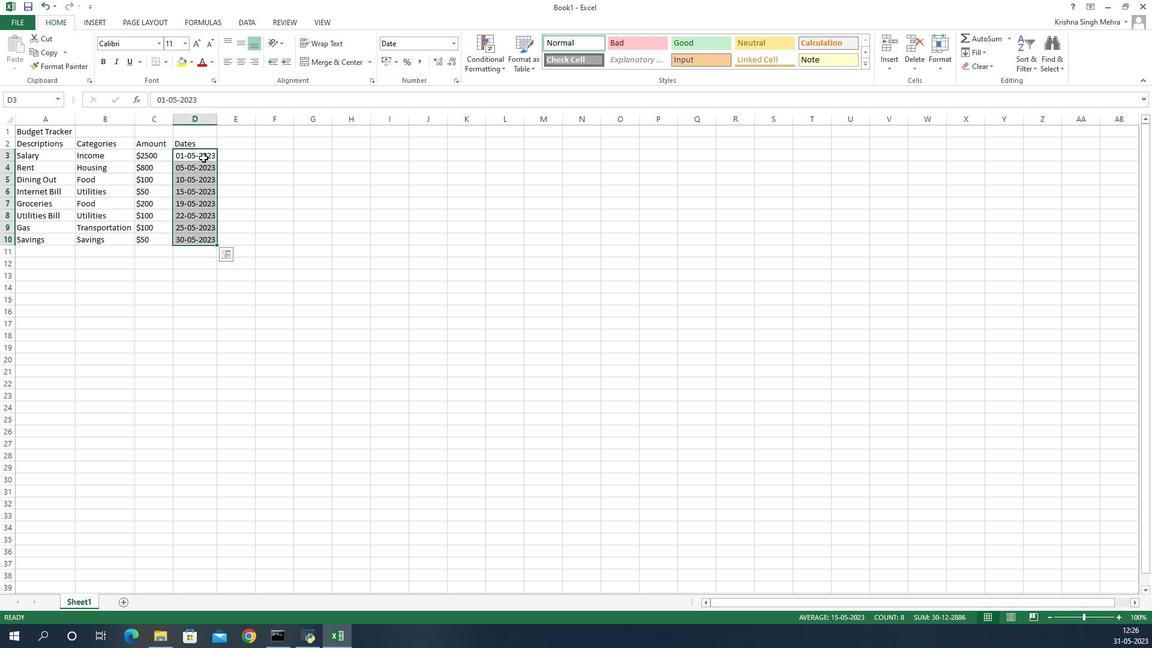 
Action: Mouse moved to (242, 359)
Screenshot: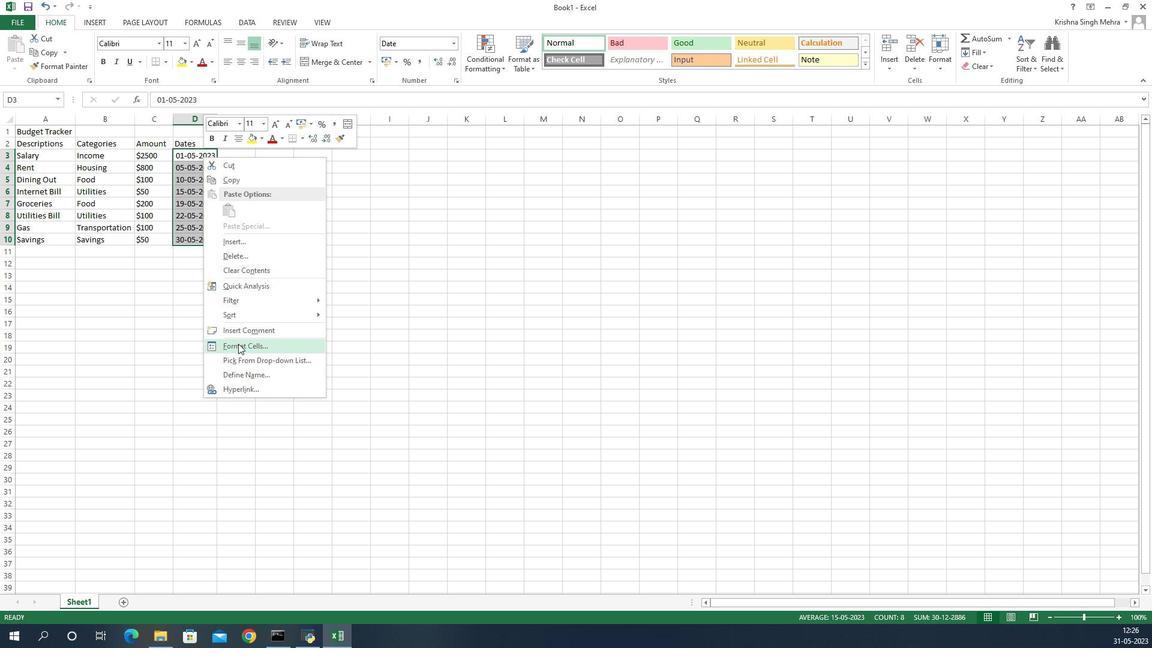 
Action: Mouse pressed left at (242, 359)
Screenshot: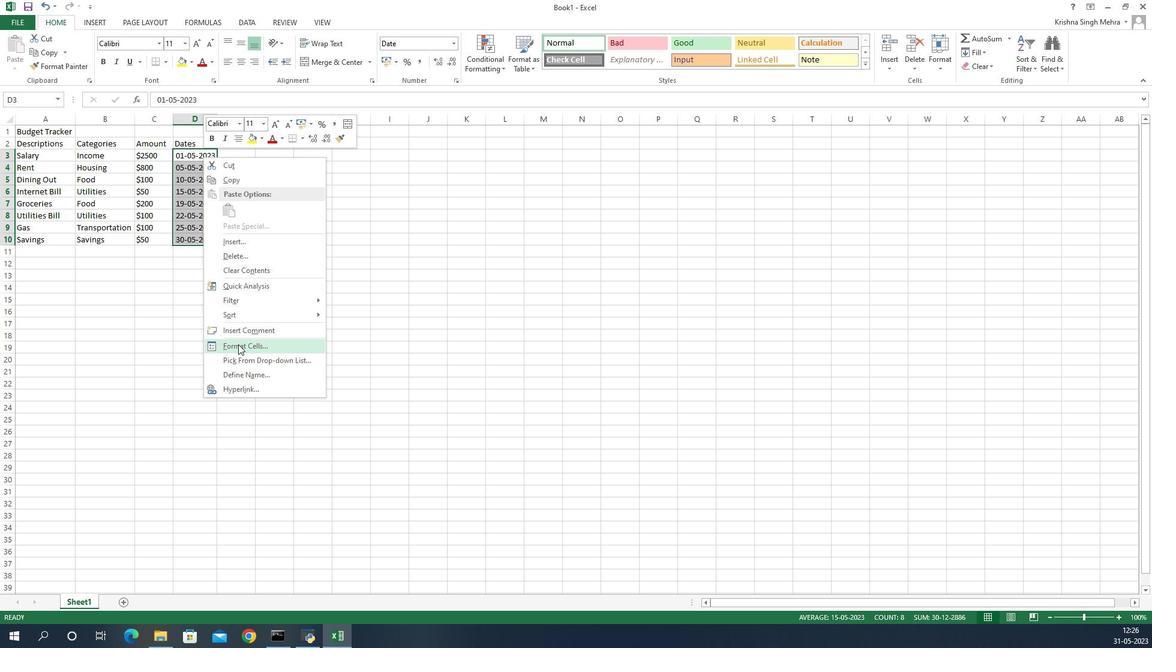 
Action: Mouse moved to (158, 370)
Screenshot: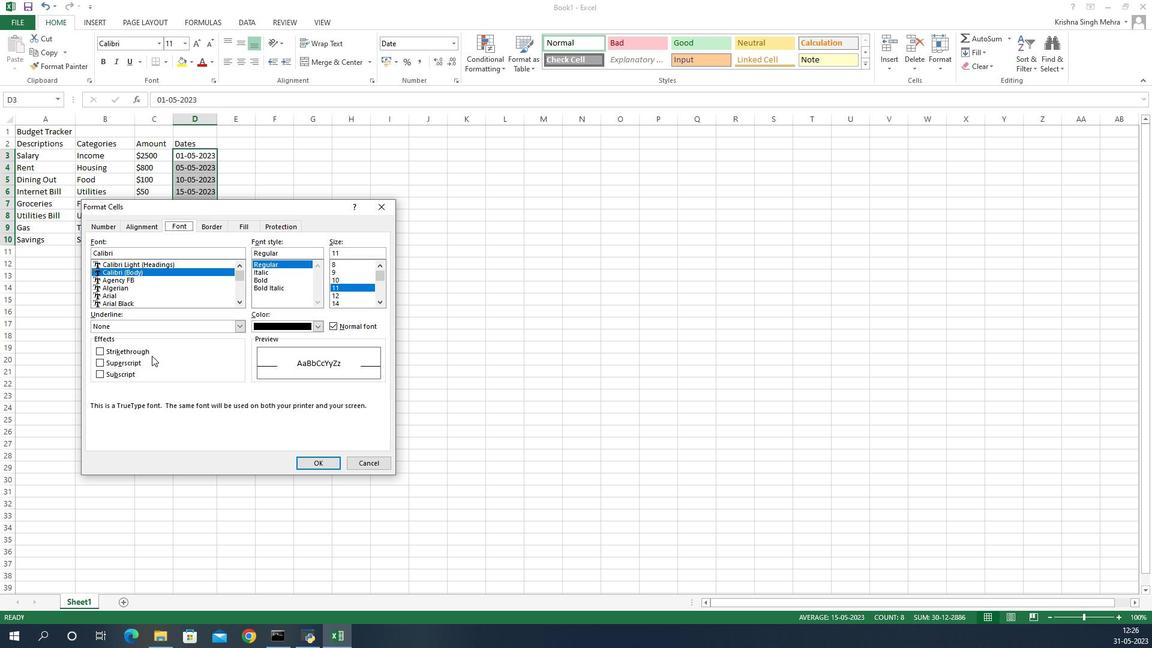 
Action: Mouse scrolled (158, 370) with delta (0, 0)
Screenshot: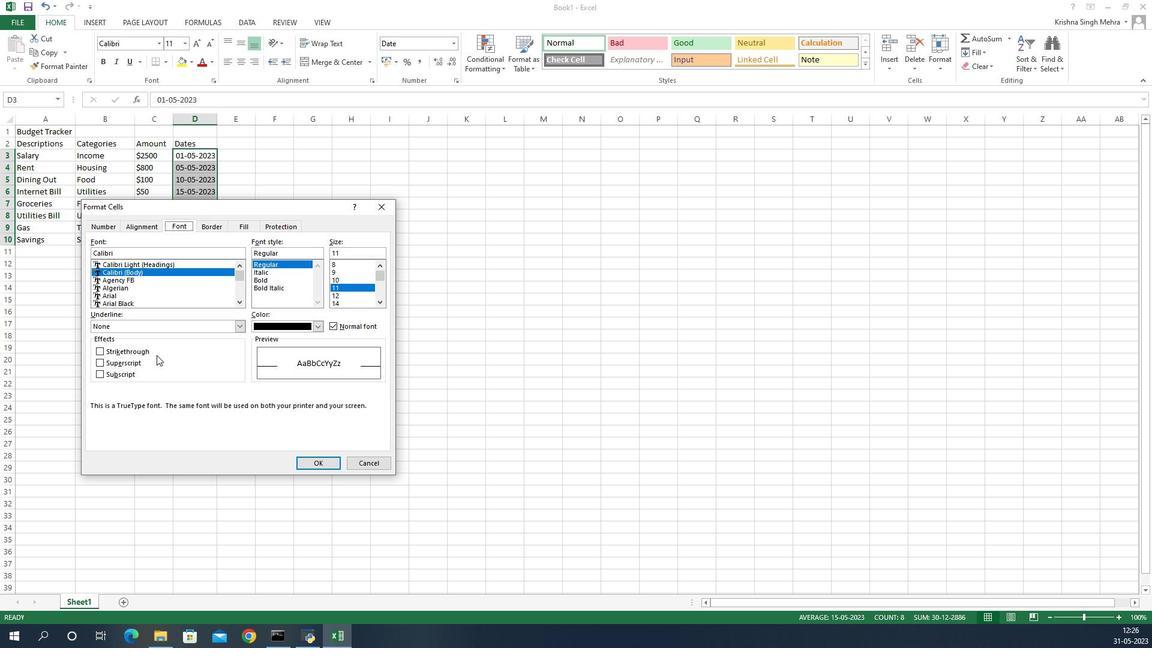 
Action: Mouse scrolled (158, 370) with delta (0, 0)
Screenshot: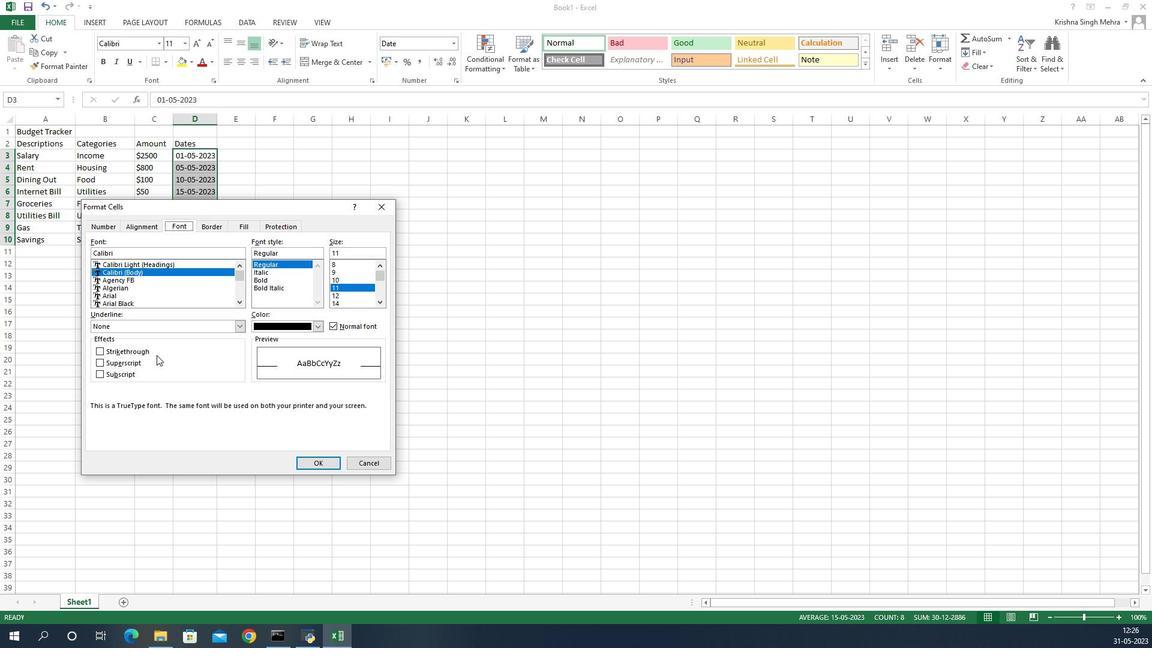 
Action: Mouse scrolled (158, 370) with delta (0, 0)
Screenshot: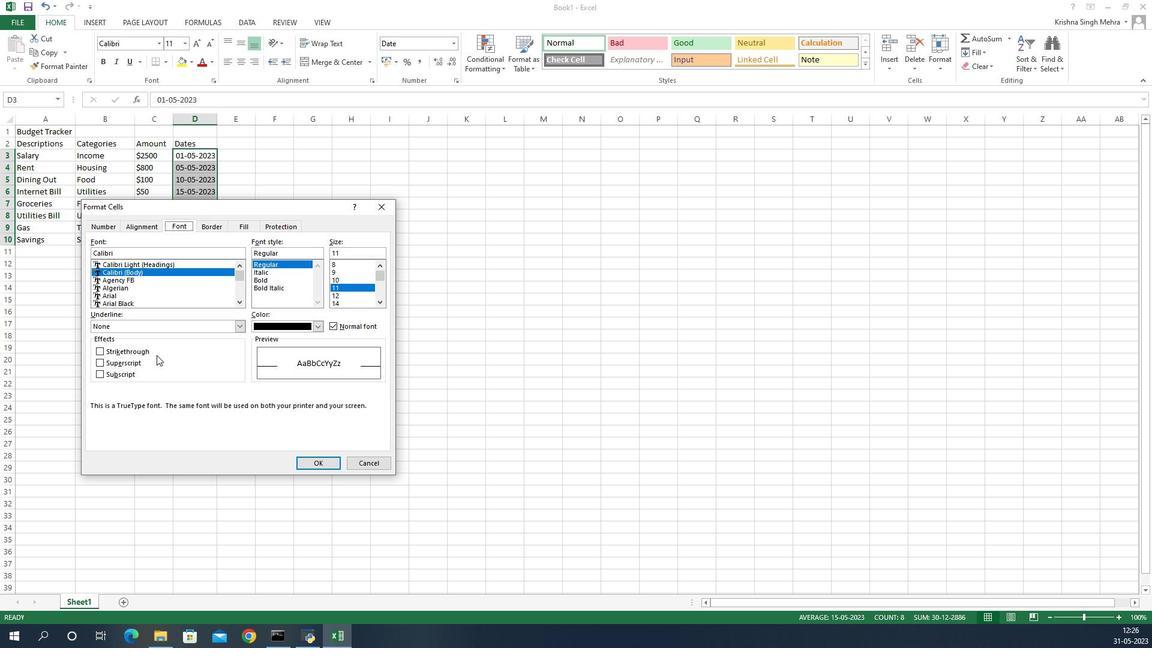 
Action: Mouse moved to (106, 227)
Screenshot: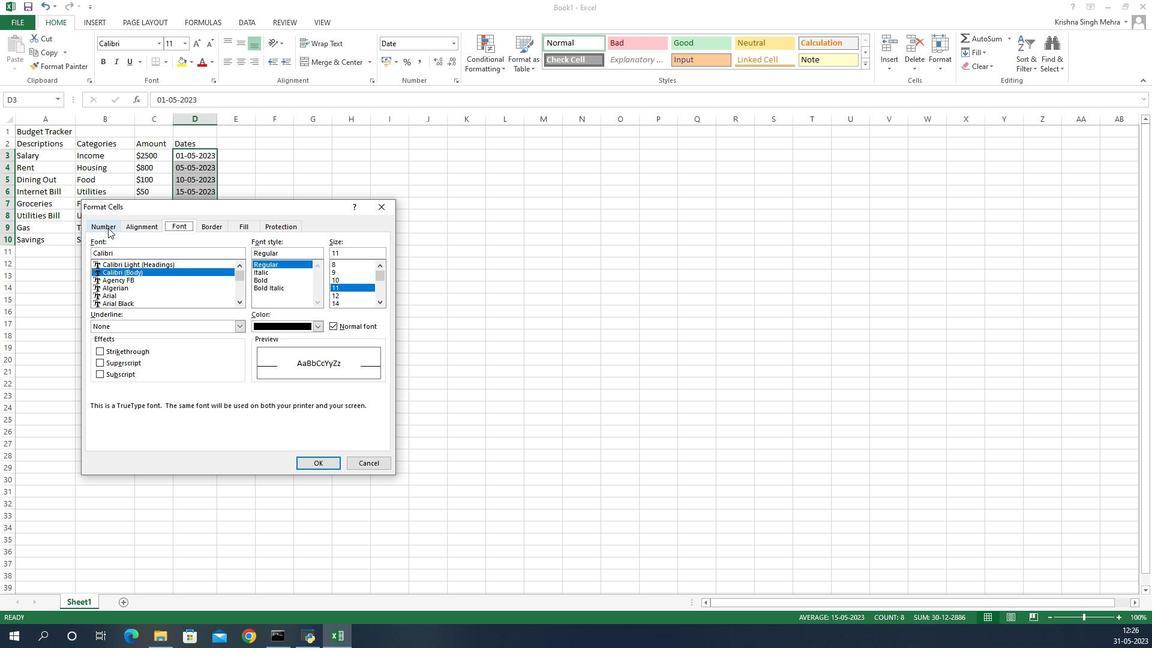 
Action: Mouse pressed left at (106, 227)
Screenshot: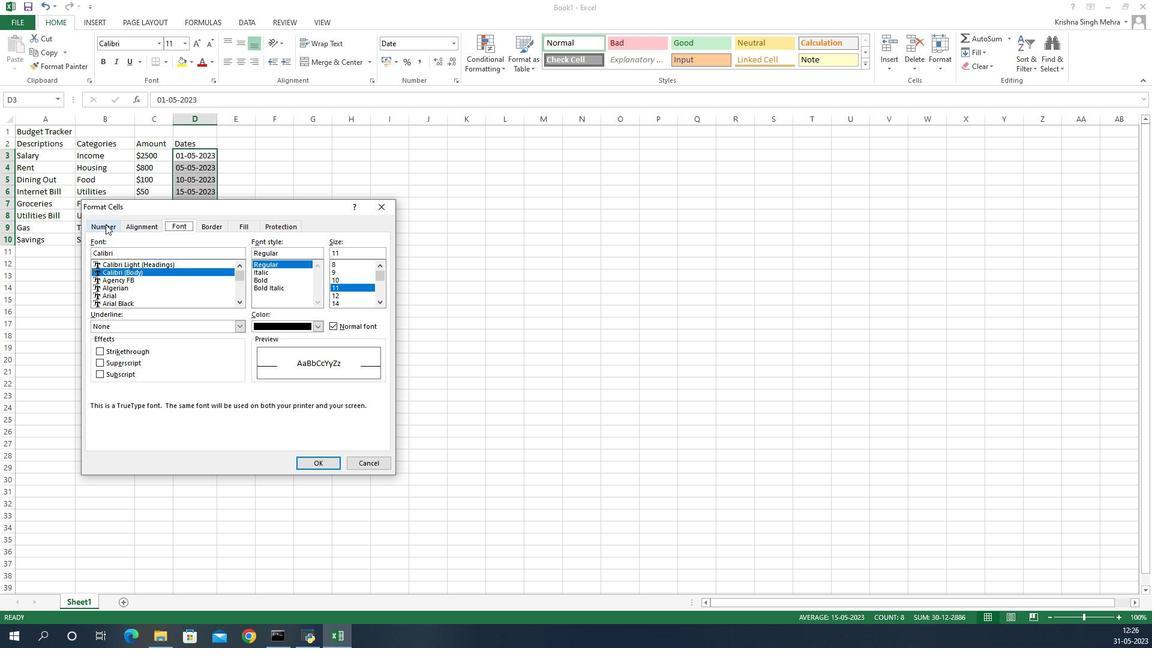 
Action: Mouse moved to (103, 354)
Screenshot: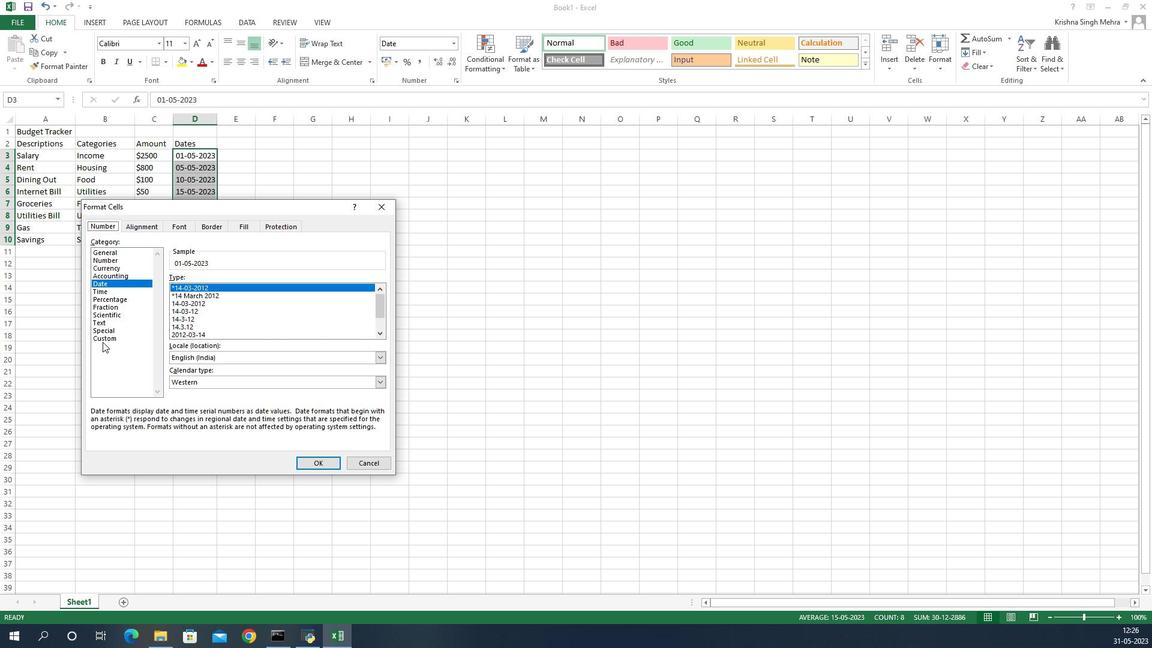 
Action: Mouse pressed left at (103, 354)
Screenshot: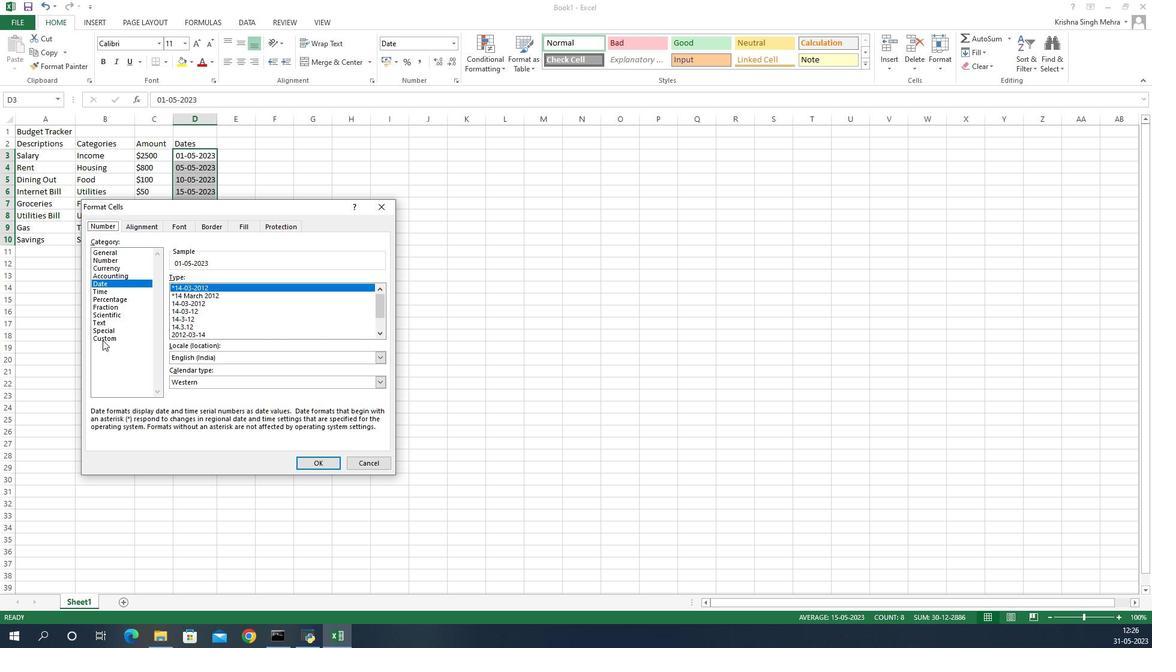 
Action: Mouse moved to (246, 298)
Screenshot: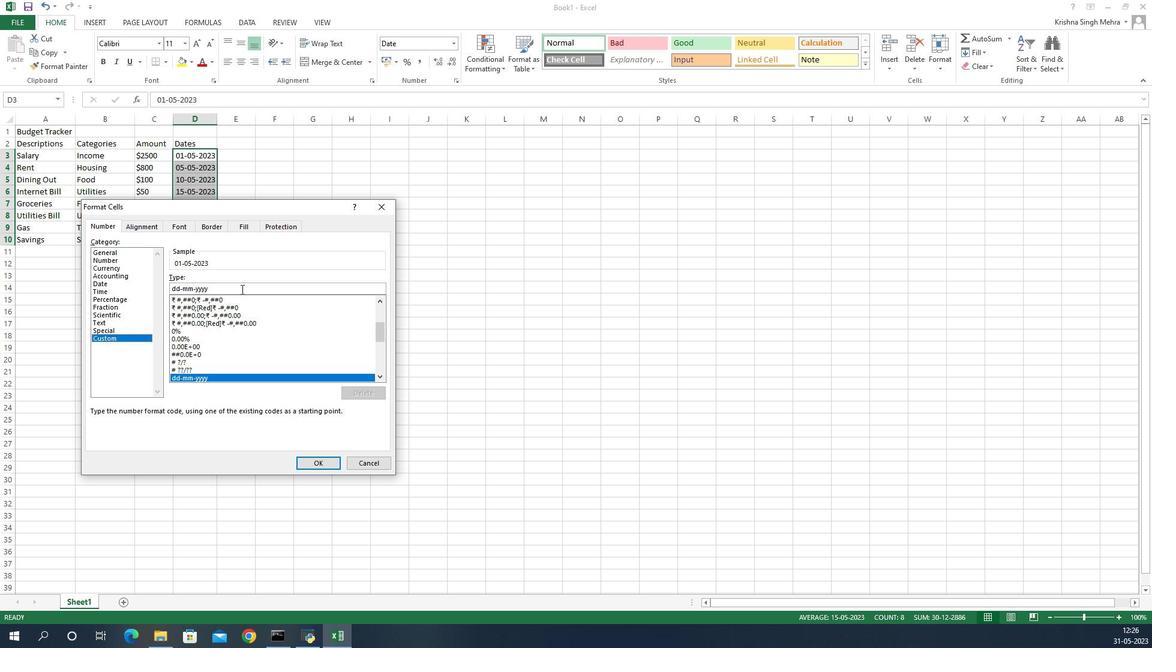 
Action: Mouse pressed left at (246, 298)
Screenshot: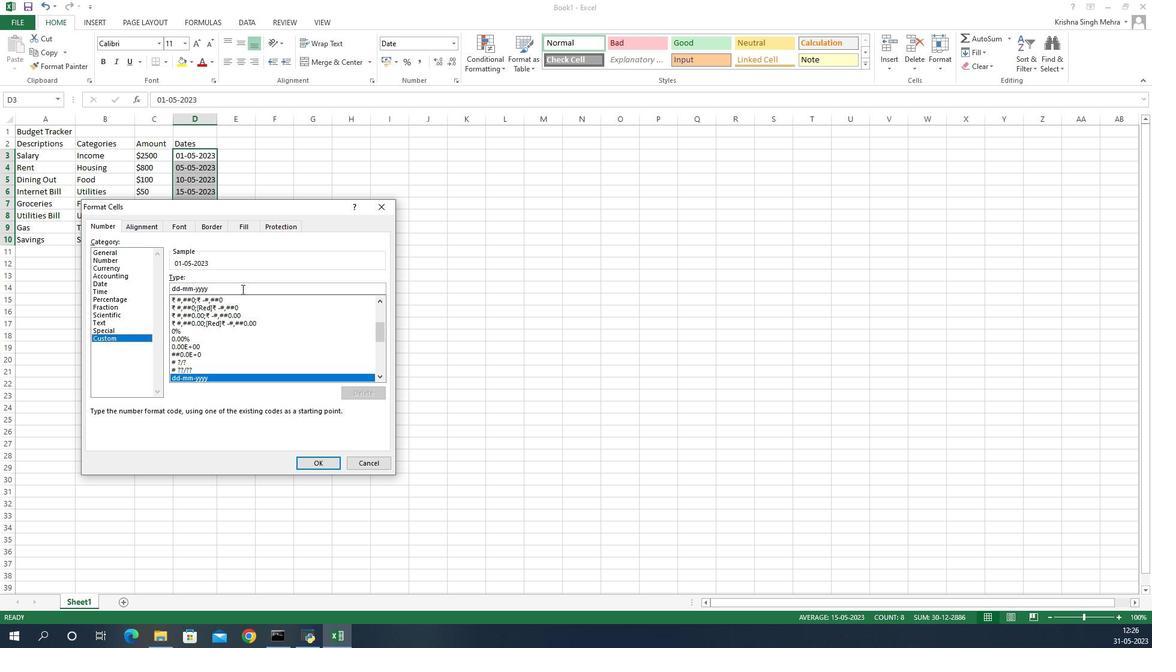 
Action: Mouse moved to (246, 298)
Screenshot: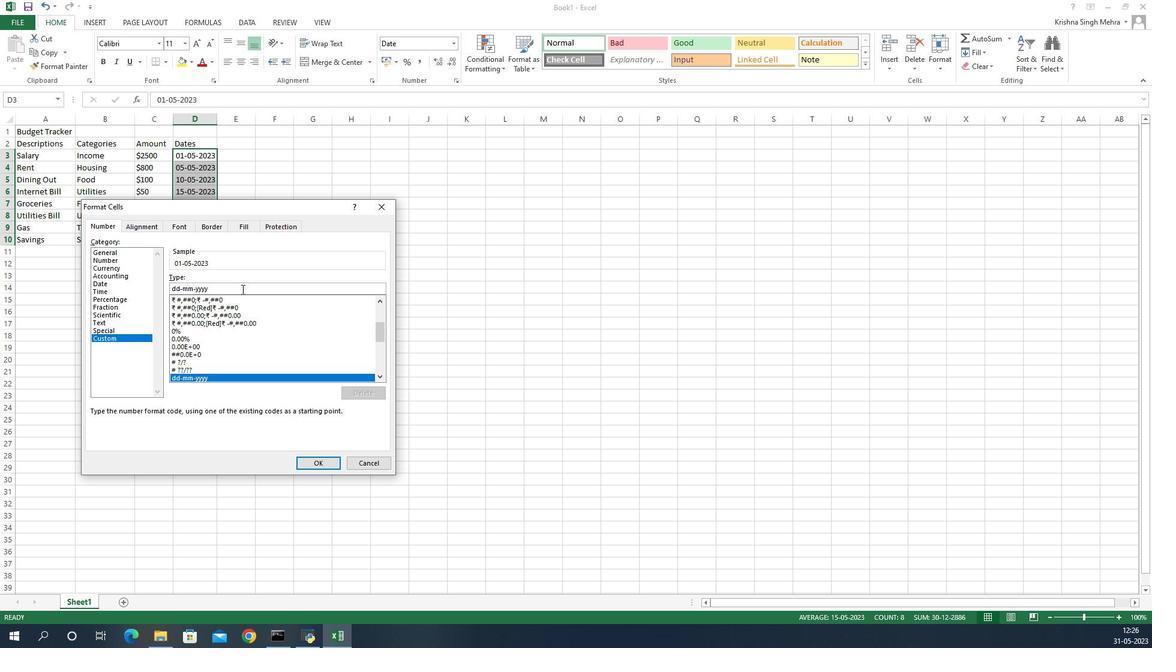 
Action: Key pressed <Key.backspace><Key.backspace><Key.backspace><Key.backspace><Key.backspace><Key.backspace><Key.backspace><Key.backspace><Key.backspace><Key.backspace><Key.backspace>yyyy-mm-dd
Screenshot: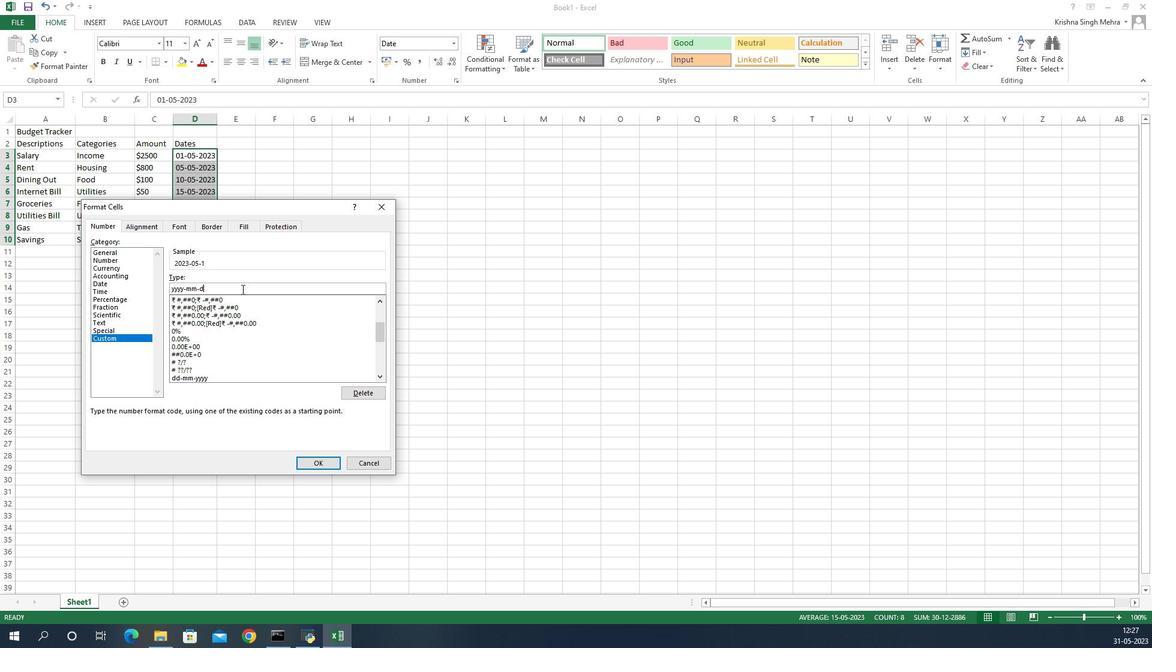
Action: Mouse moved to (322, 489)
Screenshot: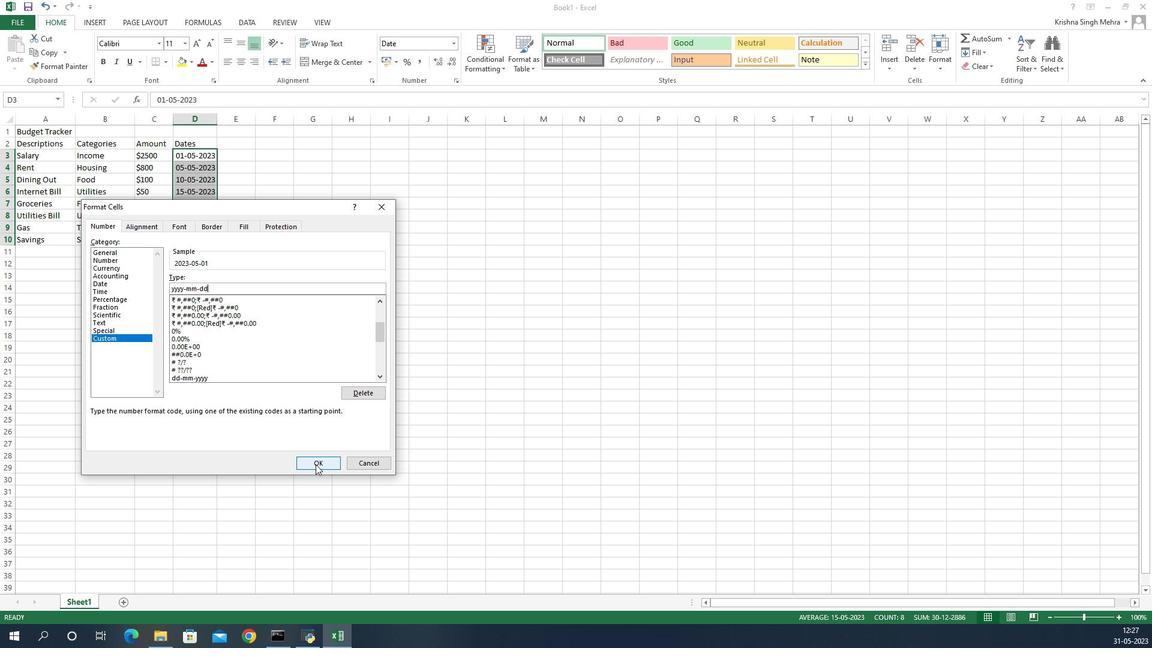 
Action: Mouse pressed left at (322, 489)
Screenshot: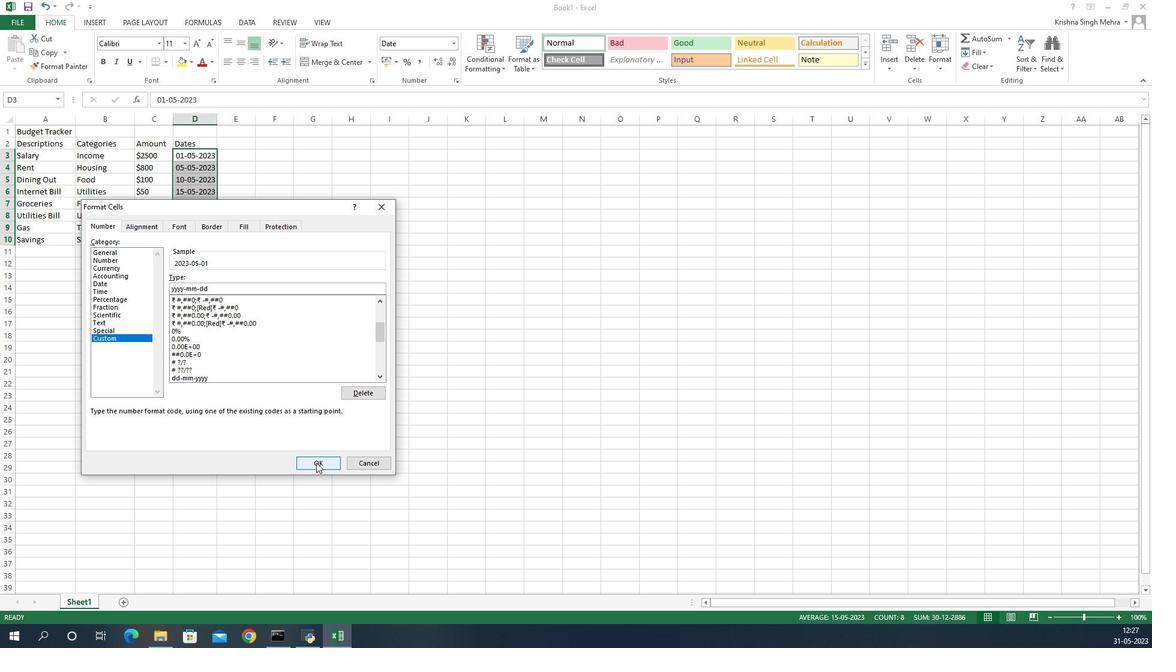 
Action: Mouse moved to (241, 141)
Screenshot: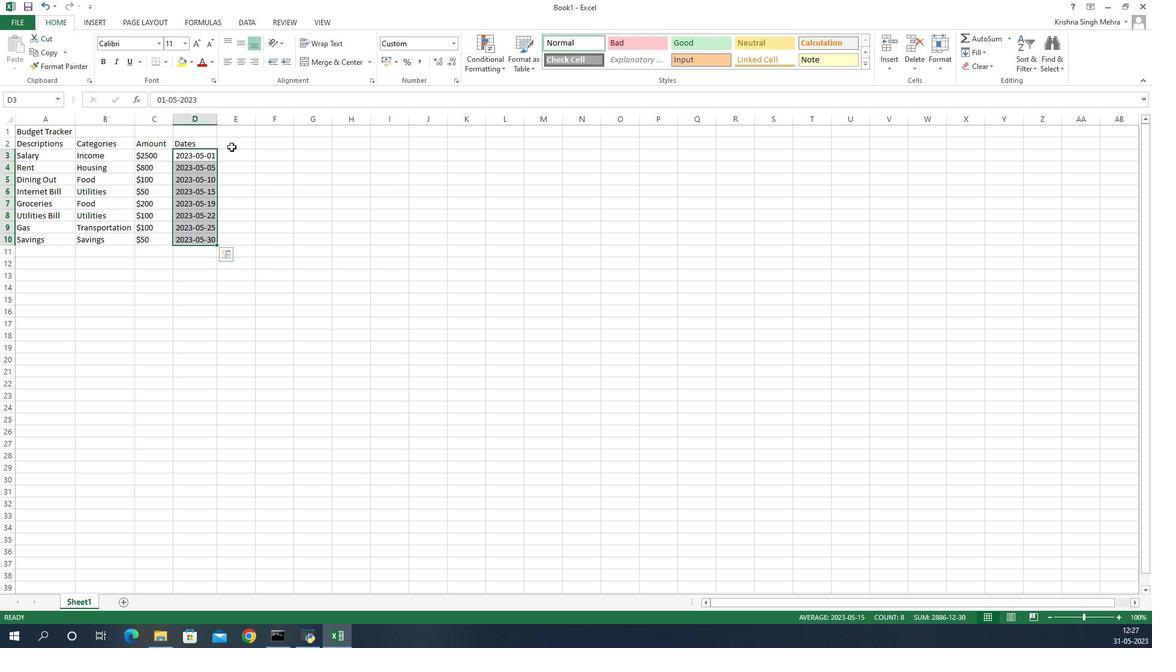 
Action: Mouse pressed left at (241, 141)
Screenshot: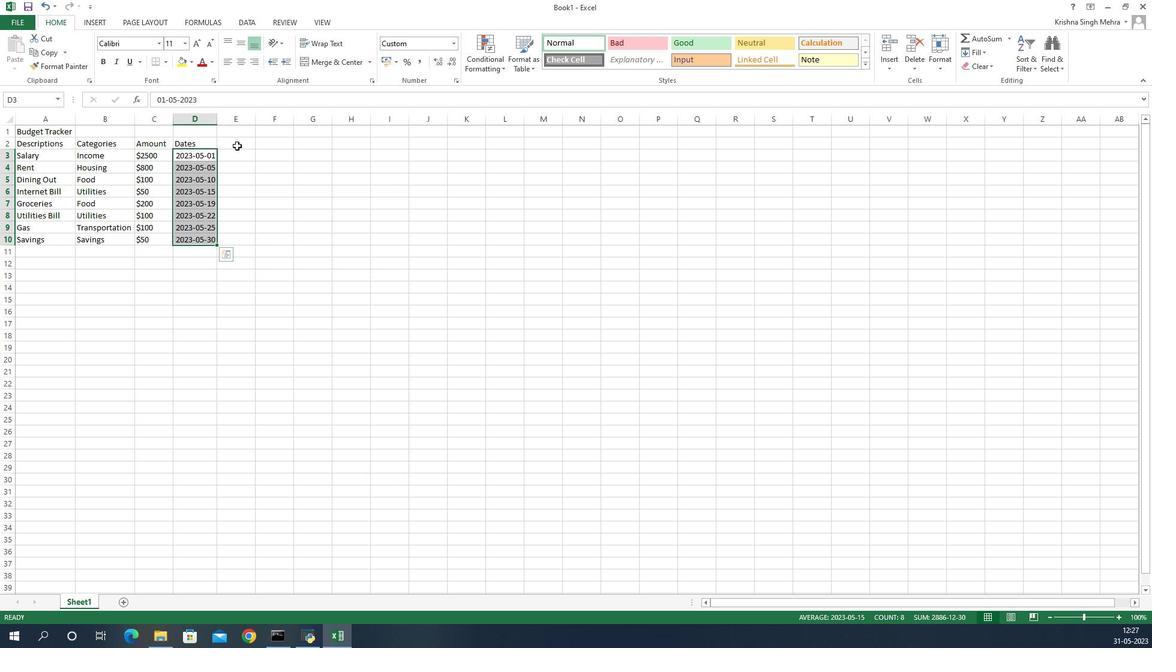 
Action: Key pressed <Key.shift>Income<Key.shift><Key.shift><Key.shift><Key.shift><Key.shift><Key.shift><Key.shift><Key.shift><Key.shift>/<Key.shift>Expense<Key.enter><Key.shift>Income<Key.down><Key.up><Key.right><Key.right><Key.left><Key.backspace><Key.backspace><Key.backspace><Key.left><Key.right><Key.enter>
Screenshot: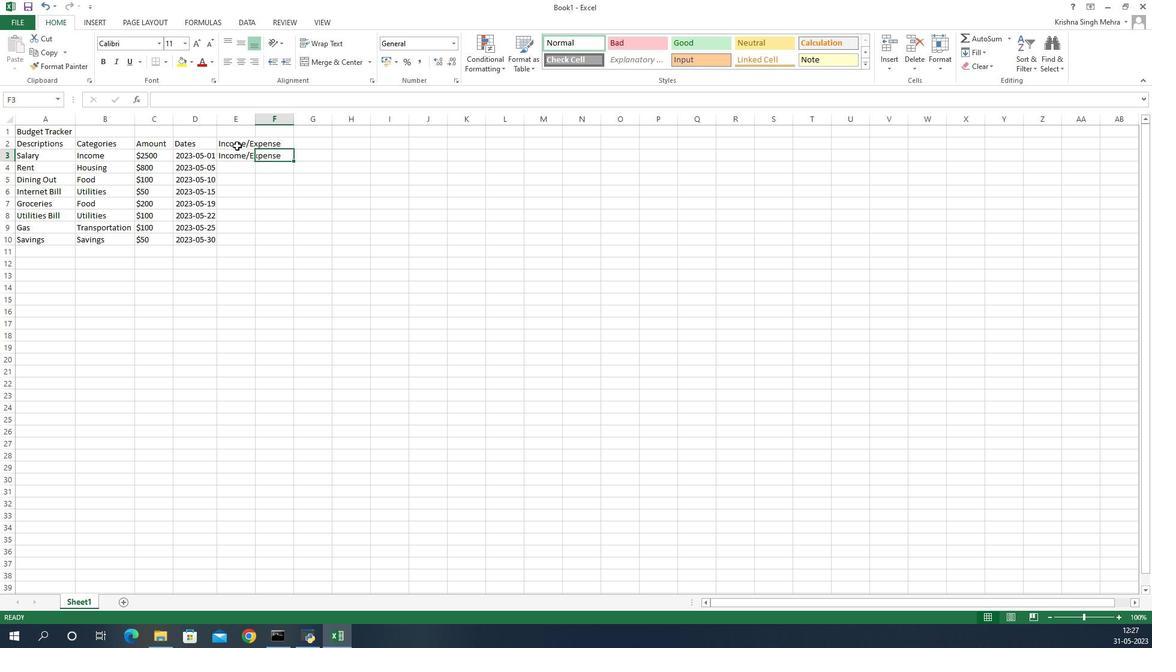 
Action: Mouse moved to (265, 153)
Screenshot: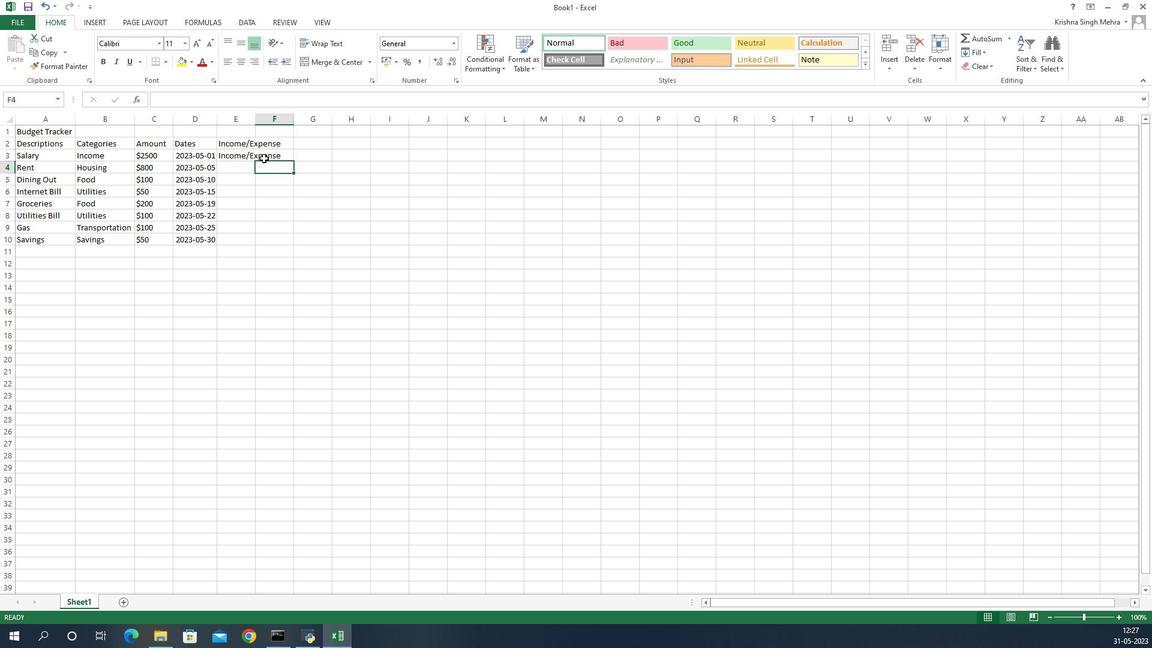 
Action: Mouse pressed left at (265, 153)
Screenshot: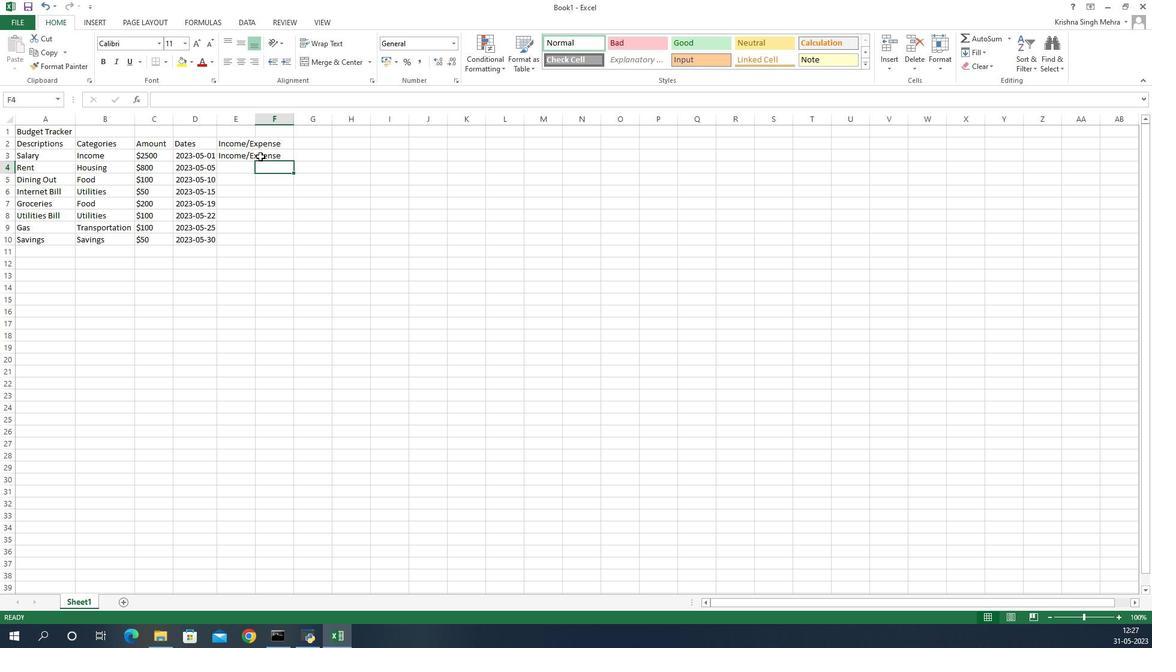 
Action: Key pressed <Key.backspace>
Screenshot: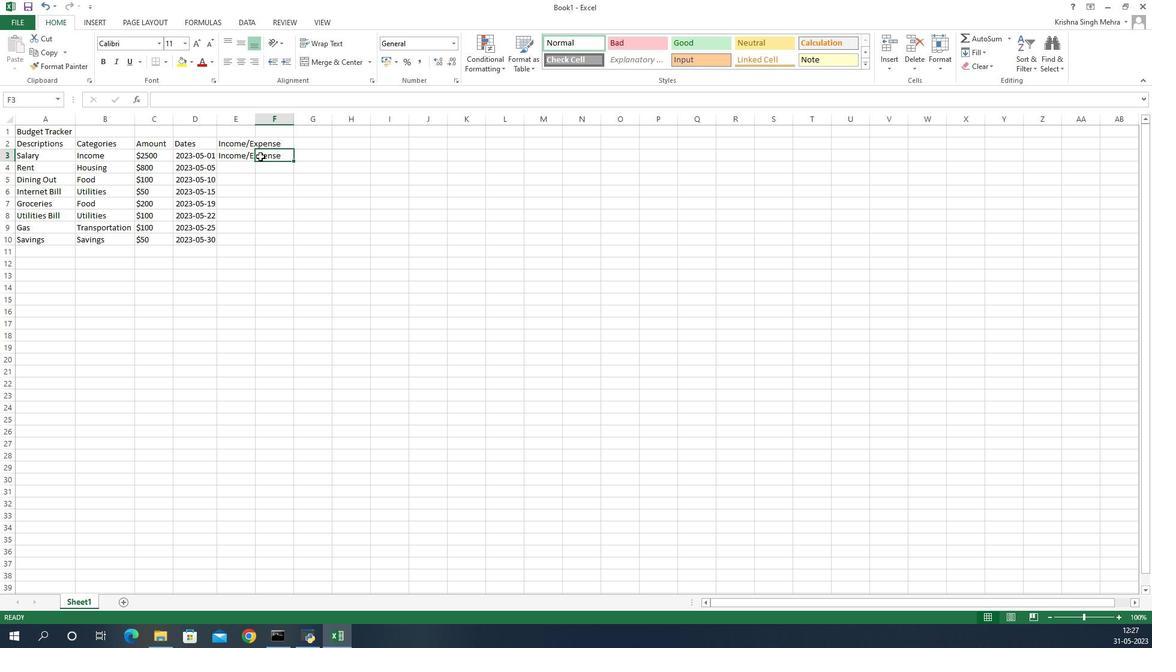
Action: Mouse moved to (253, 151)
Screenshot: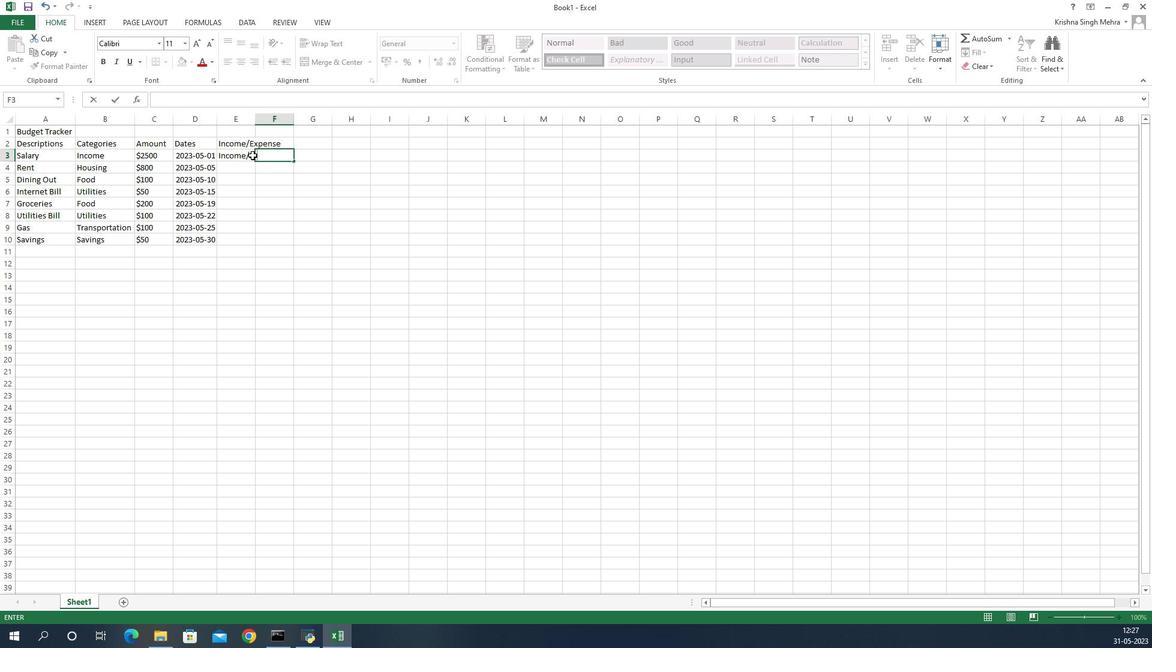 
Action: Mouse pressed left at (253, 151)
Screenshot: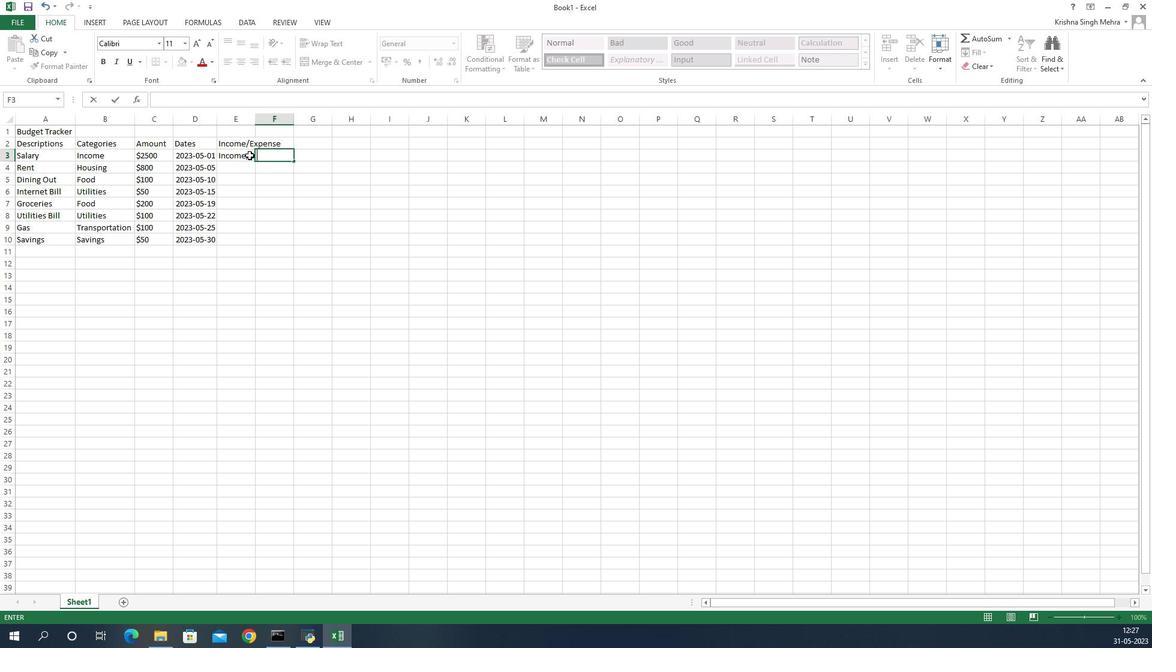 
Action: Mouse moved to (235, 93)
Screenshot: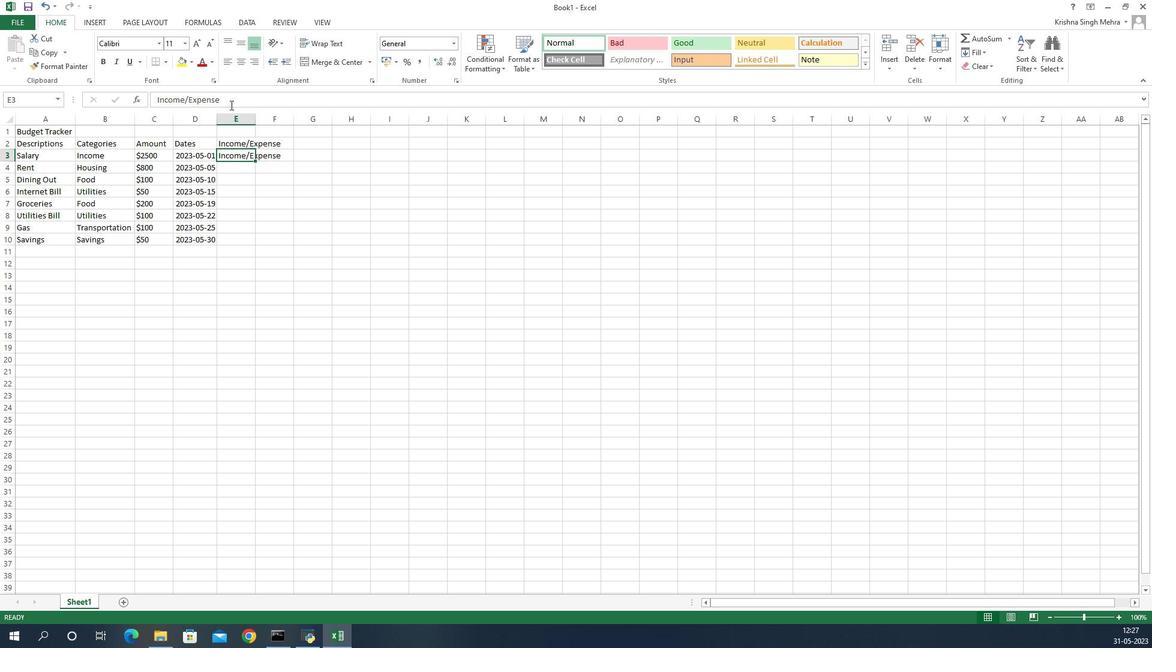 
Action: Mouse pressed left at (235, 93)
Screenshot: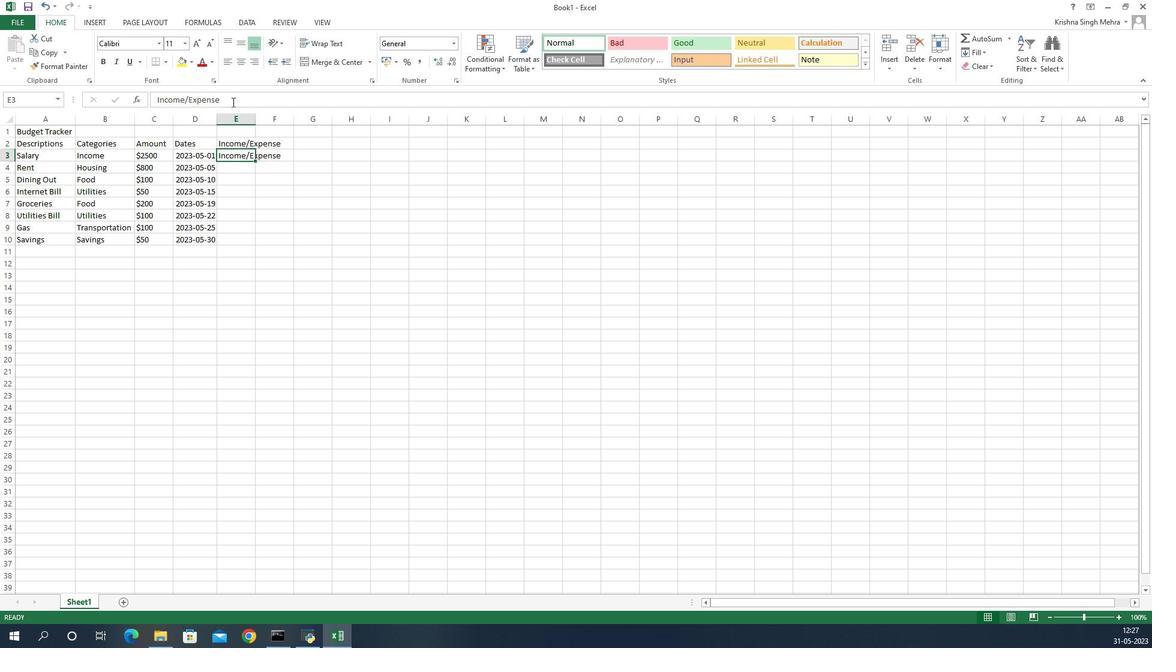
Action: Key pressed <Key.backspace><Key.backspace><Key.backspace><Key.backspace><Key.backspace><Key.backspace><Key.backspace><Key.backspace>
Screenshot: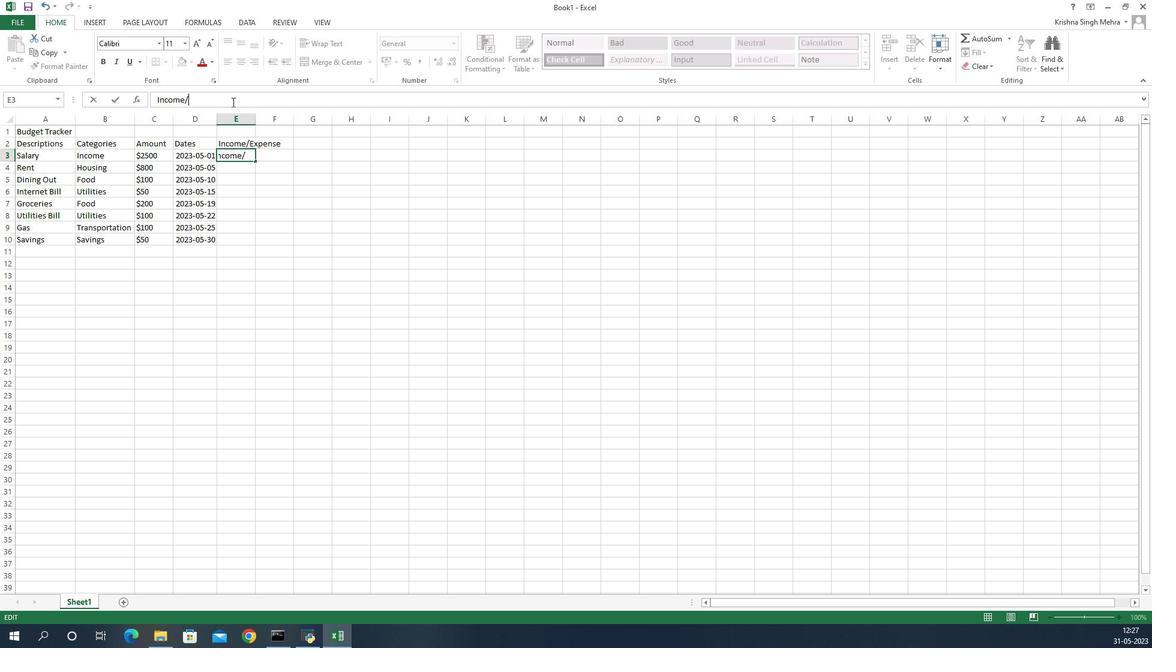 
Action: Mouse moved to (235, 174)
Screenshot: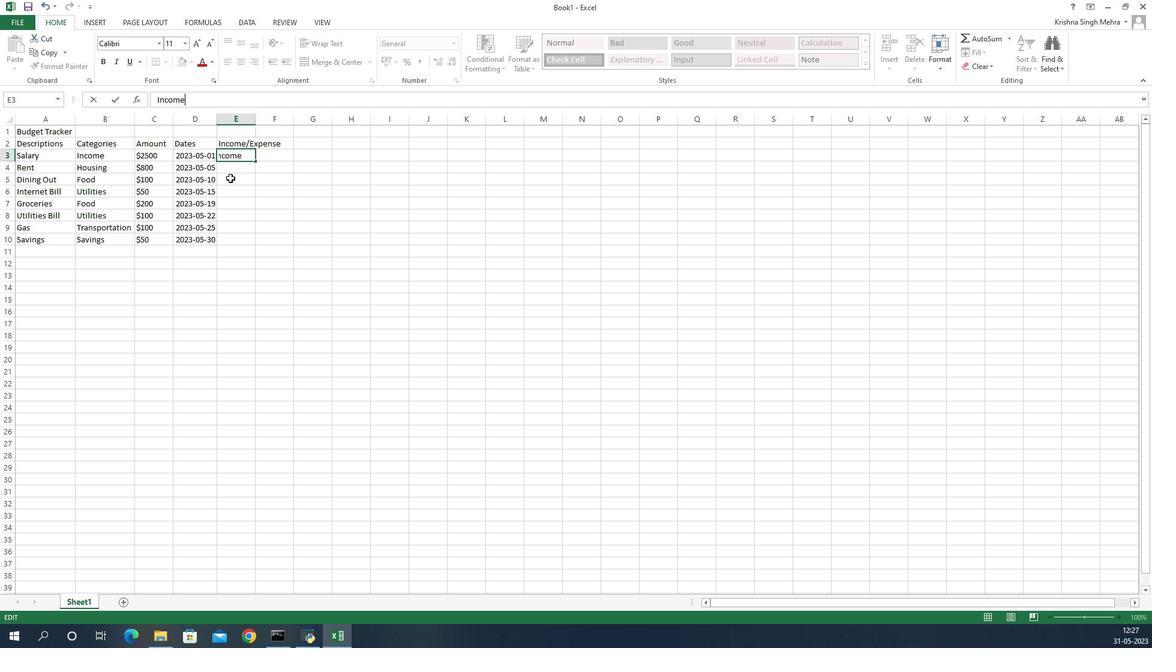 
Action: Mouse pressed left at (235, 174)
Screenshot: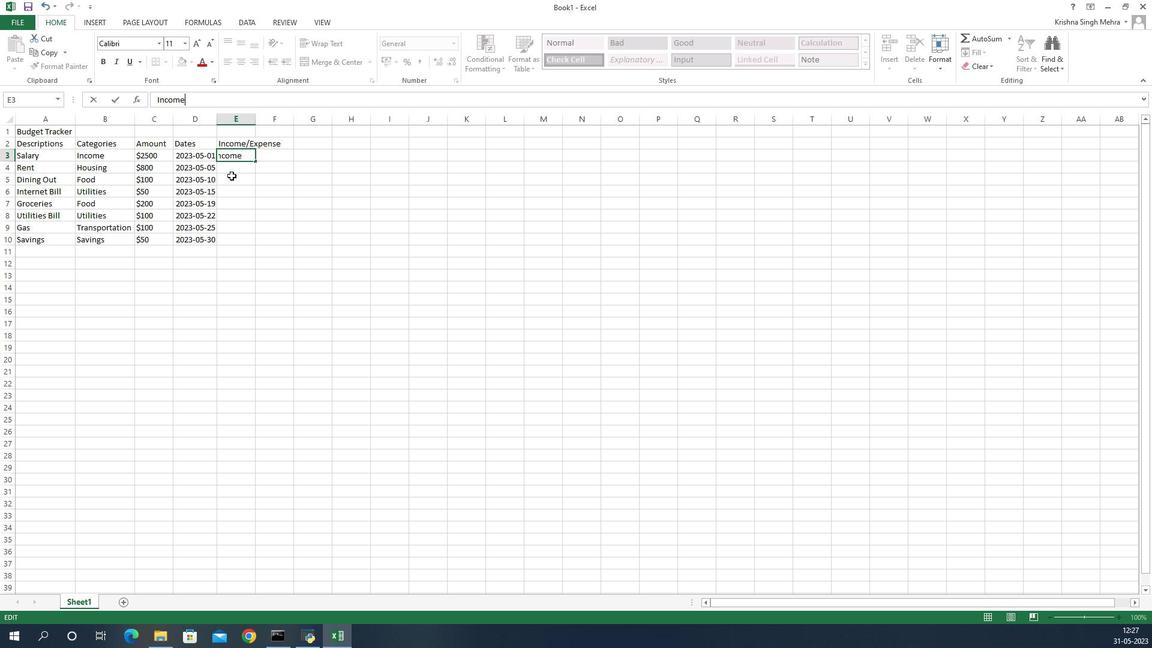 
Action: Mouse moved to (237, 165)
Screenshot: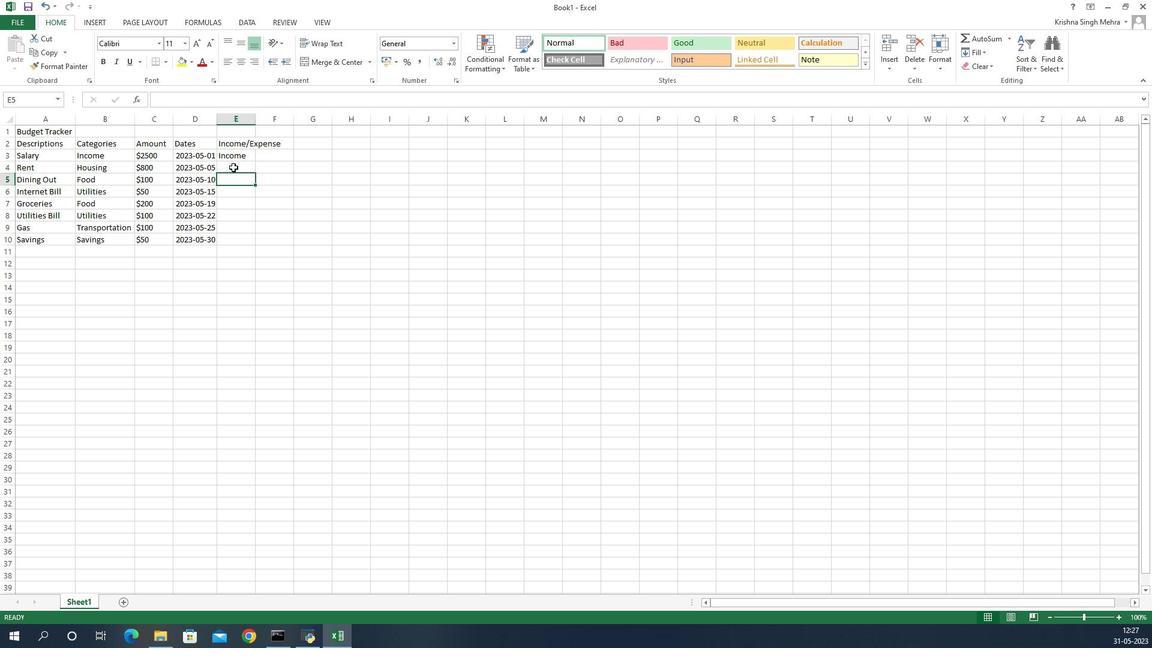 
Action: Mouse pressed left at (237, 165)
Screenshot: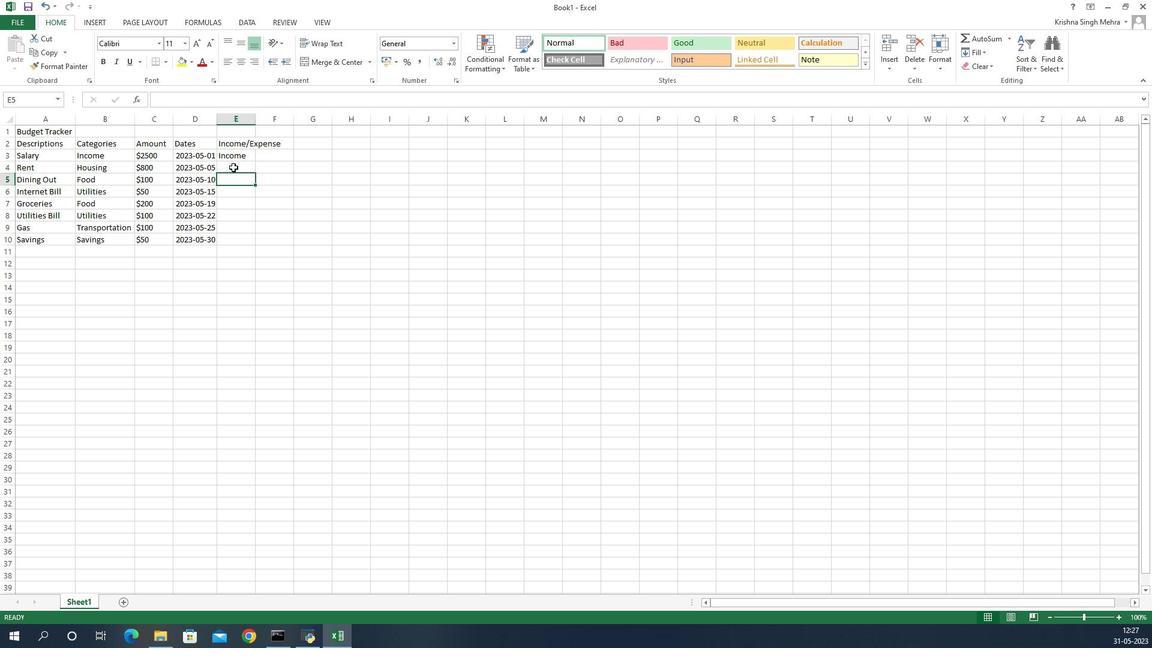 
Action: Key pressed <Key.shift>Expense<Key.enter>expense<Key.enter><Key.backspace><Key.up><Key.backspace><Key.shift>Expense<Key.enter><Key.shift>Expem<Key.backspace>nse<Key.enter><Key.shift>Expemn<Key.backspace><Key.backspace>nse<Key.enter><Key.shift>Expem<Key.backspace>nse<Key.enter><Key.shift>Expense<Key.enter>i<Key.backspace><Key.shift>Income
Screenshot: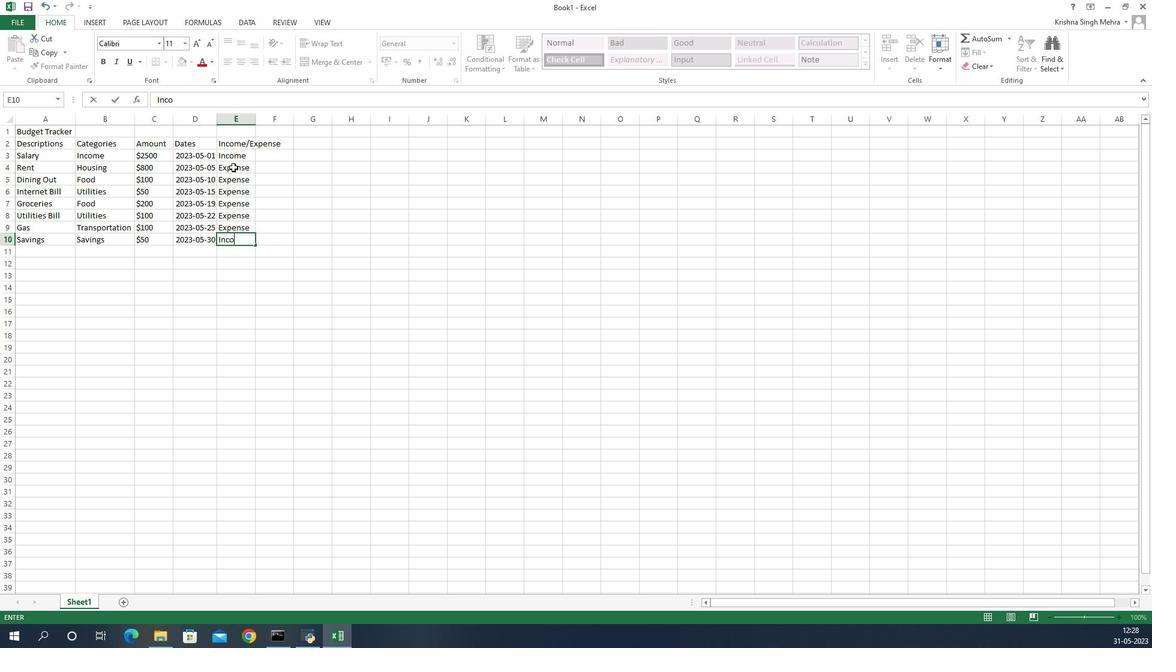 
Action: Mouse moved to (42, 125)
Screenshot: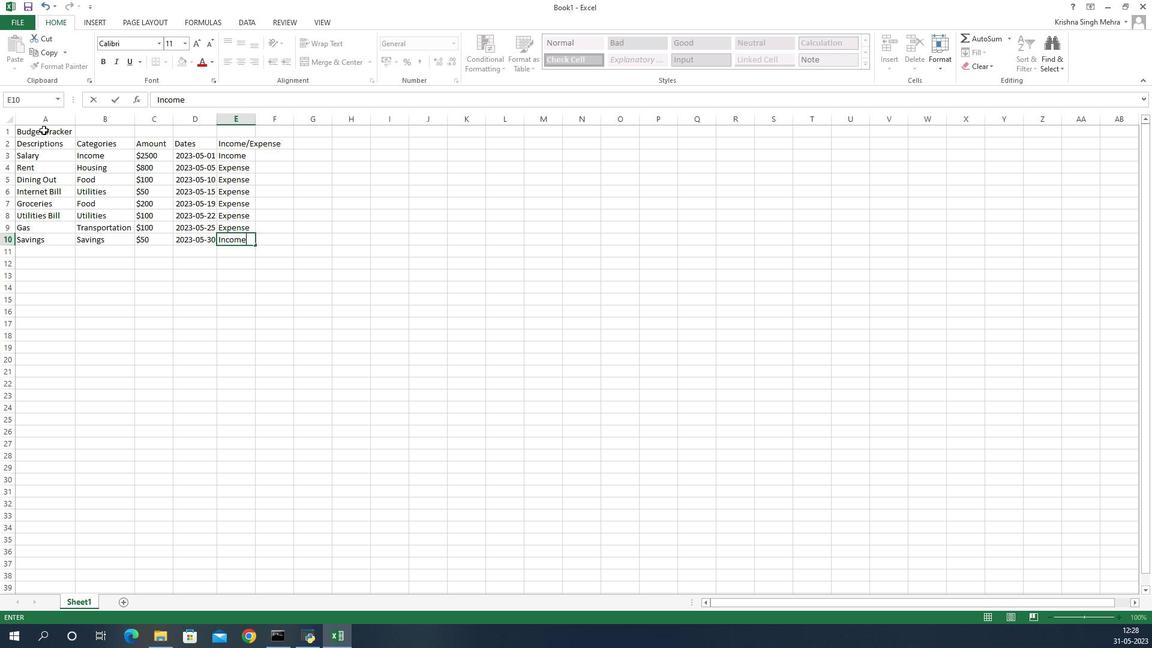 
Action: Mouse pressed left at (42, 125)
Screenshot: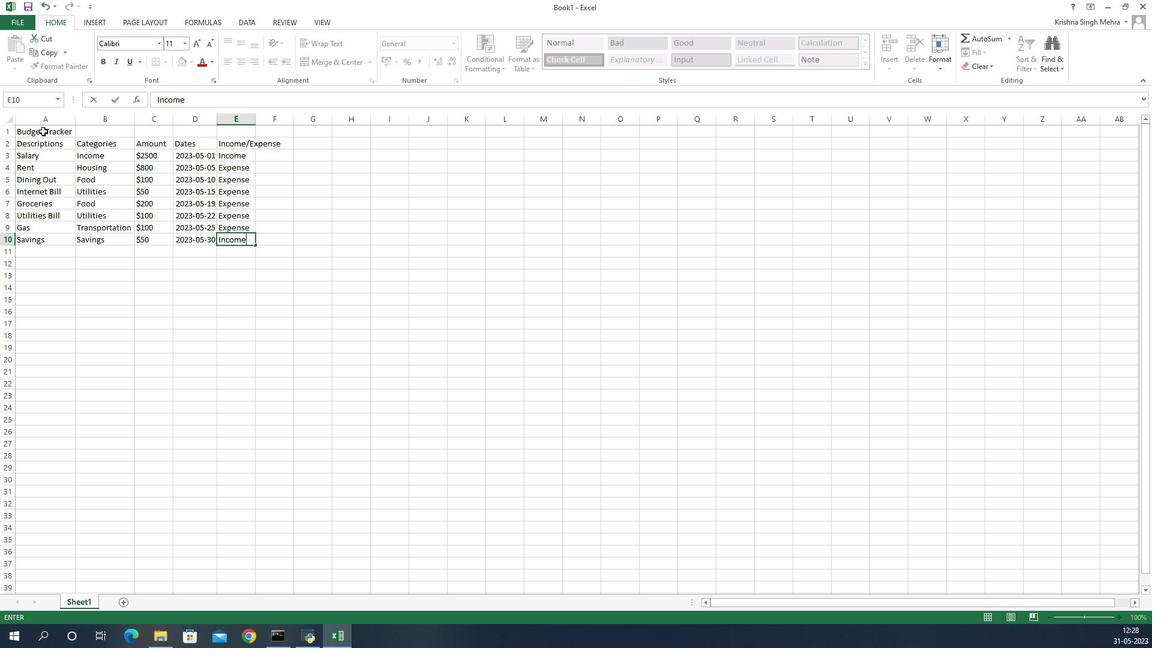
Action: Mouse moved to (40, 127)
Screenshot: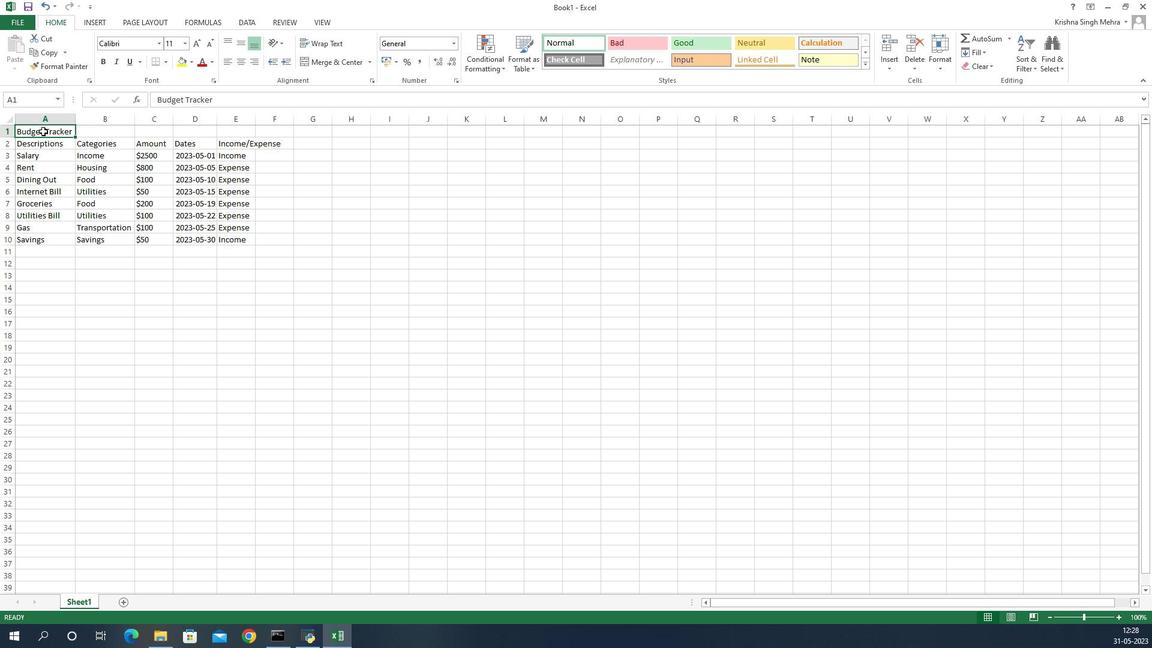 
Action: Mouse pressed left at (40, 127)
Screenshot: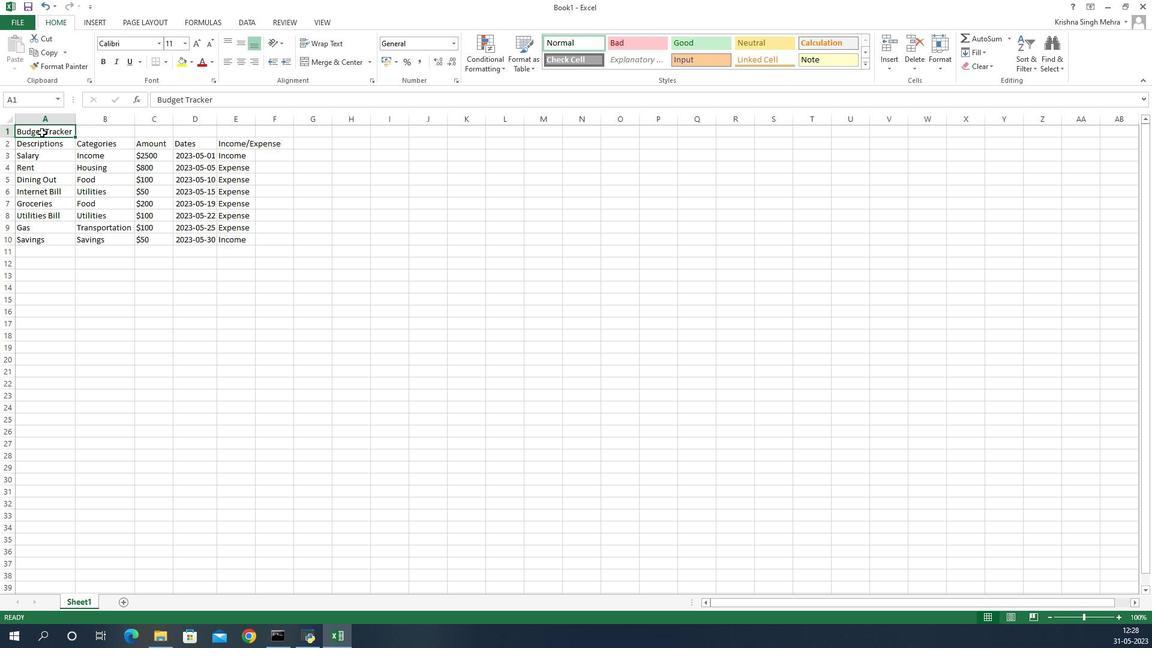 
Action: Mouse moved to (322, 246)
Screenshot: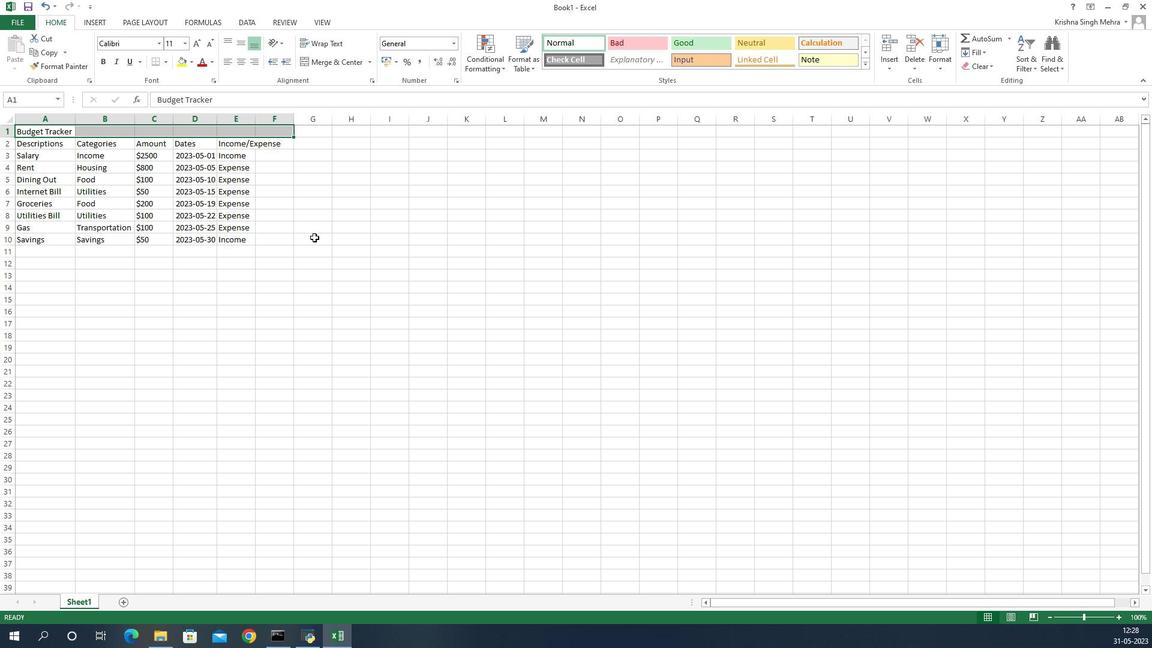
Action: Mouse pressed left at (322, 246)
Screenshot: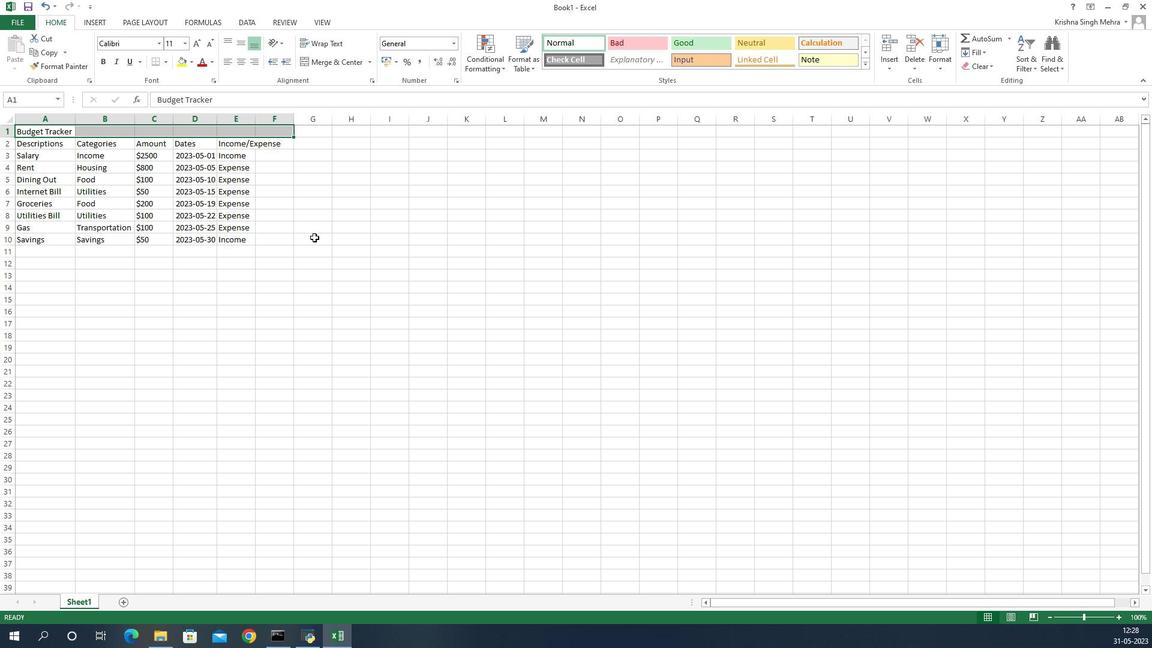 
Action: Mouse moved to (262, 121)
Screenshot: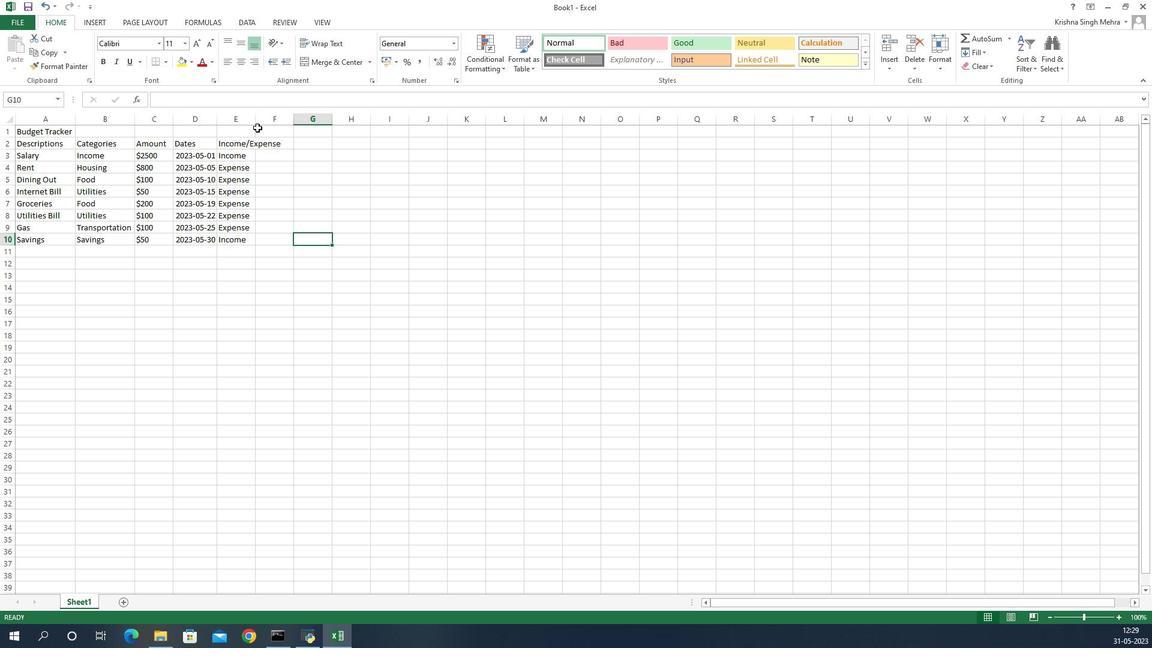 
Action: Mouse pressed left at (262, 121)
Screenshot: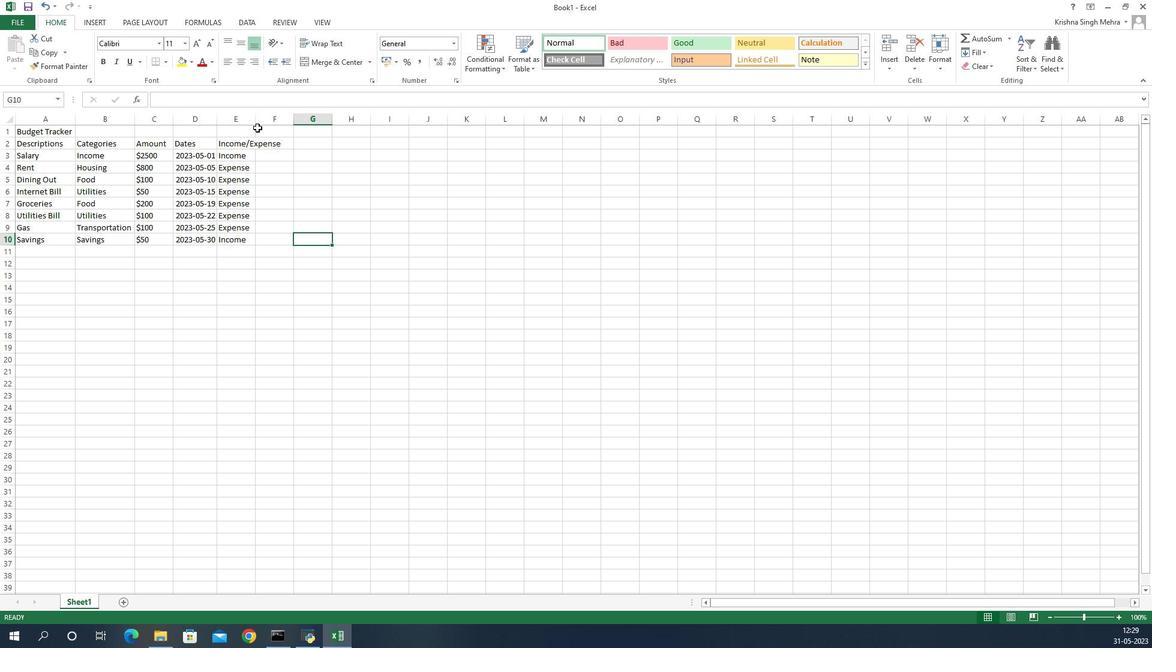
Action: Mouse moved to (259, 120)
Screenshot: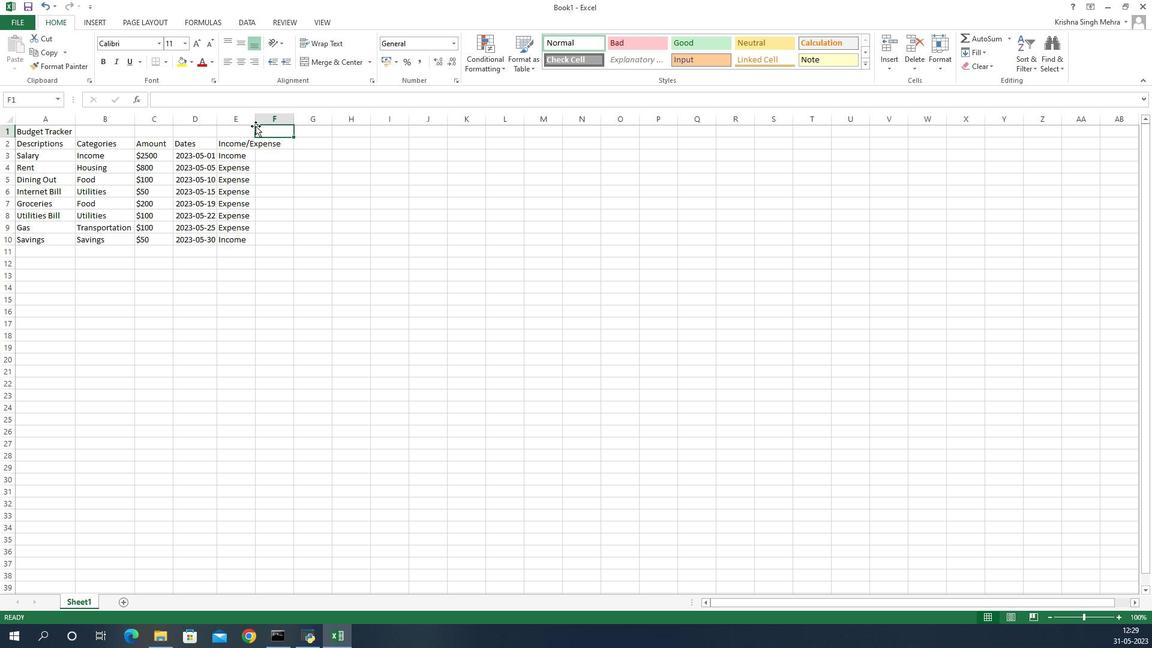 
Action: Mouse pressed left at (259, 120)
Screenshot: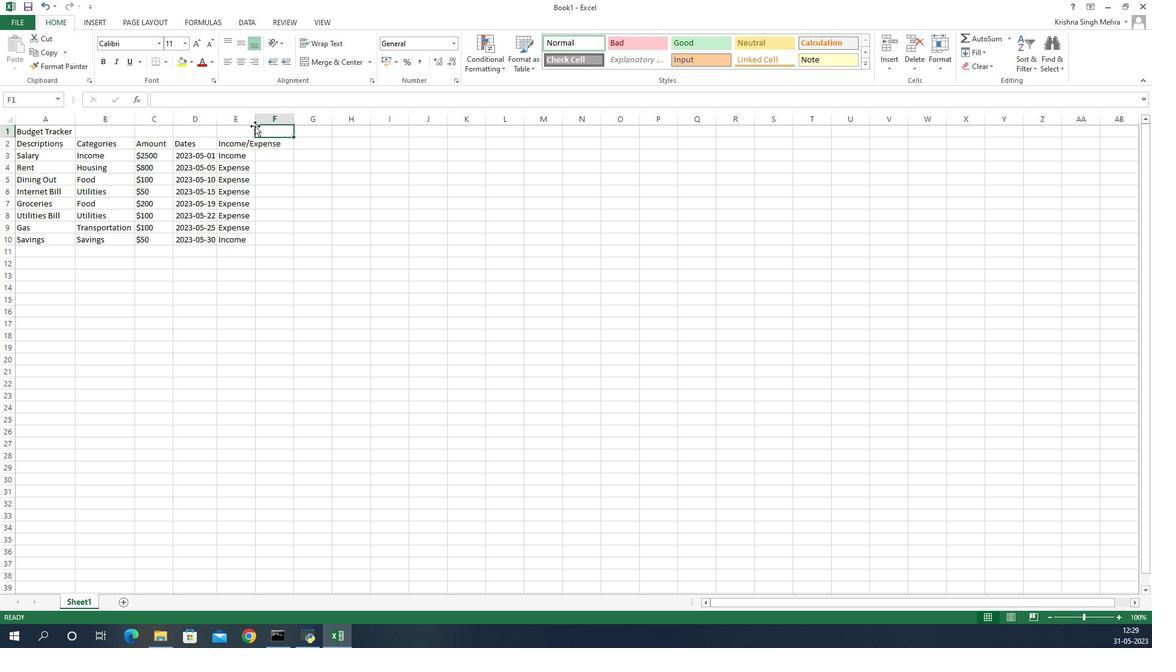 
Action: Mouse pressed left at (259, 120)
Screenshot: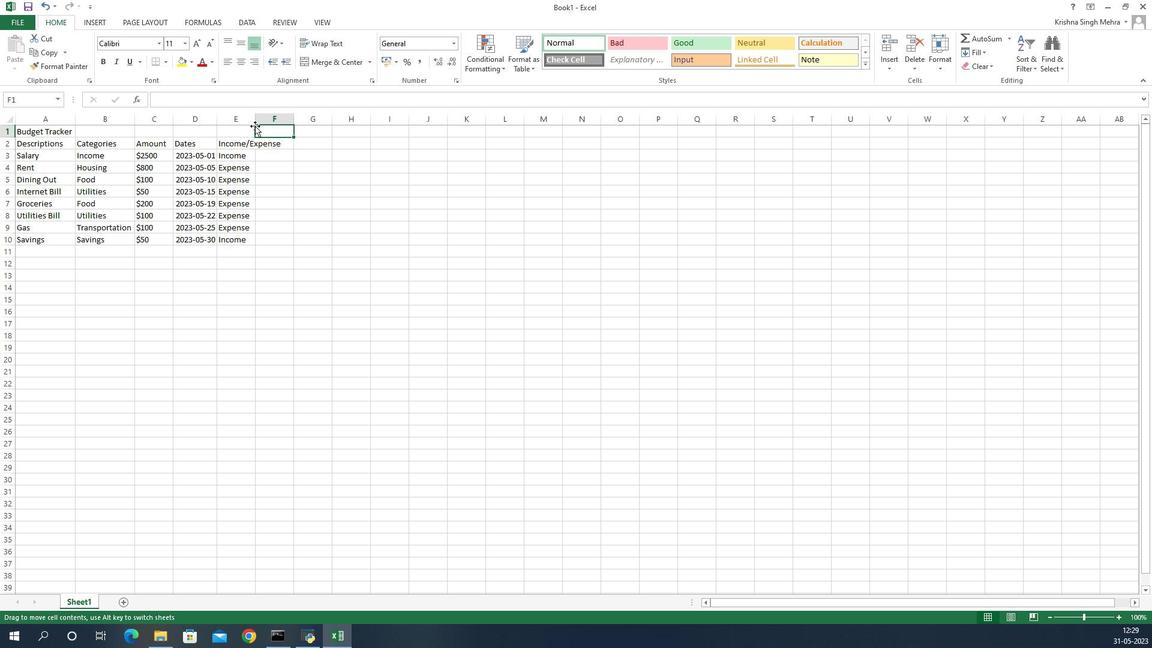 
Action: Mouse pressed left at (259, 120)
Screenshot: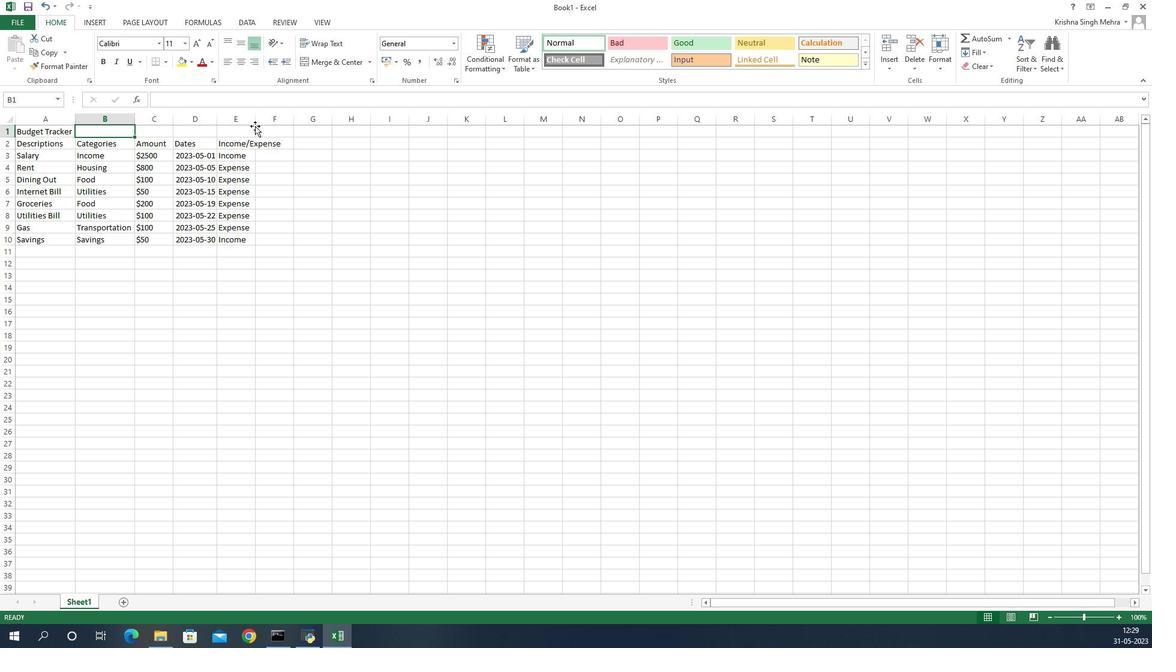 
Action: Mouse pressed left at (259, 120)
Screenshot: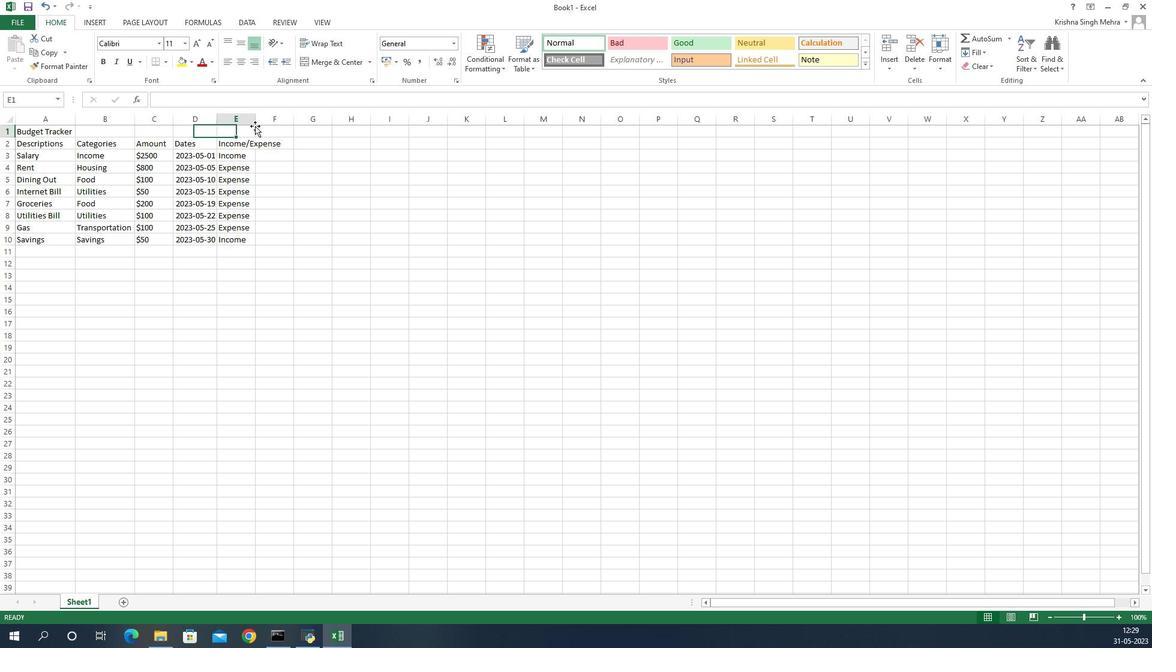 
Action: Mouse moved to (274, 319)
Screenshot: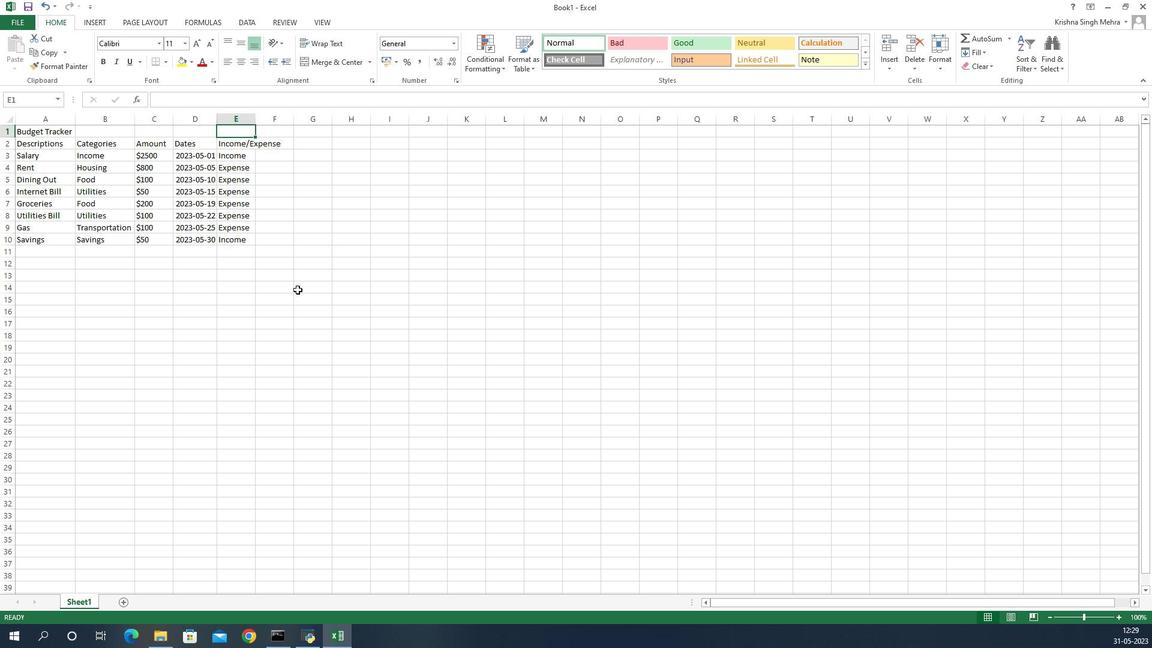 
Action: Mouse pressed left at (274, 319)
Screenshot: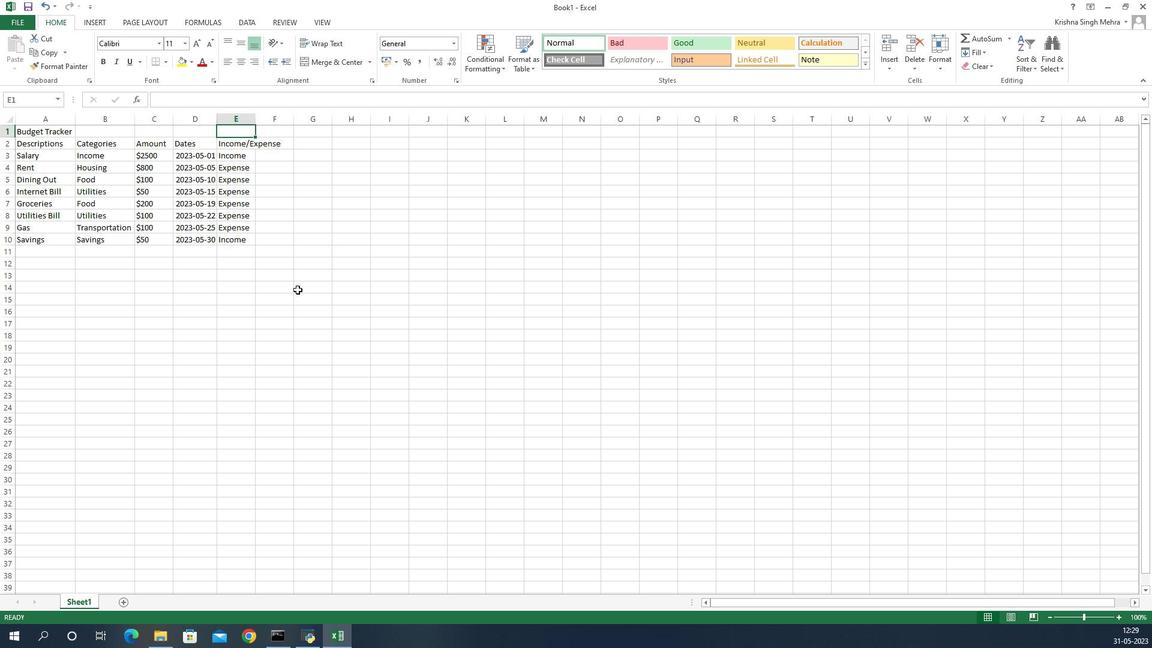 
Action: Mouse moved to (261, 111)
Screenshot: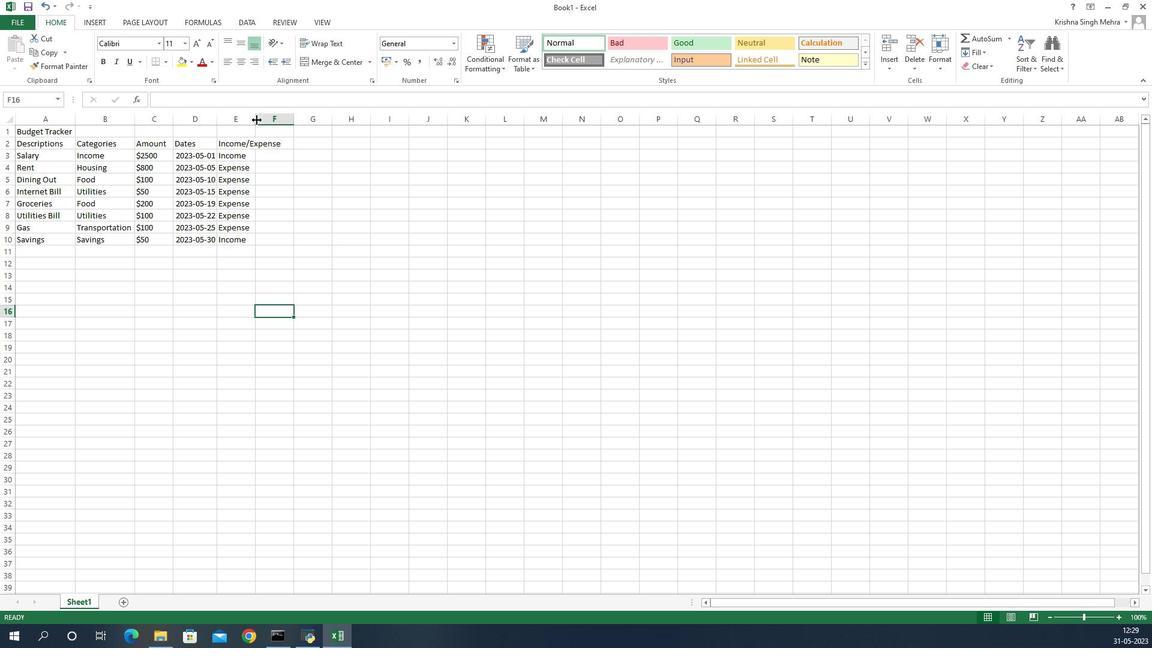 
Action: Mouse pressed left at (261, 111)
Screenshot: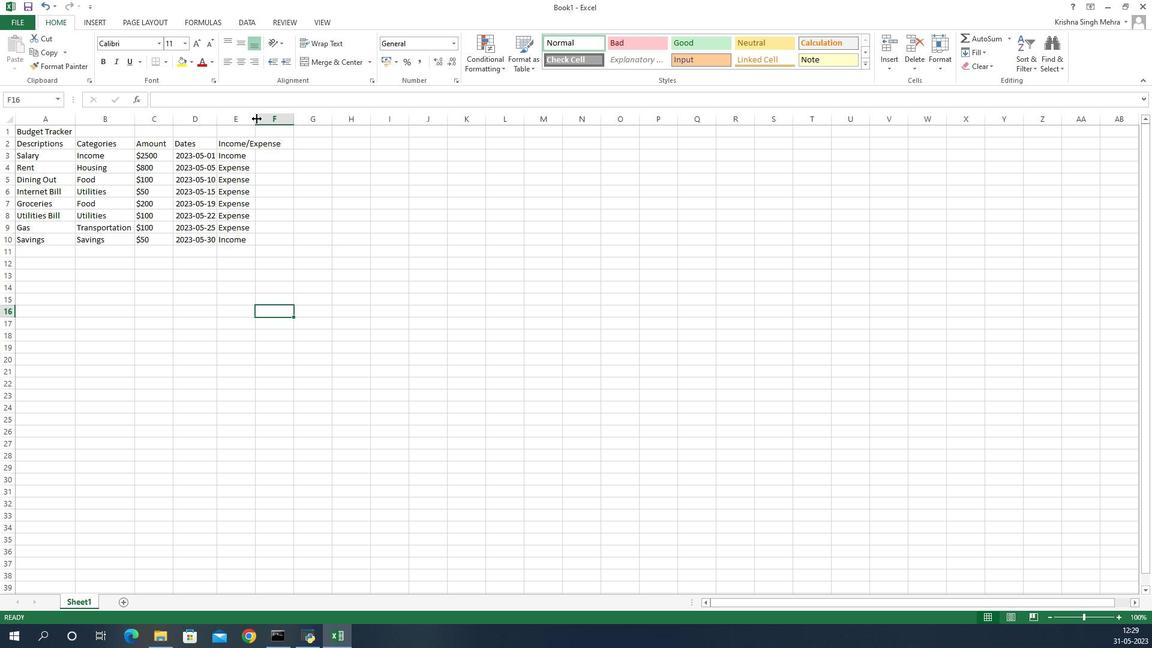 
Action: Mouse pressed left at (261, 111)
Screenshot: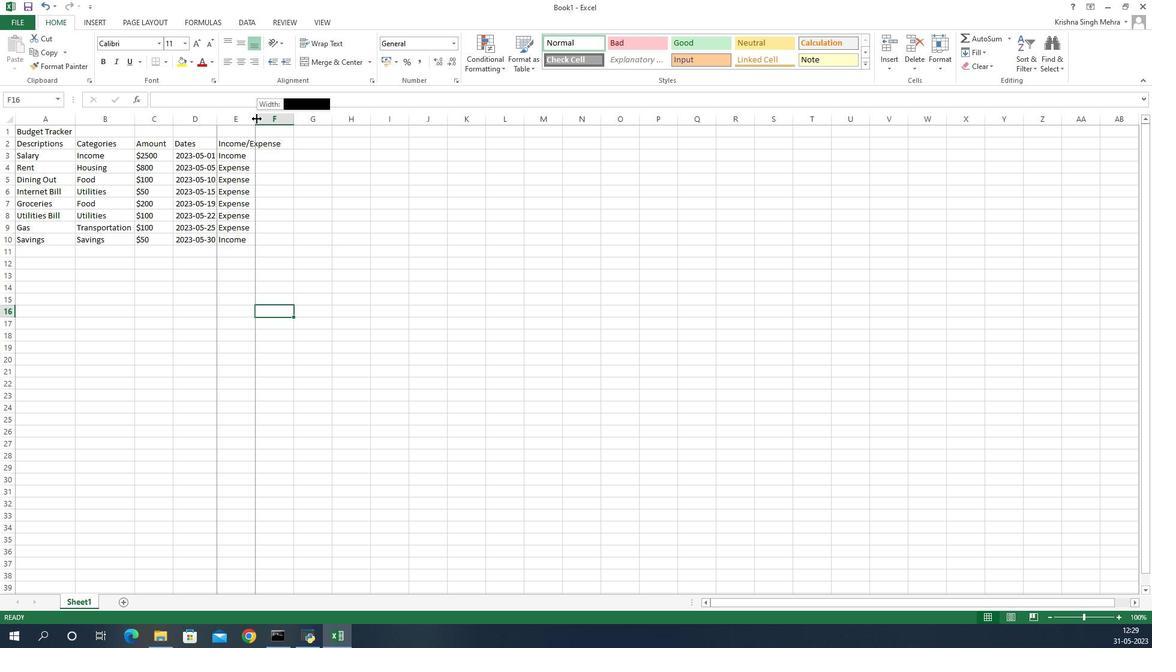 
Action: Mouse moved to (60, 127)
Screenshot: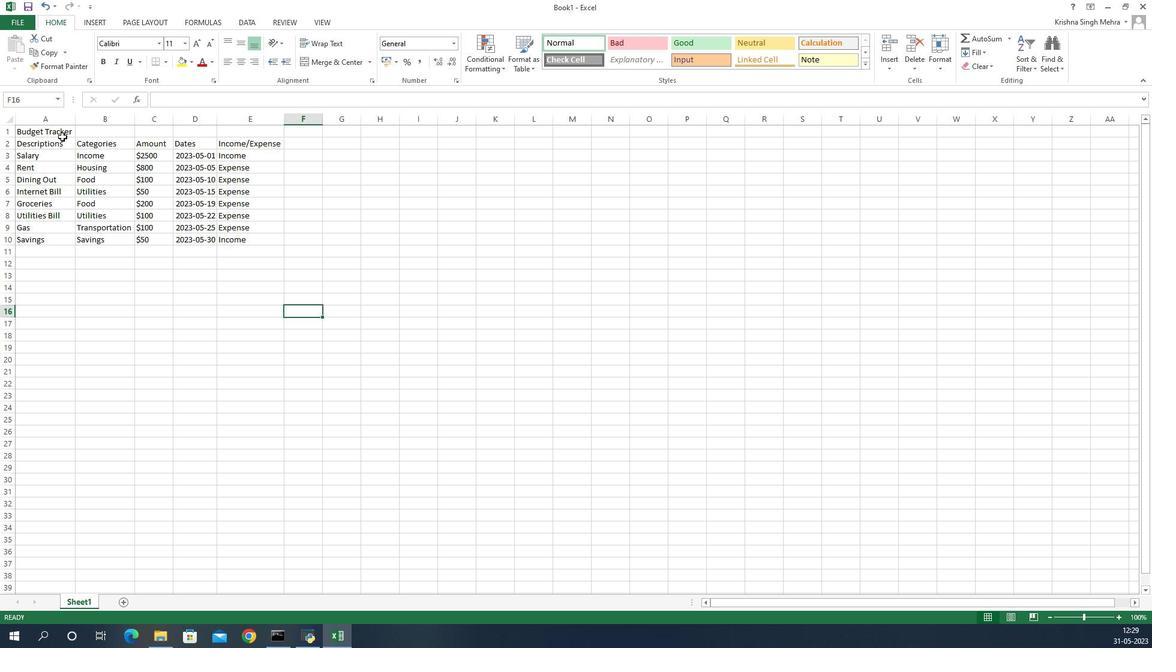 
Action: Mouse pressed left at (60, 127)
Screenshot: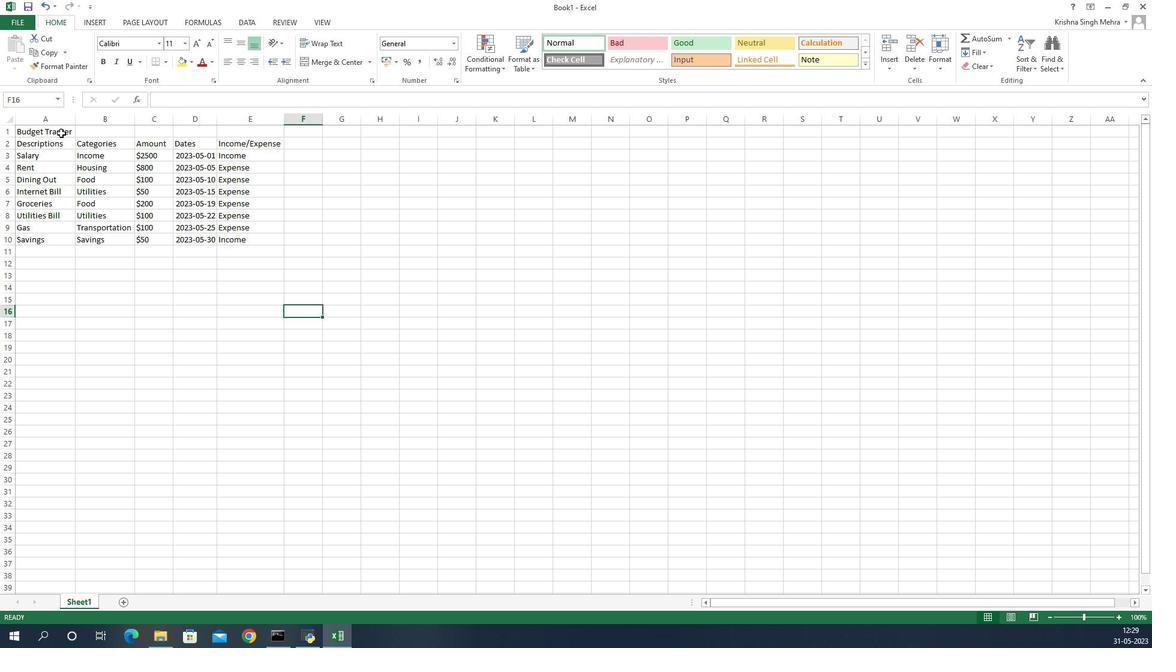 
Action: Mouse pressed left at (60, 127)
Screenshot: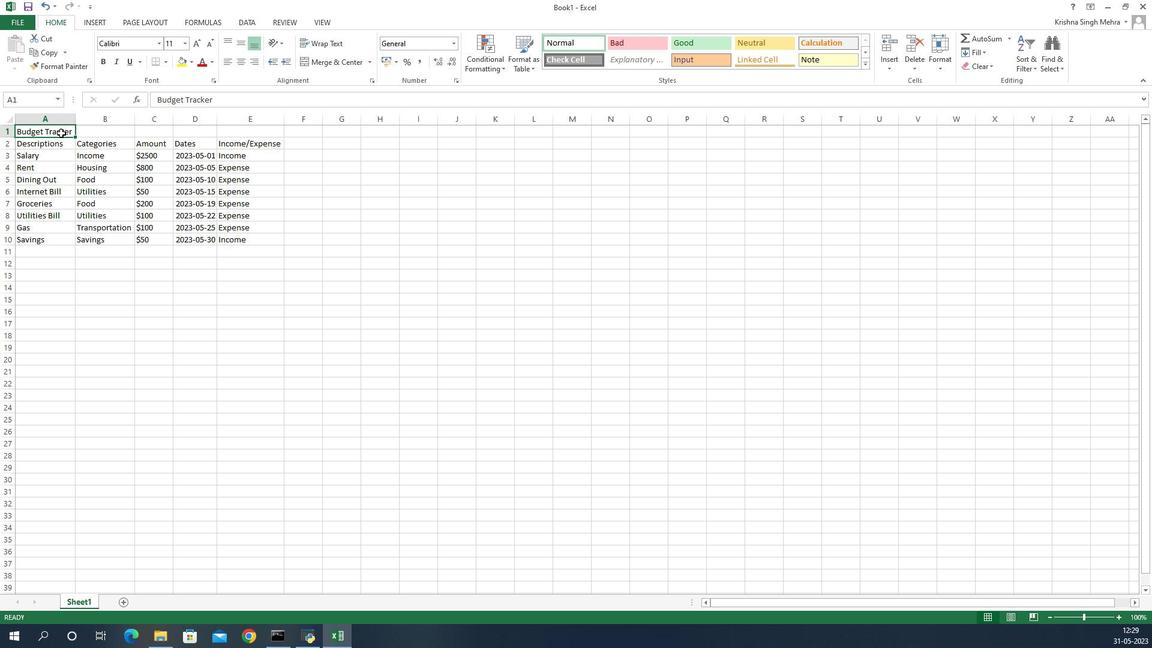 
Action: Mouse moved to (344, 49)
Screenshot: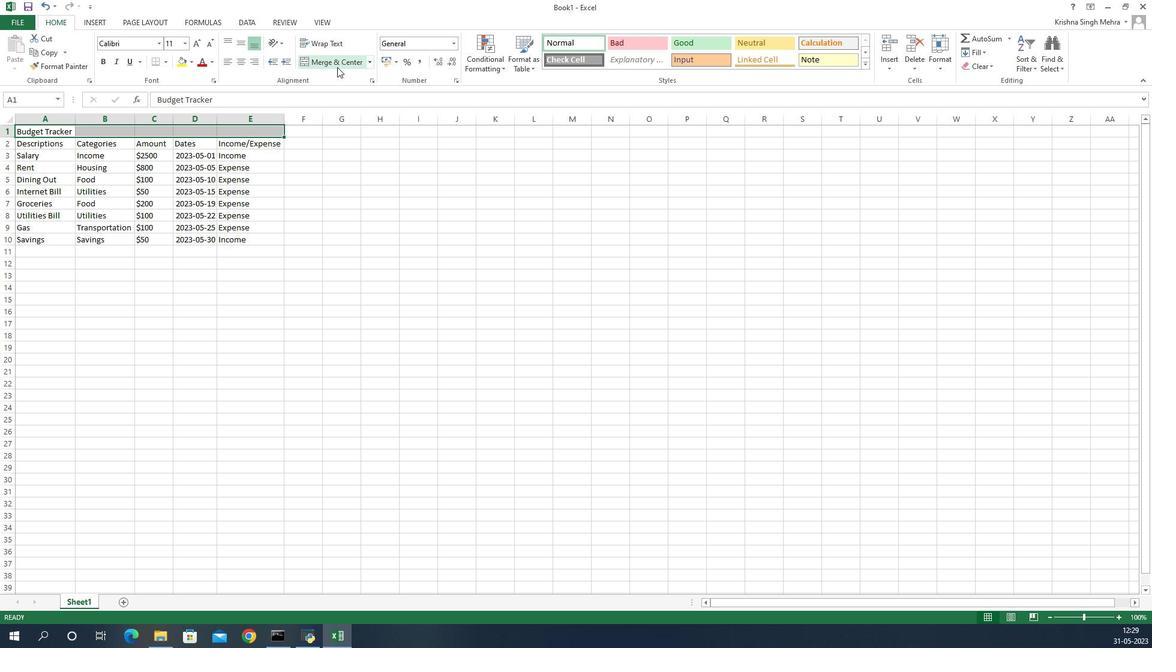 
Action: Mouse pressed left at (344, 49)
Screenshot: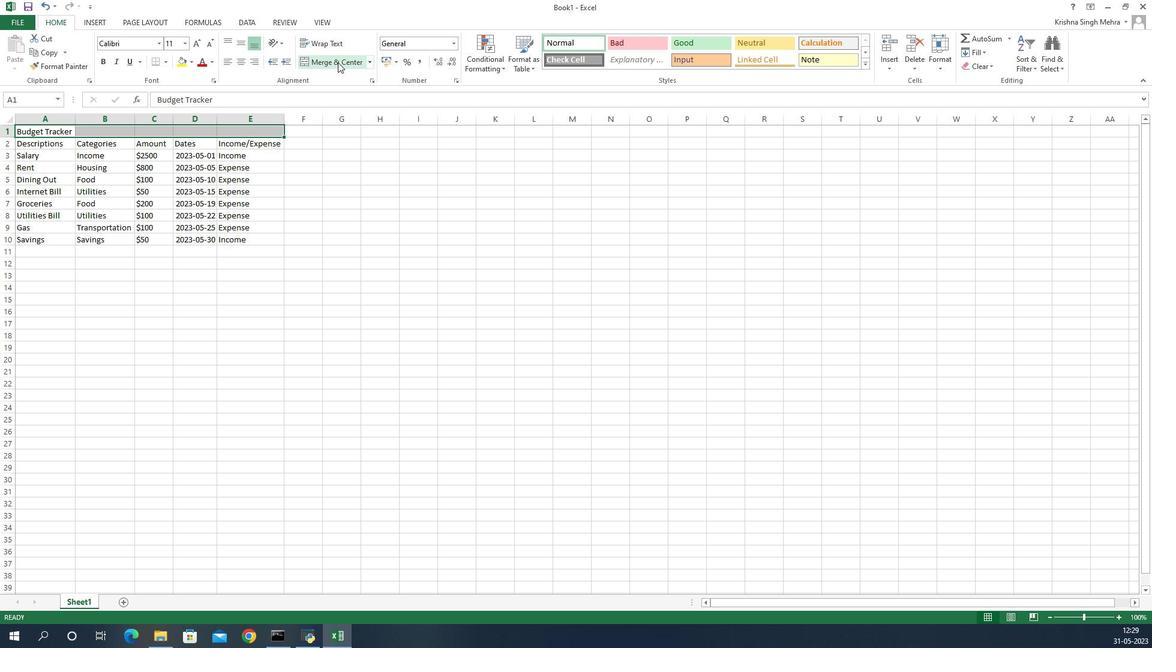 
Action: Mouse moved to (11, 1)
Screenshot: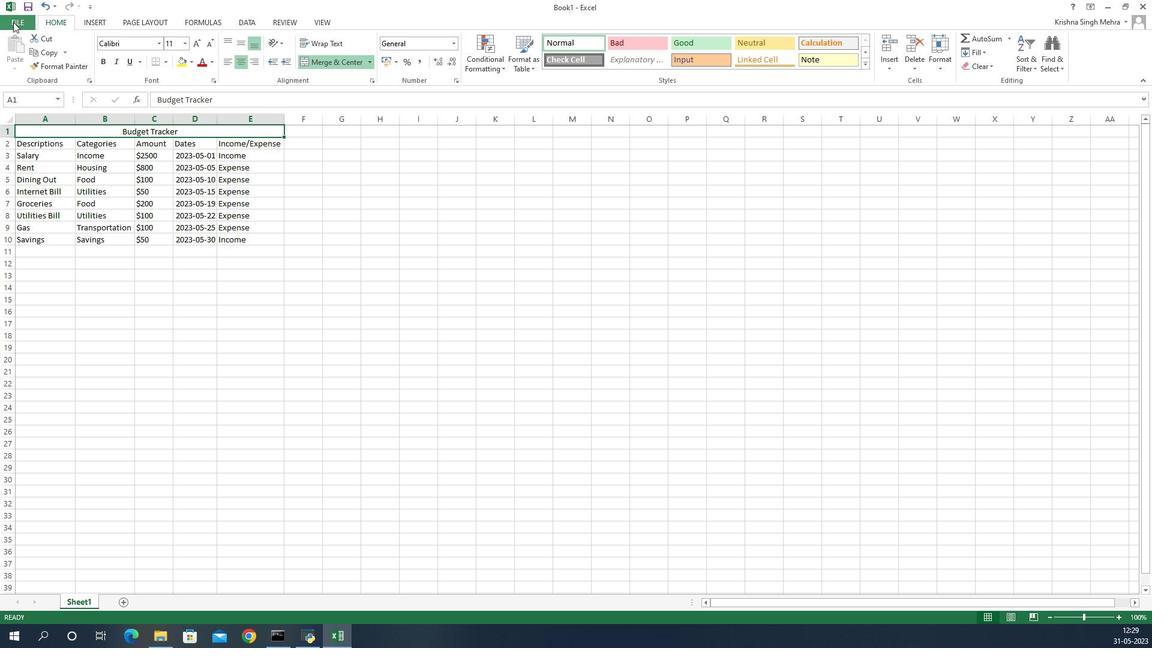 
Action: Mouse pressed left at (11, 1)
Screenshot: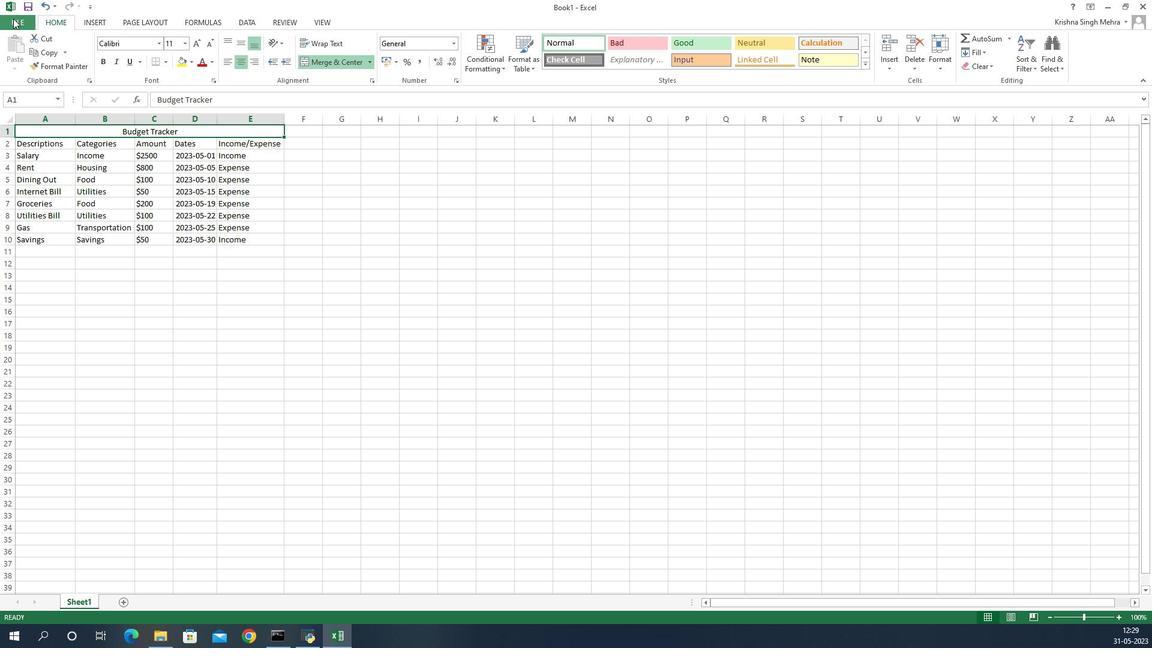 
Action: Mouse moved to (28, 138)
Screenshot: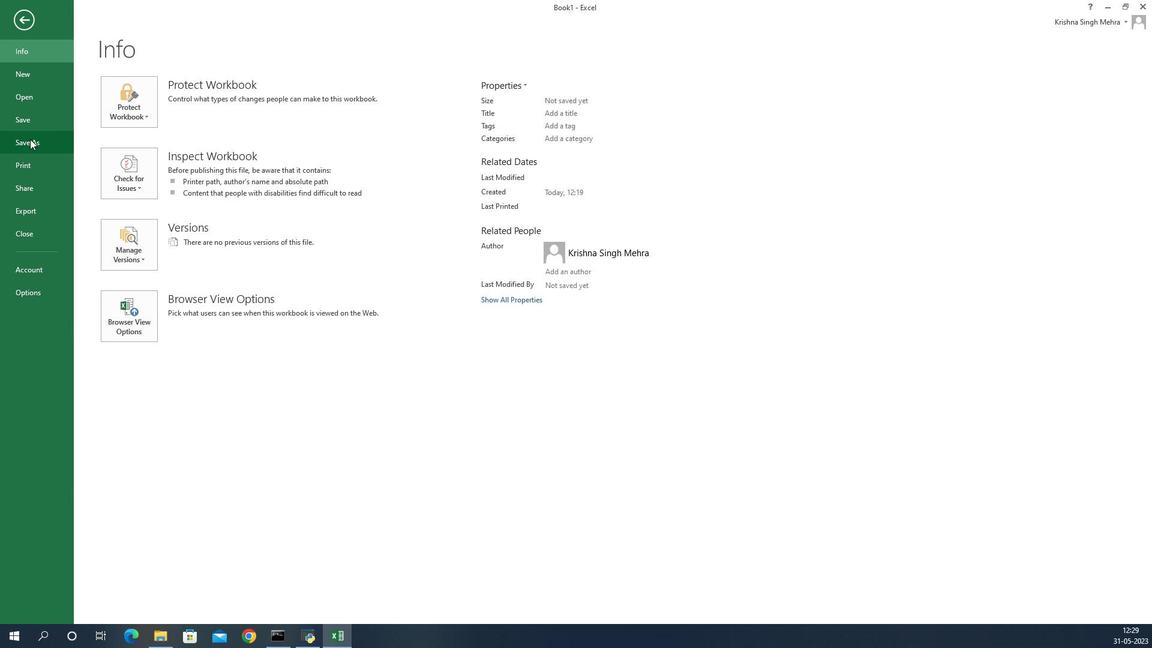 
Action: Mouse pressed left at (28, 138)
Screenshot: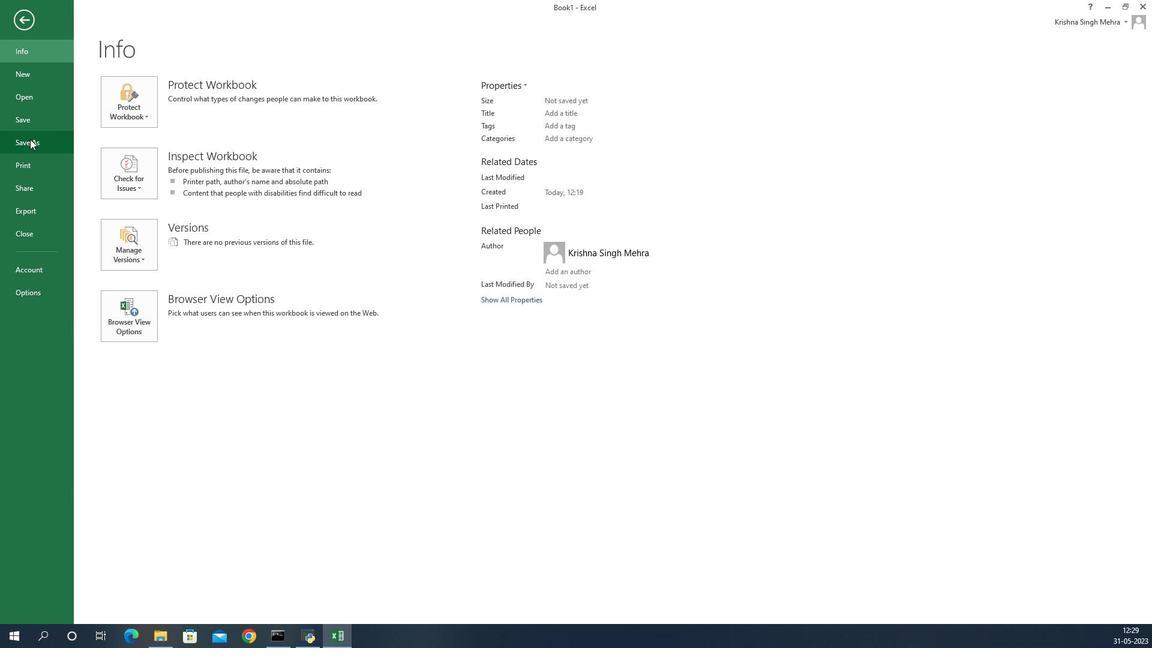 
Action: Mouse moved to (357, 121)
Screenshot: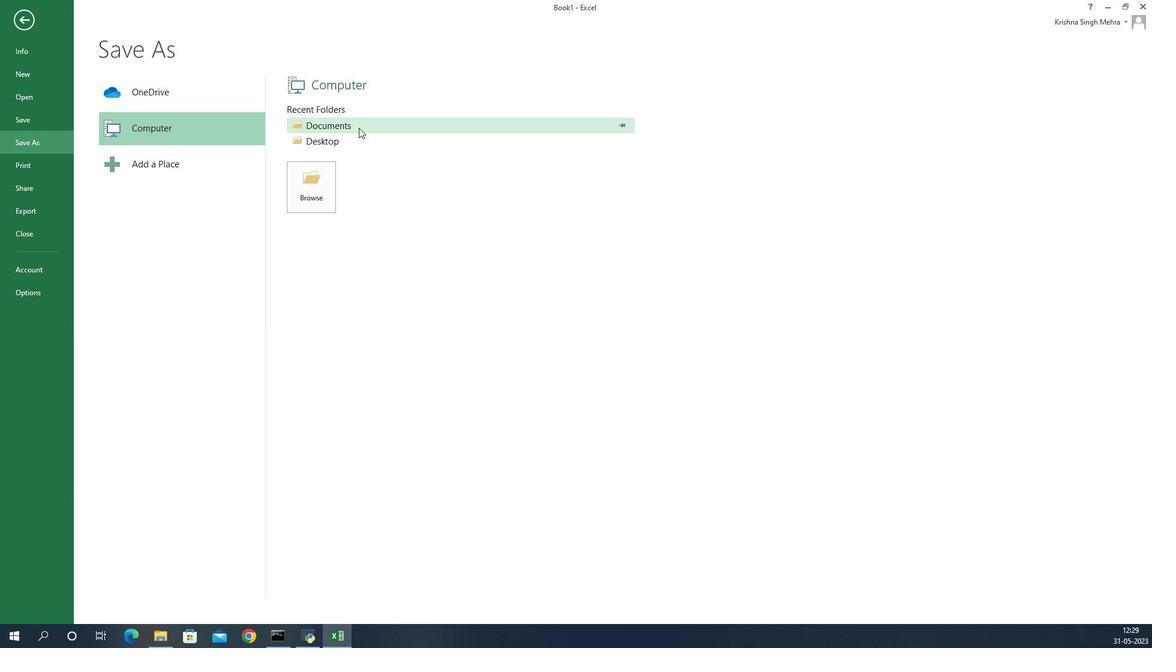 
Action: Mouse pressed left at (357, 121)
Screenshot: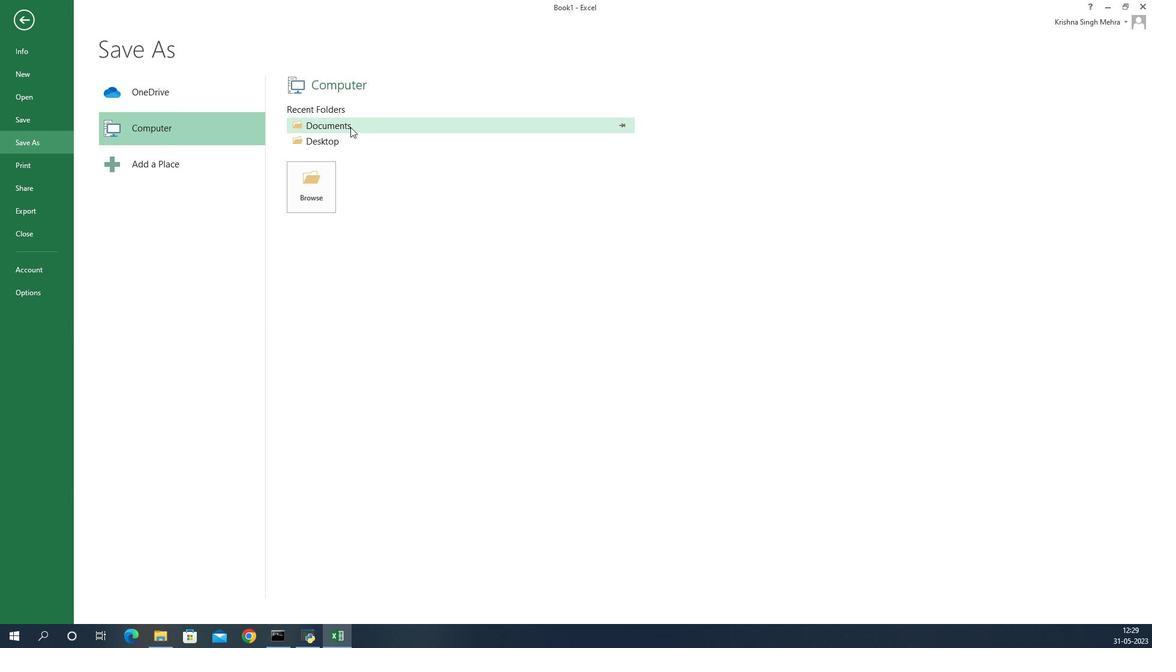 
Action: Mouse moved to (357, 120)
Screenshot: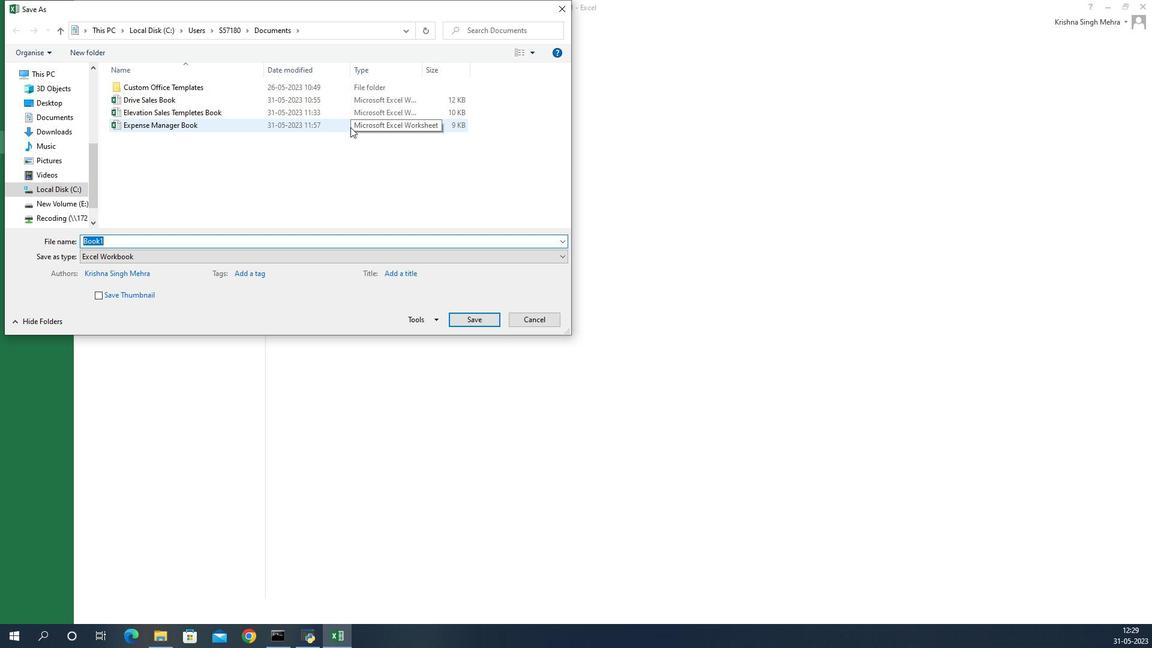 
Action: Key pressed <Key.backspace><Key.shift><Key.shift><Key.shift><Key.shift><Key.shift>Expebns<Key.backspace><Key.backspace><Key.backspace><Key.backspace>ense<Key.space><Key.shift>Manger<Key.space><Key.shift><Key.shift><Key.shift><Key.shift>Book
Screenshot: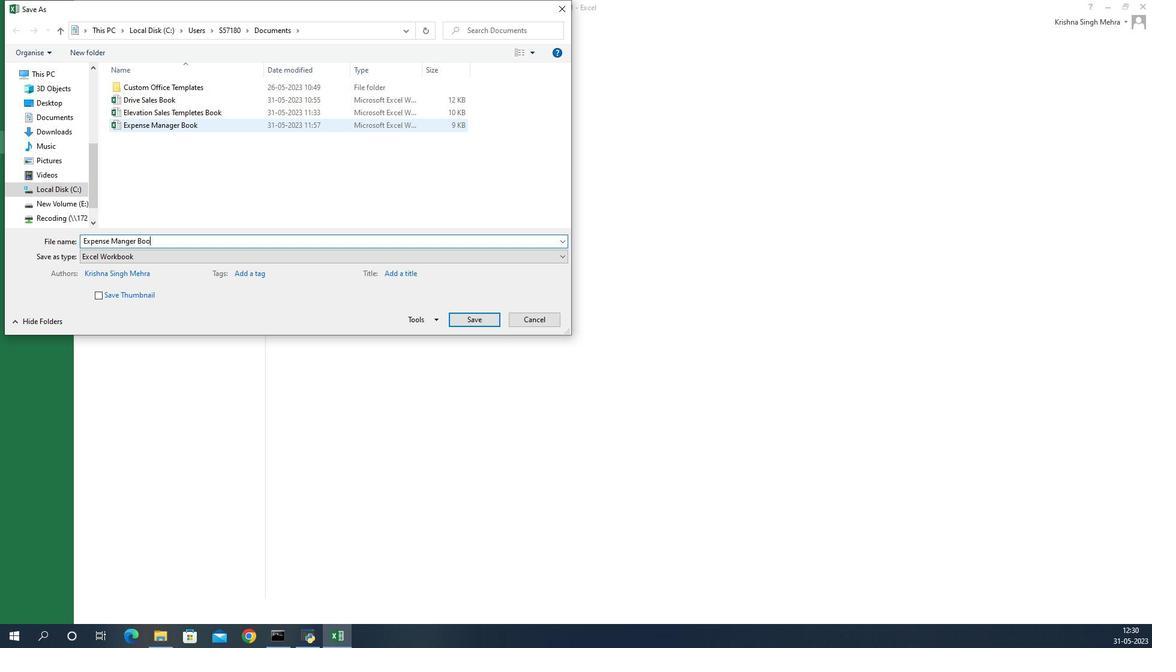 
Action: Mouse moved to (470, 334)
Screenshot: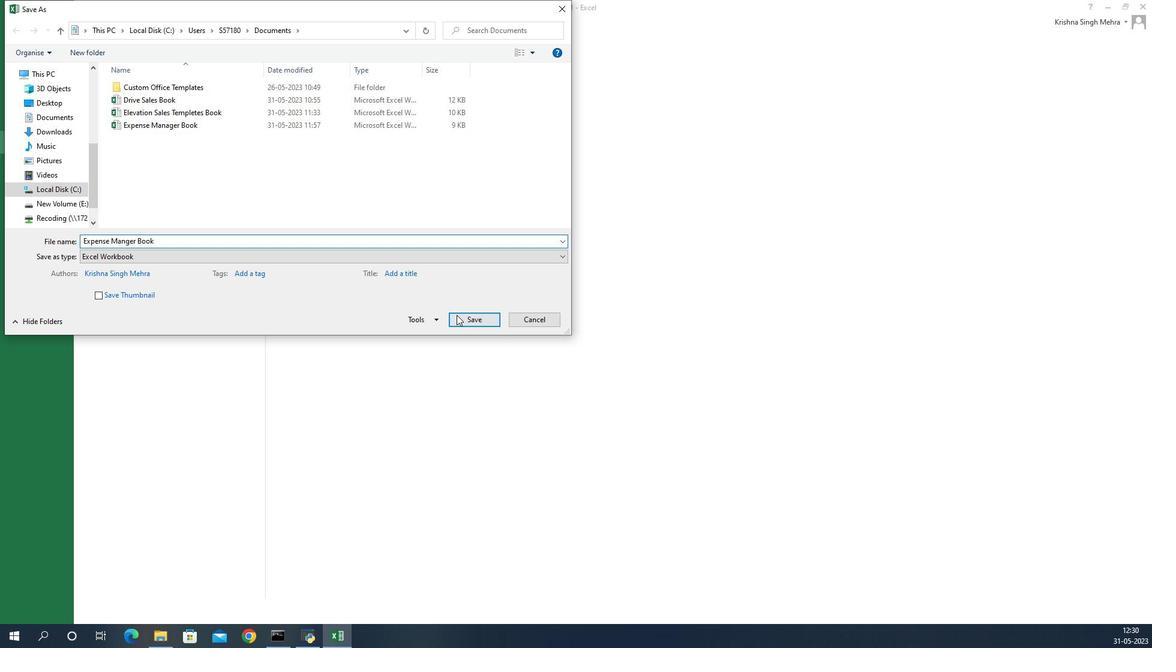 
Action: Mouse pressed left at (470, 334)
Screenshot: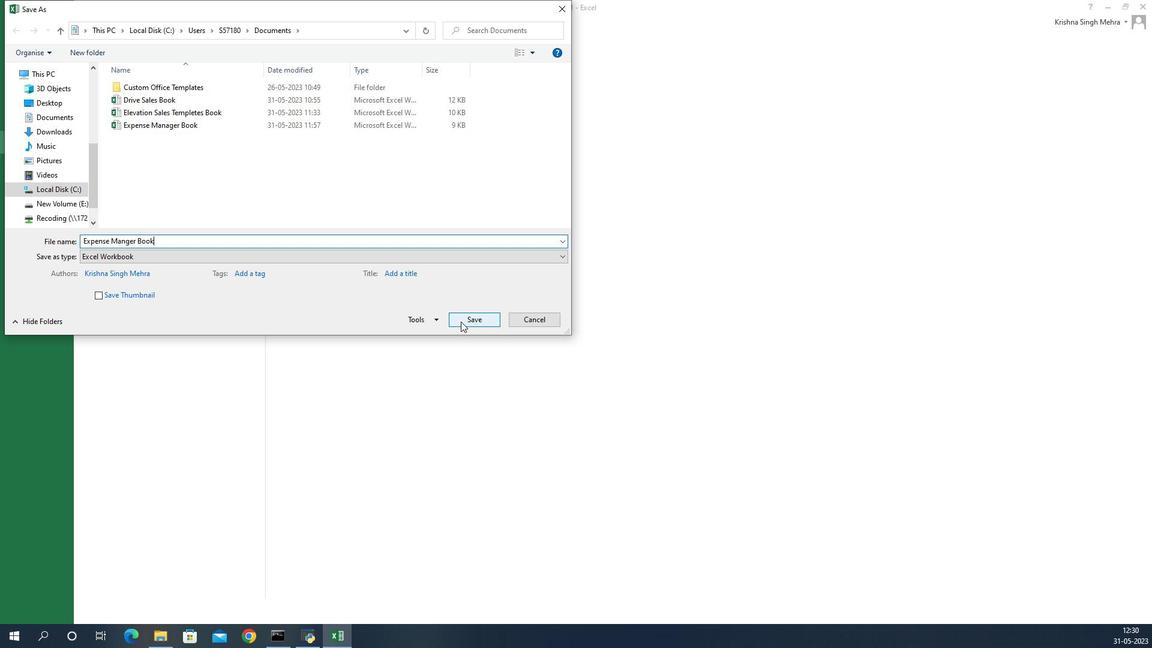 
Action: Key pressed ctrl+Sctrl+S
Screenshot: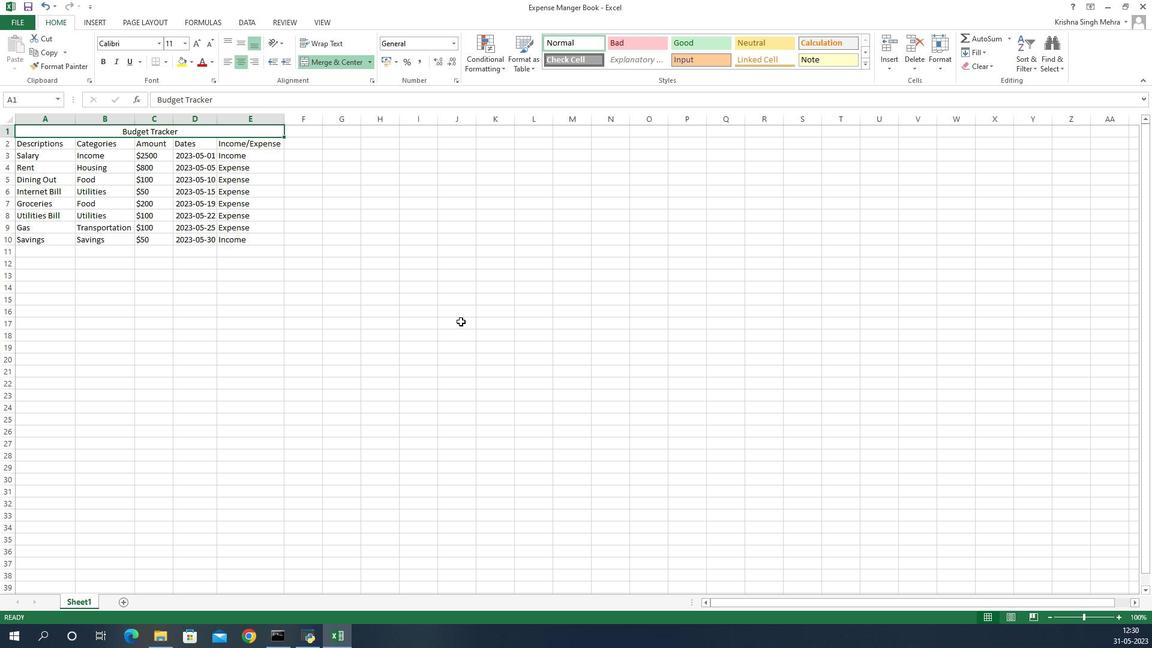 
